 Task: Look for space in Apartadó, Colombia from 3rd August, 2023 to 17th August, 2023 for 3 adults, 1 child in price range Rs.3000 to Rs.15000. Place can be entire place with 3 bedrooms having 4 beds and 2 bathrooms. Property type can be house, flat, guest house. Amenities needed are: washing machine. Booking option can be shelf check-in. Required host language is English.
Action: Mouse moved to (544, 100)
Screenshot: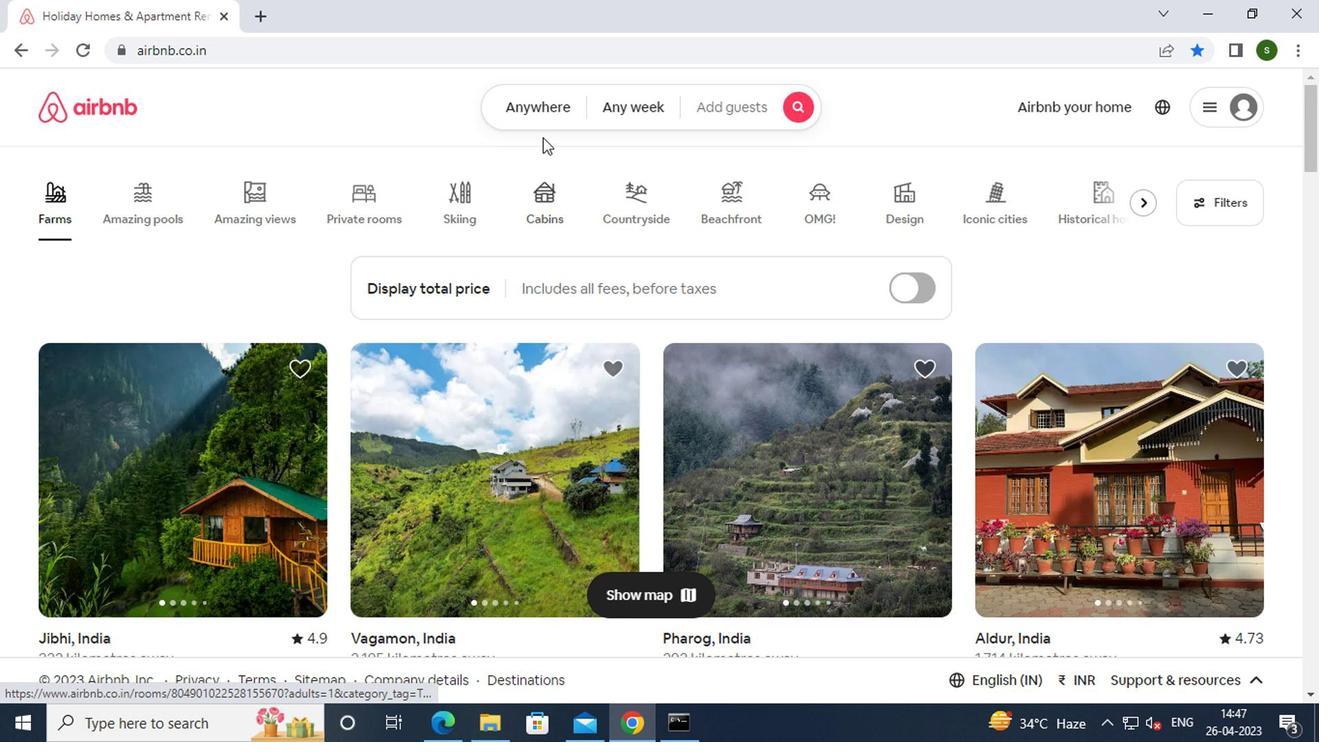 
Action: Mouse pressed left at (544, 100)
Screenshot: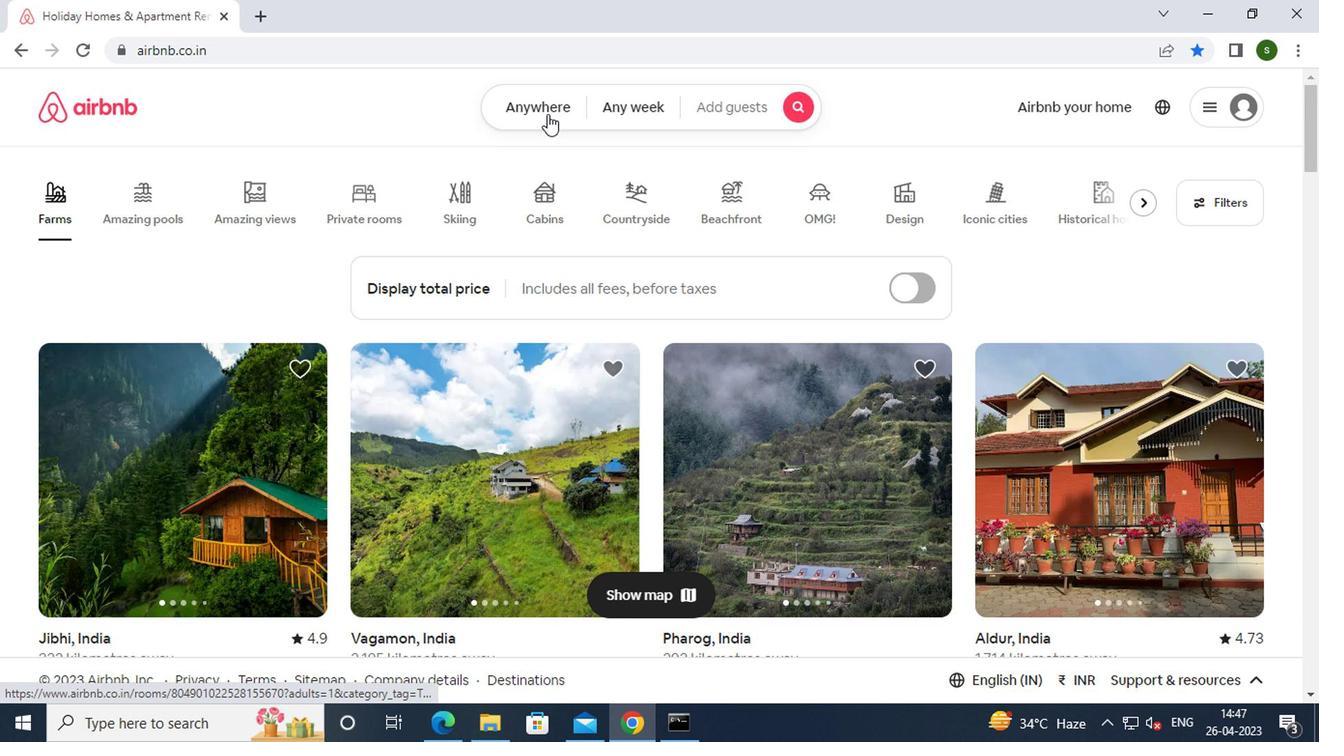 
Action: Mouse moved to (393, 182)
Screenshot: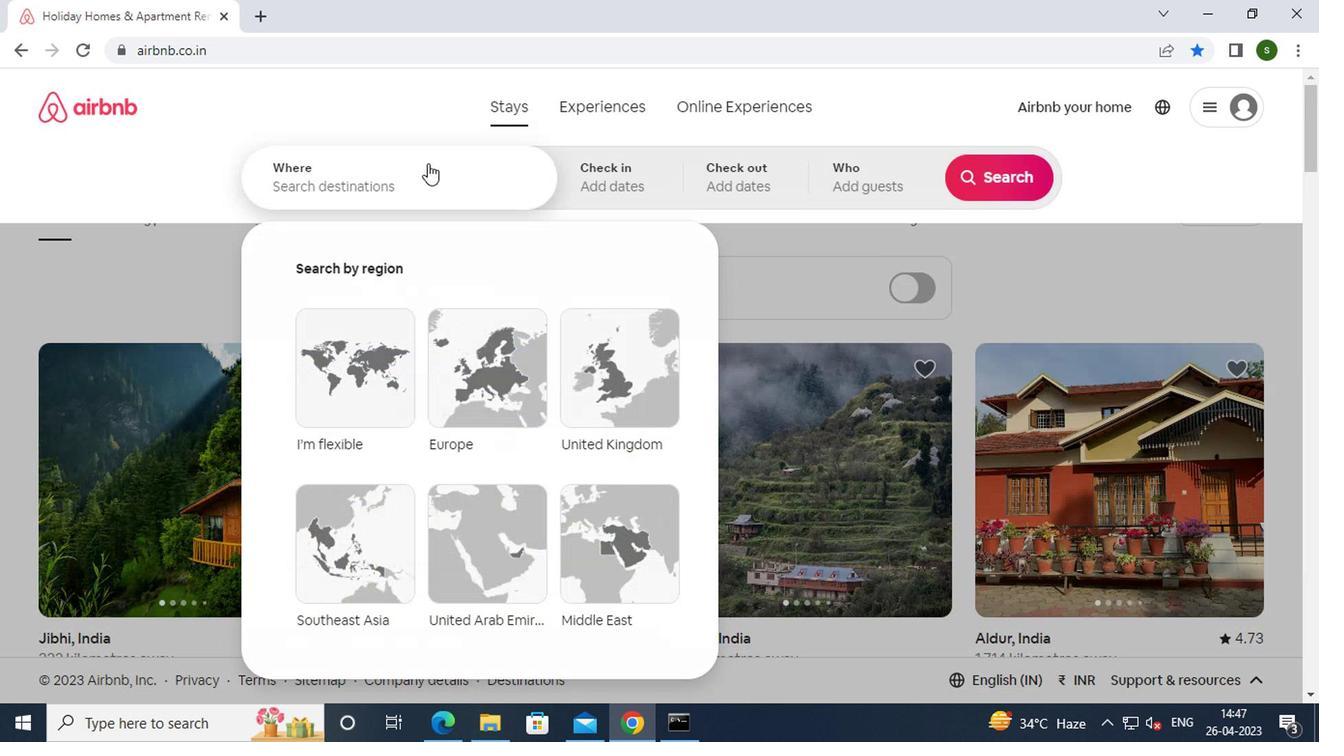 
Action: Mouse pressed left at (393, 182)
Screenshot: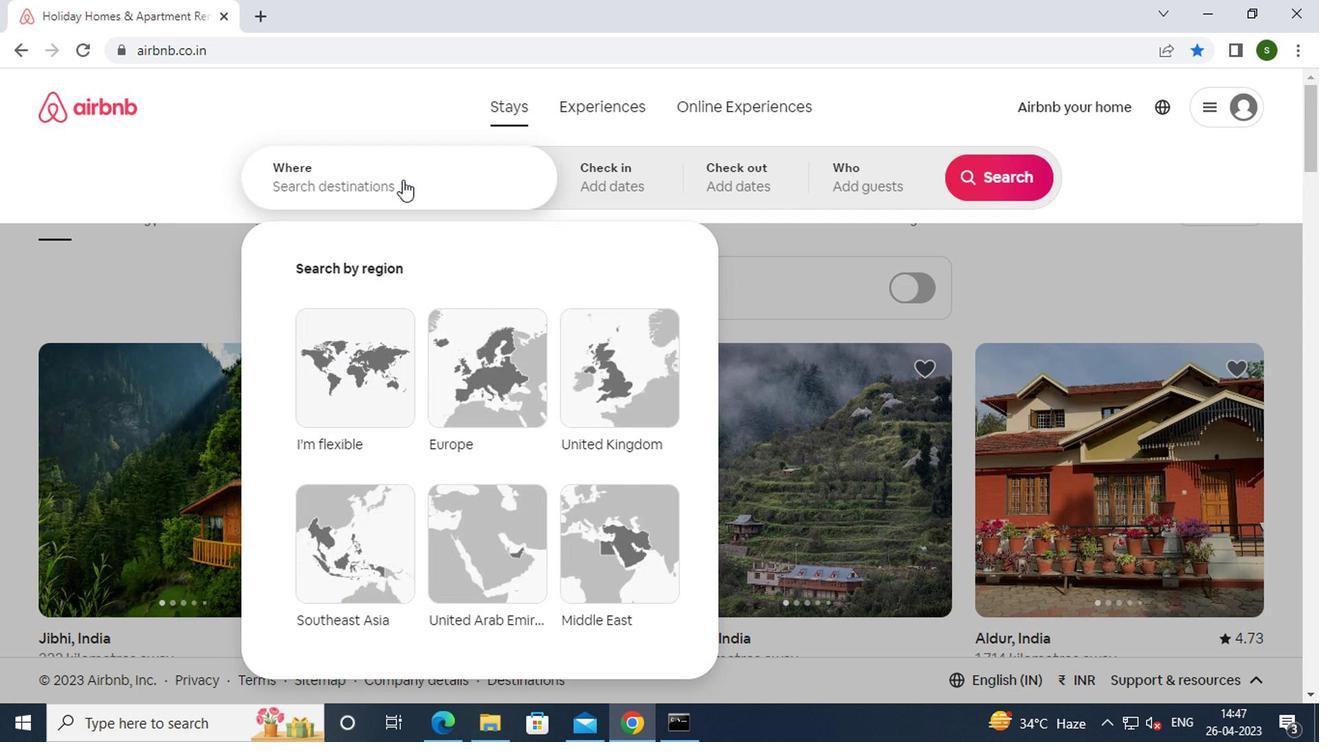 
Action: Key pressed a<Key.caps_lock>partado,<Key.space><Key.caps_lock>c<Key.caps_lock>olombia<Key.enter>
Screenshot: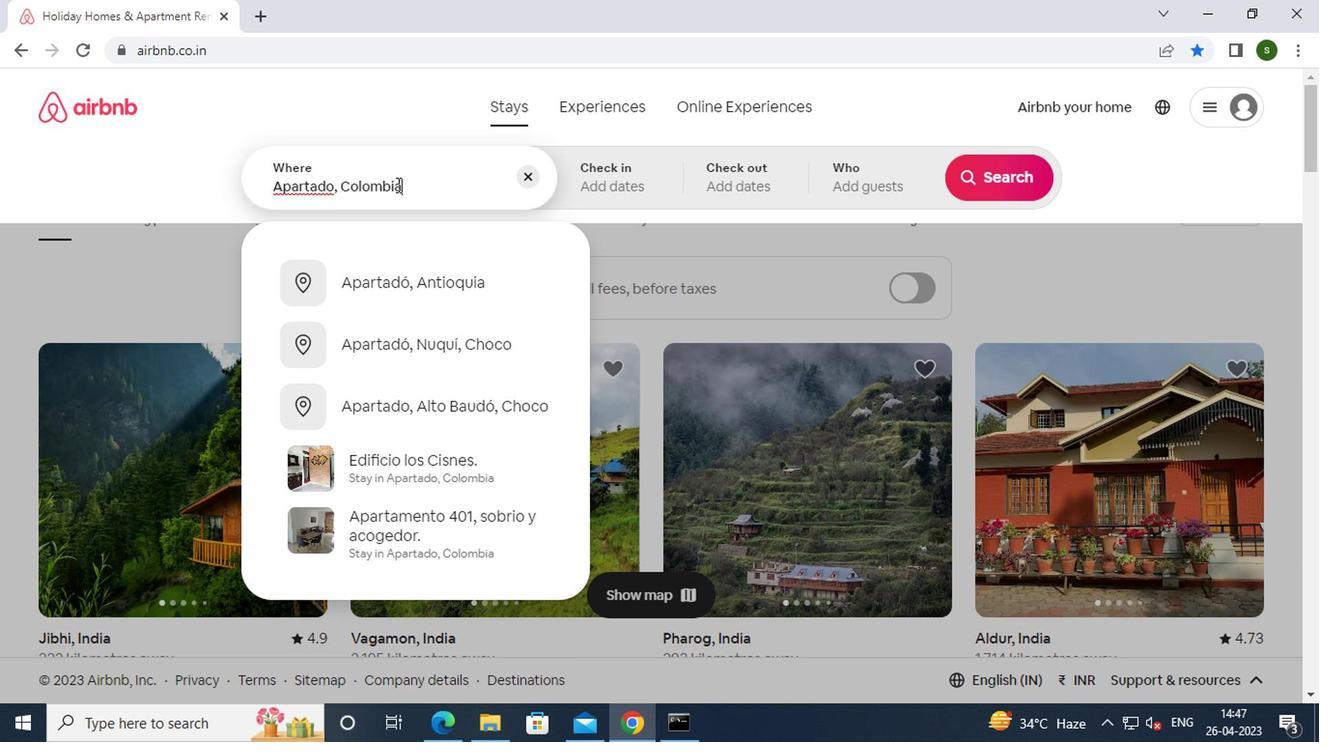 
Action: Mouse moved to (977, 337)
Screenshot: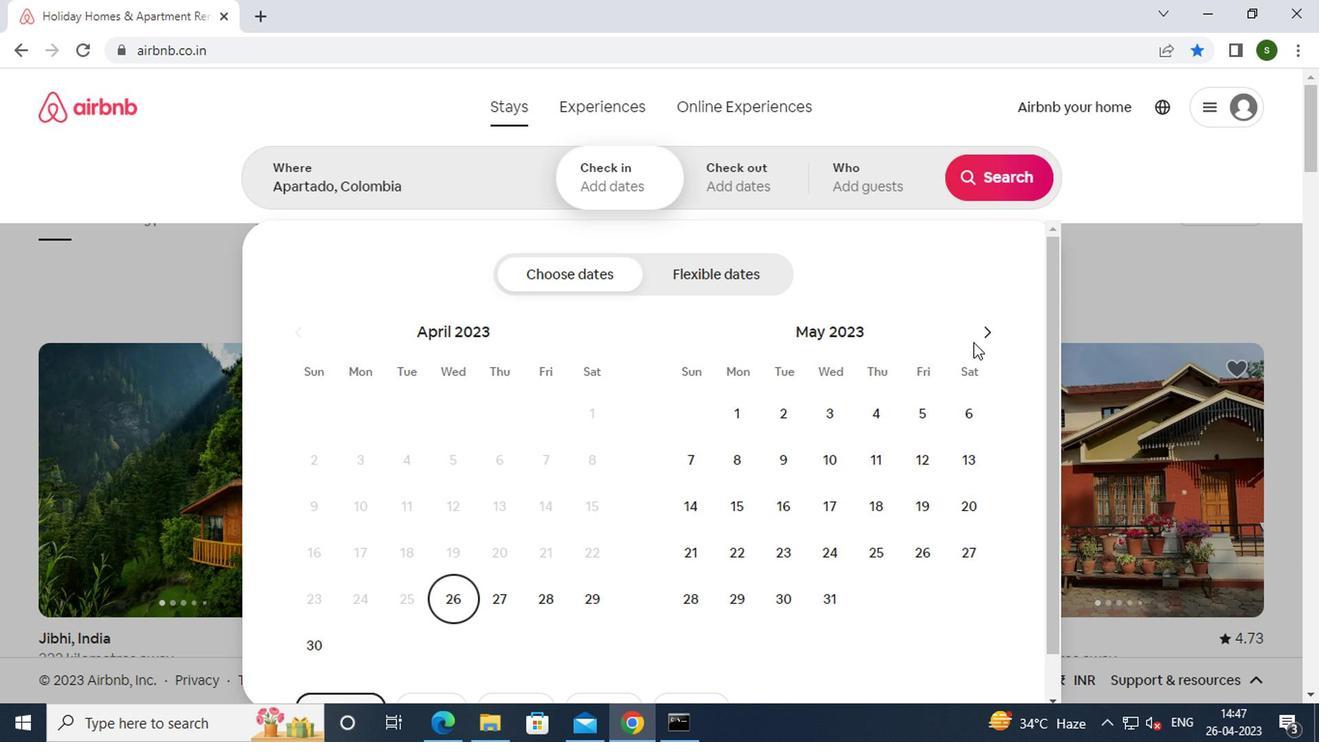 
Action: Mouse pressed left at (977, 337)
Screenshot: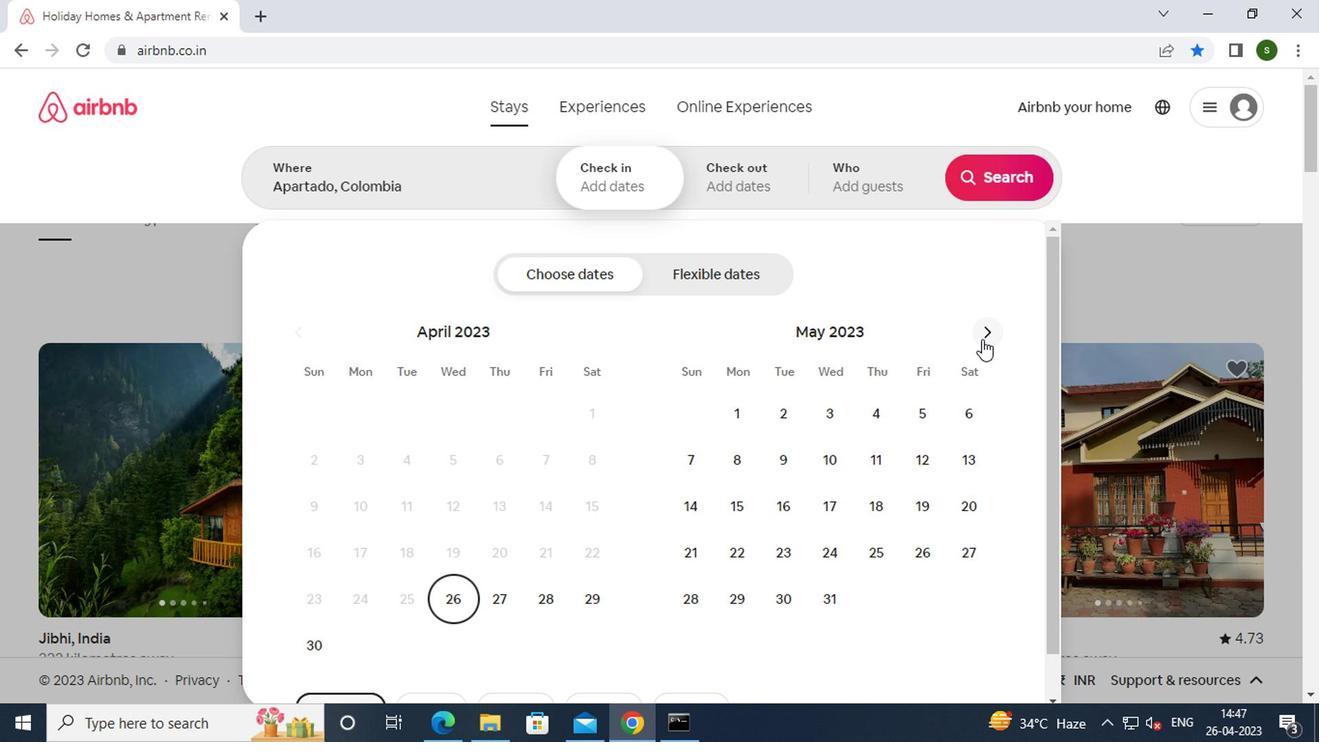 
Action: Mouse pressed left at (977, 337)
Screenshot: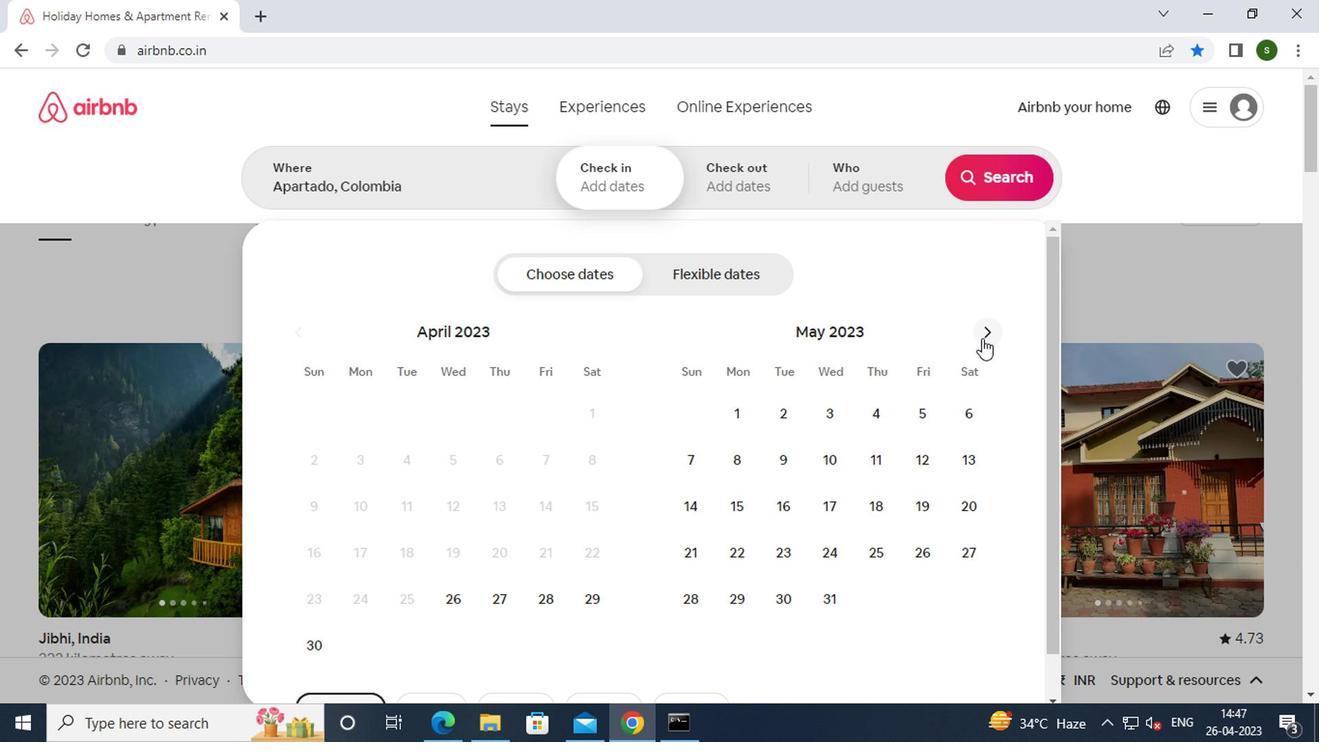 
Action: Mouse pressed left at (977, 337)
Screenshot: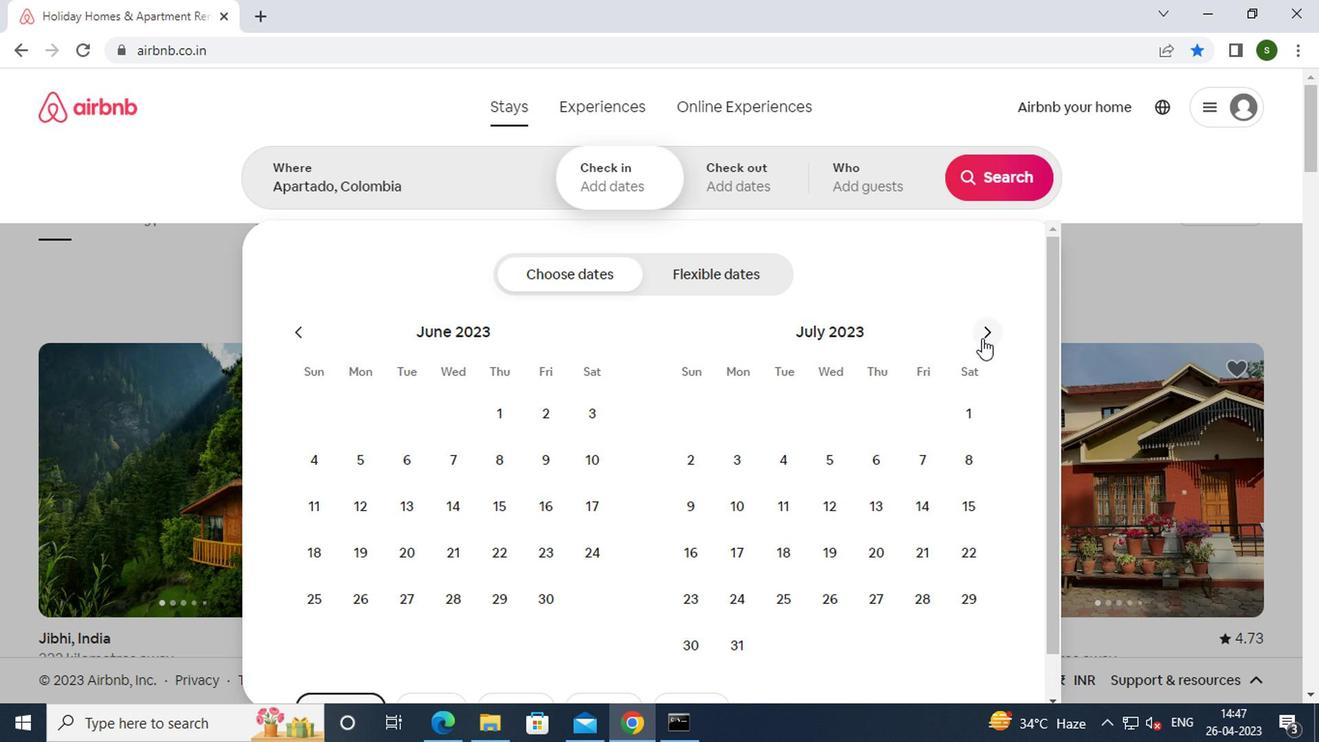 
Action: Mouse moved to (875, 420)
Screenshot: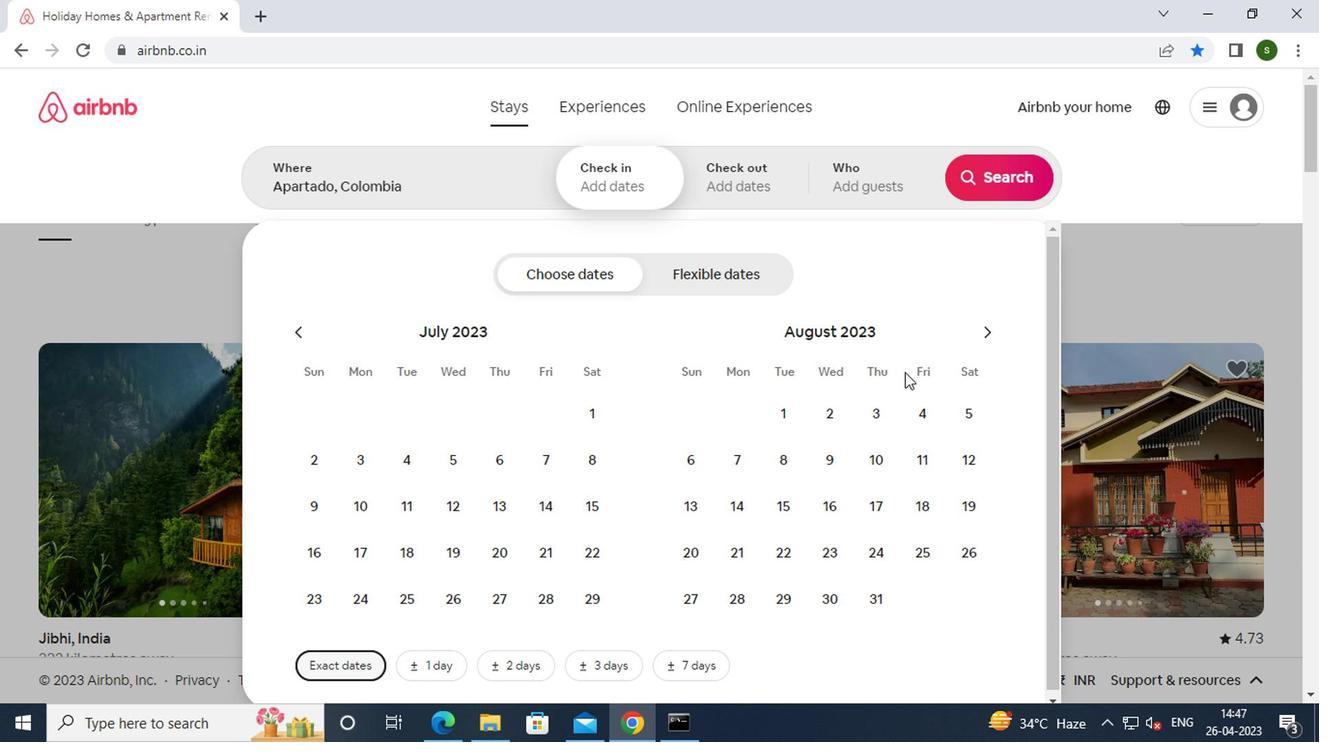 
Action: Mouse pressed left at (875, 420)
Screenshot: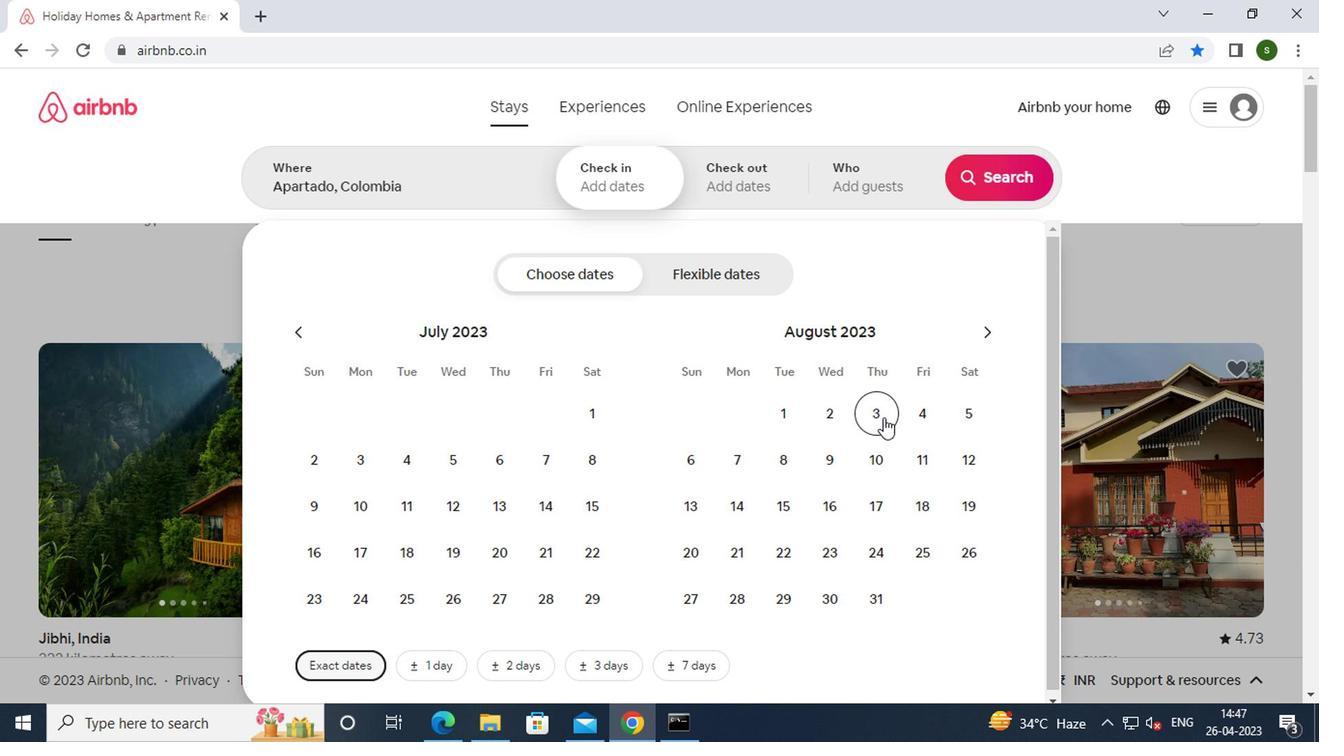 
Action: Mouse moved to (881, 496)
Screenshot: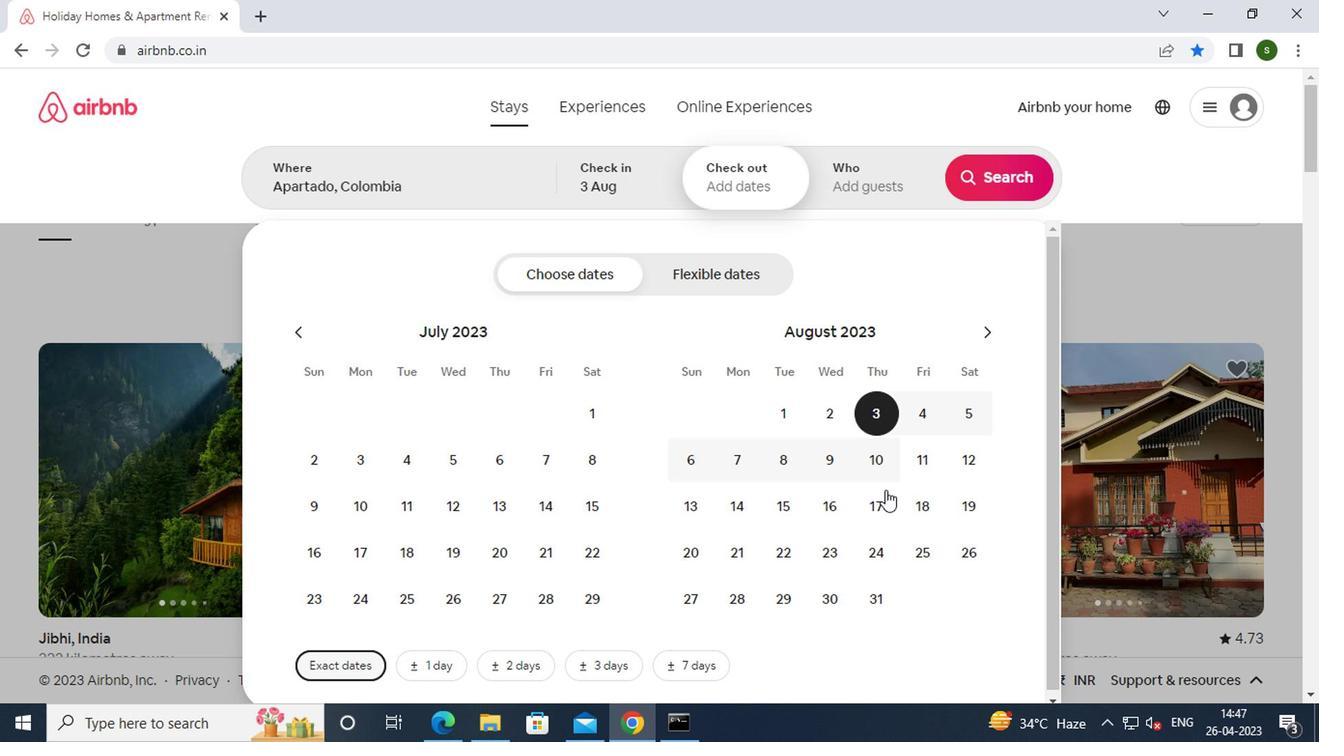 
Action: Mouse pressed left at (881, 496)
Screenshot: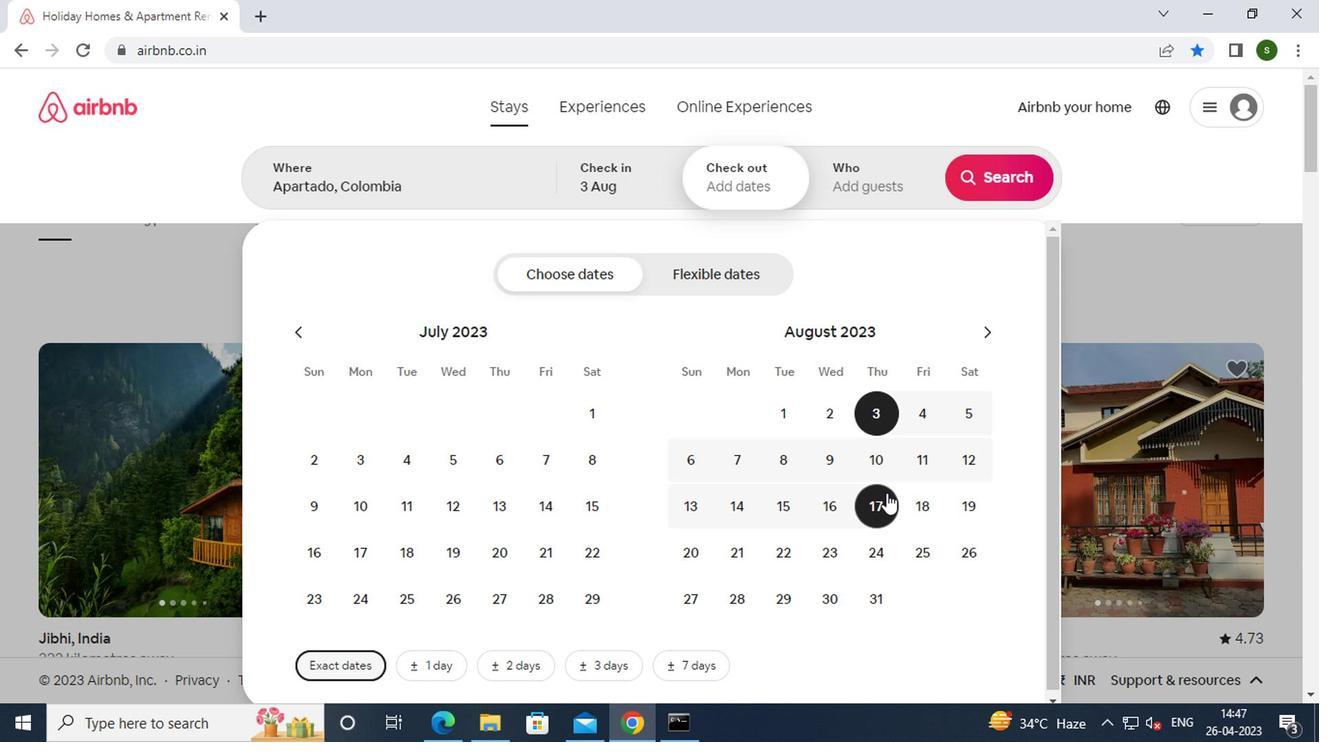 
Action: Mouse moved to (873, 192)
Screenshot: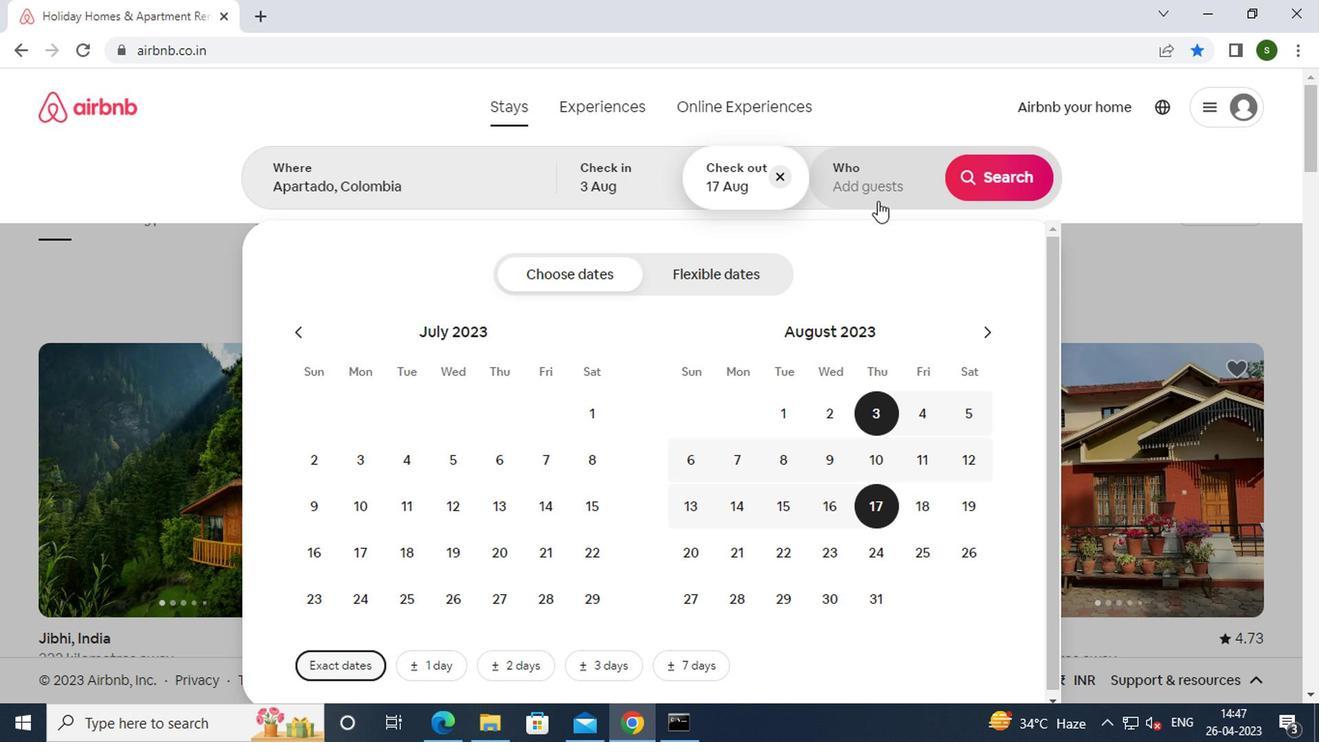 
Action: Mouse pressed left at (873, 192)
Screenshot: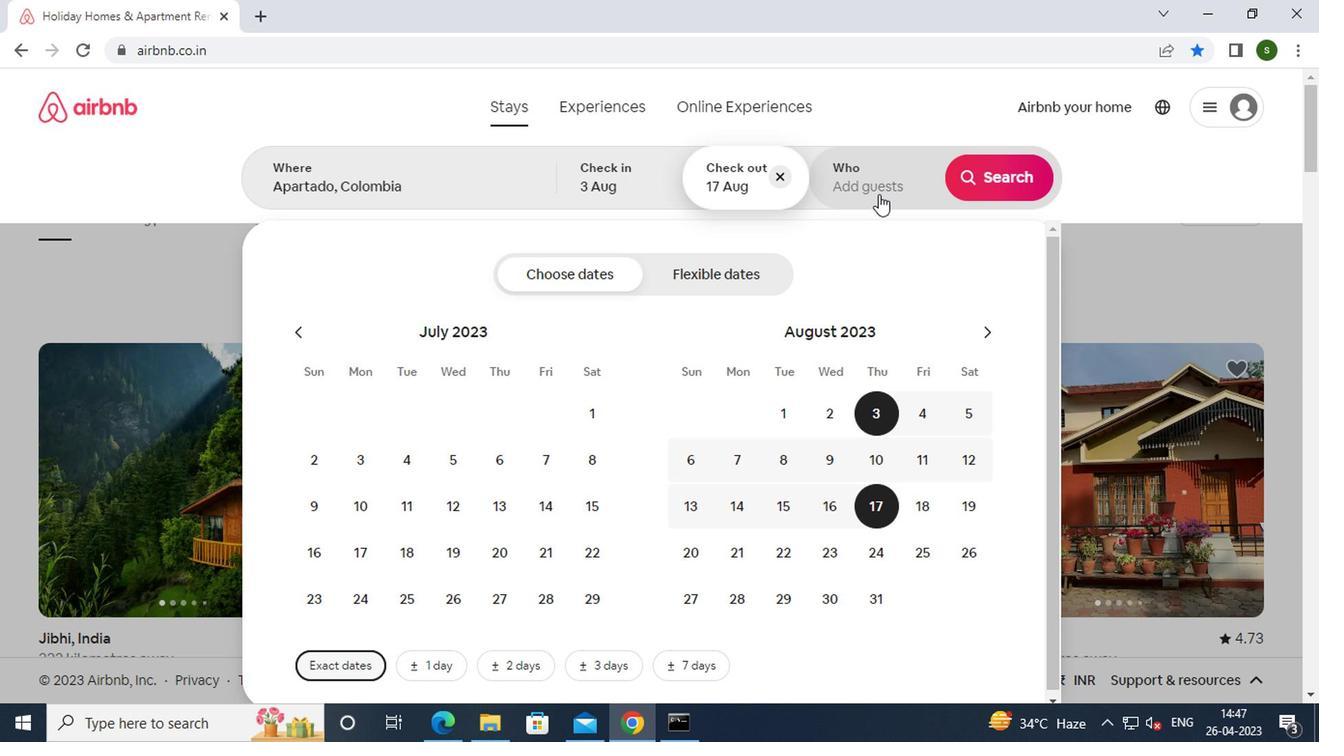 
Action: Mouse moved to (996, 282)
Screenshot: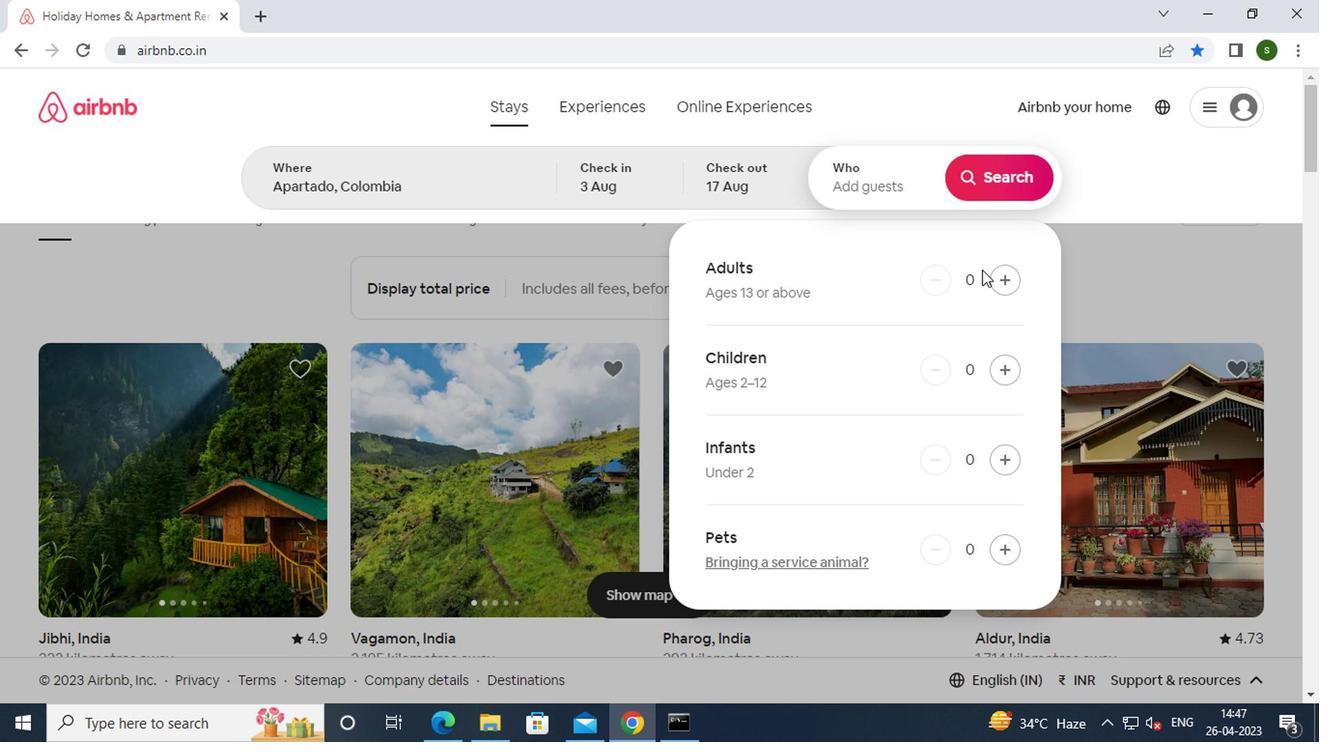 
Action: Mouse pressed left at (996, 282)
Screenshot: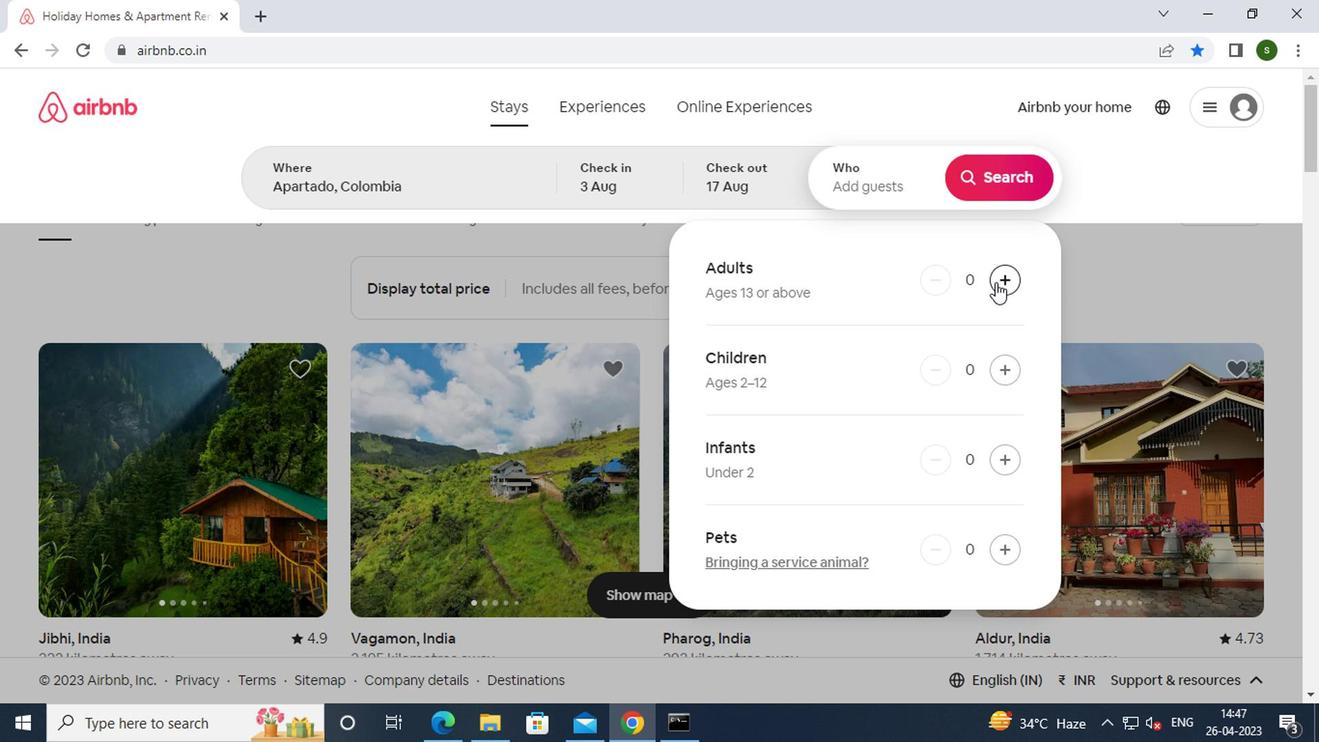
Action: Mouse pressed left at (996, 282)
Screenshot: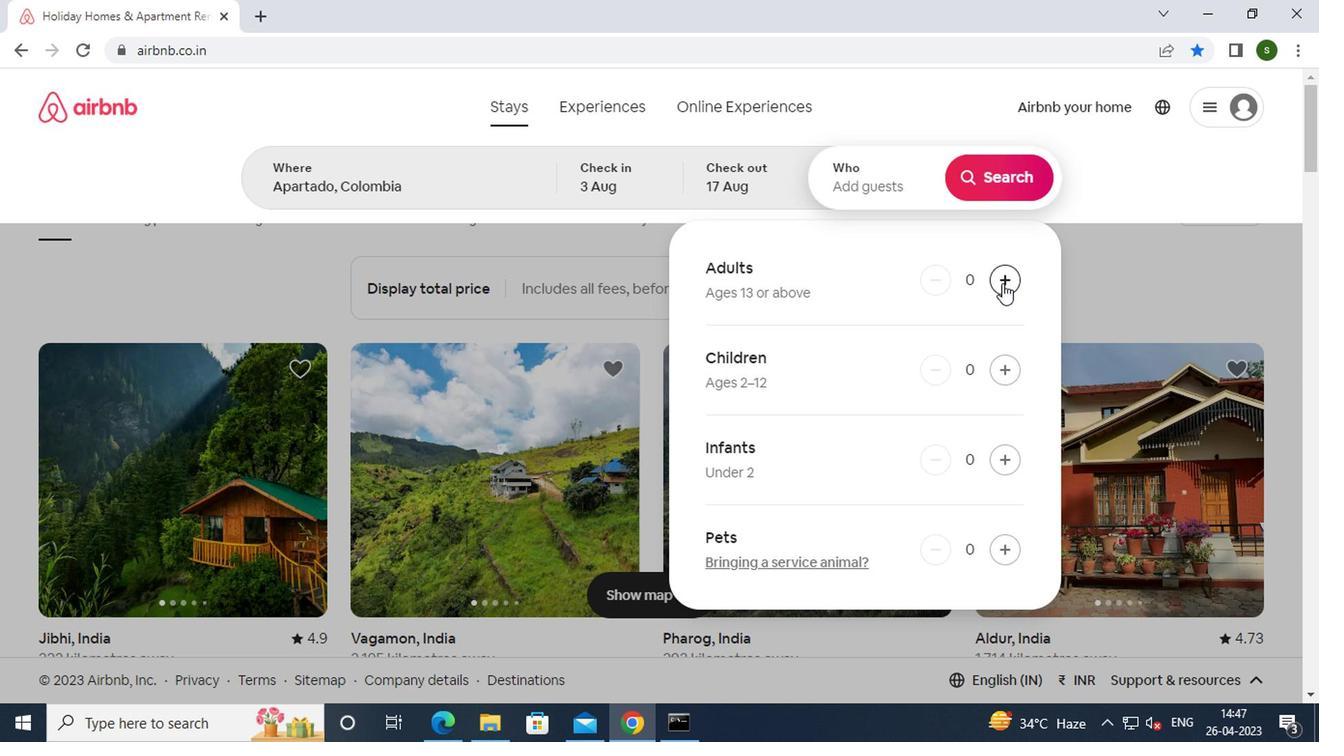 
Action: Mouse pressed left at (996, 282)
Screenshot: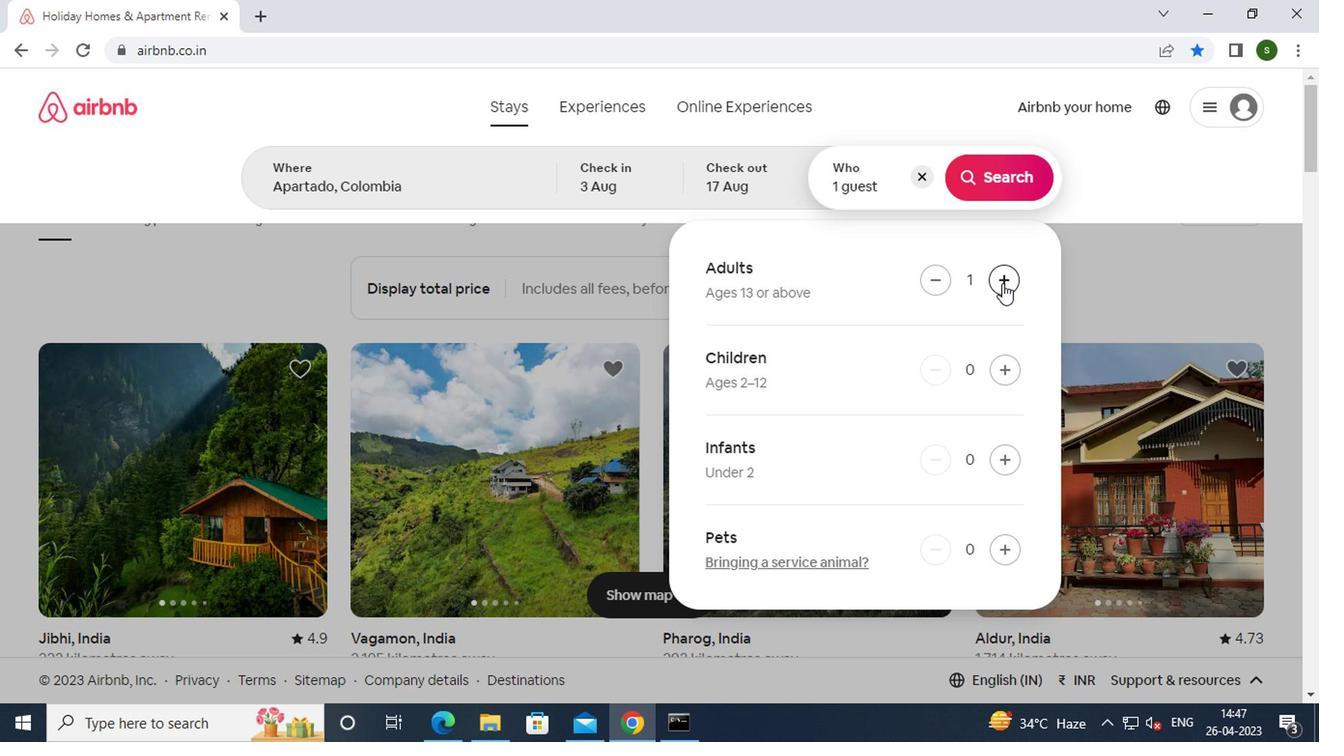 
Action: Mouse moved to (1001, 369)
Screenshot: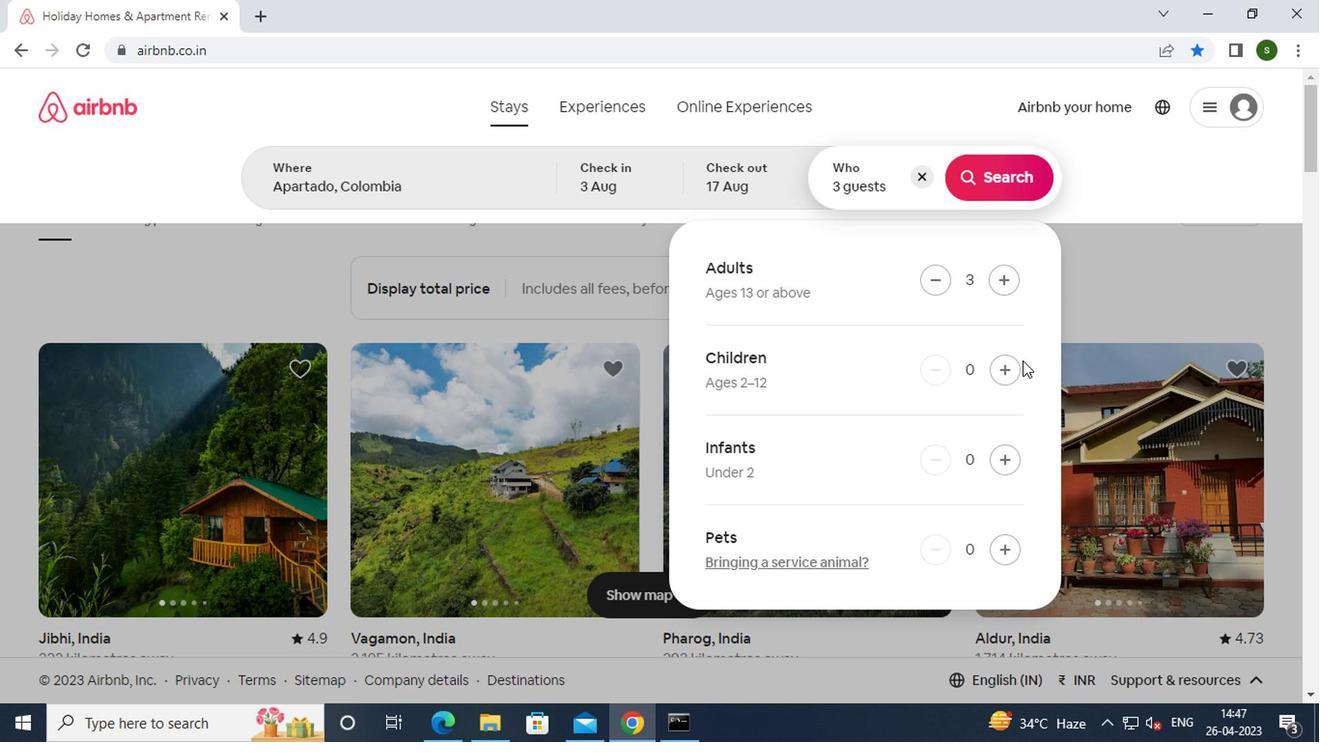 
Action: Mouse pressed left at (1001, 369)
Screenshot: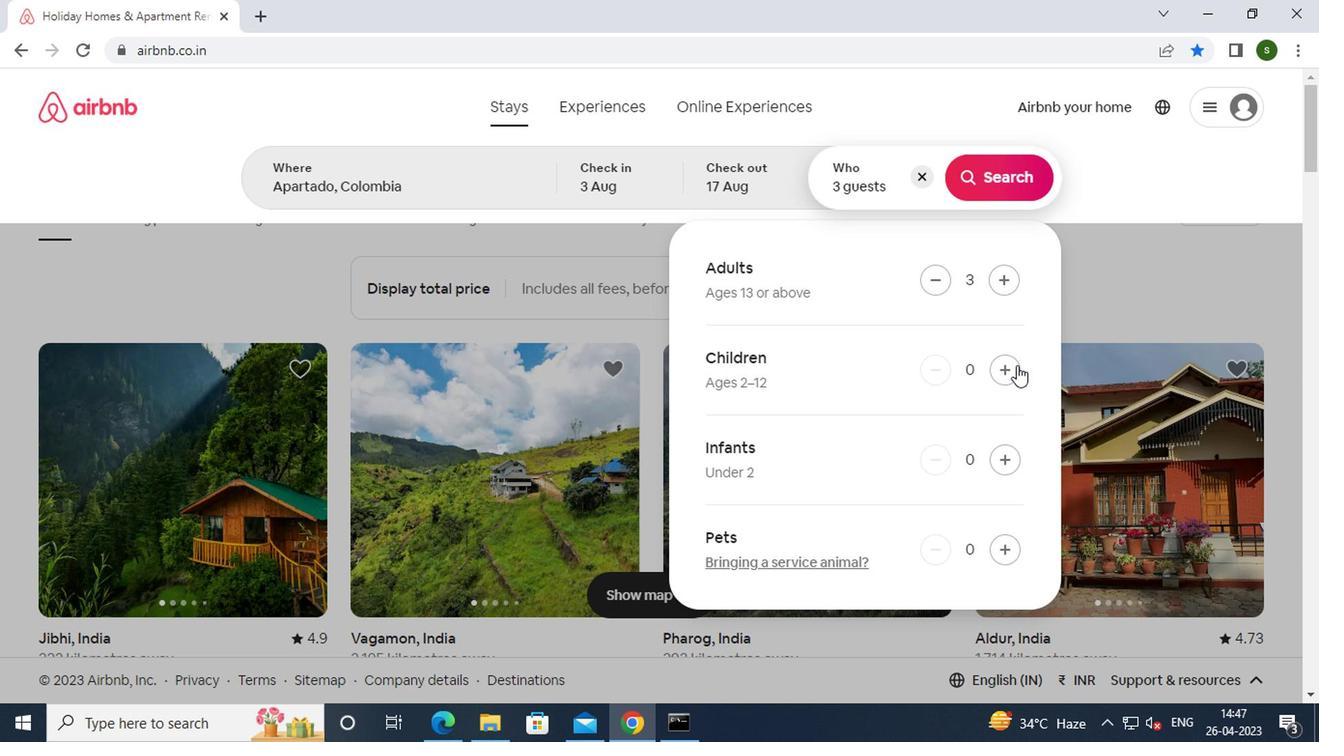 
Action: Mouse moved to (971, 168)
Screenshot: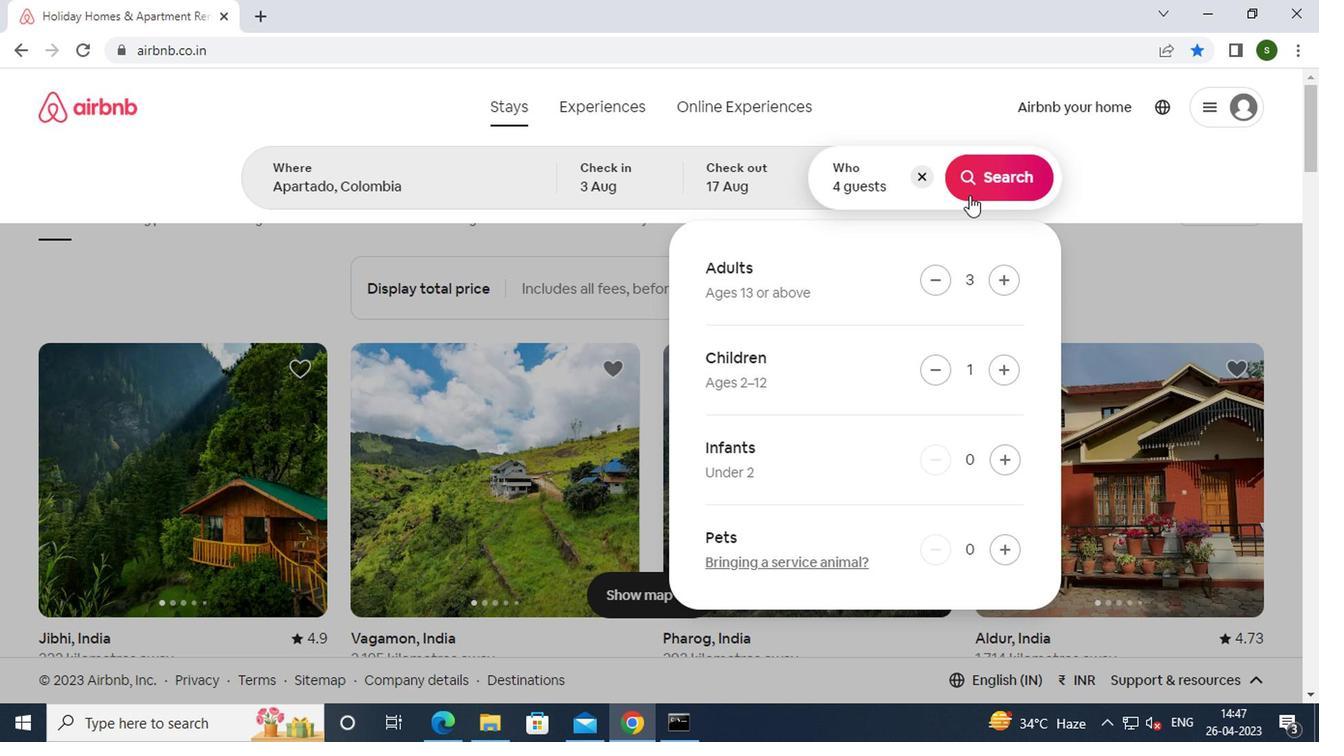 
Action: Mouse pressed left at (971, 168)
Screenshot: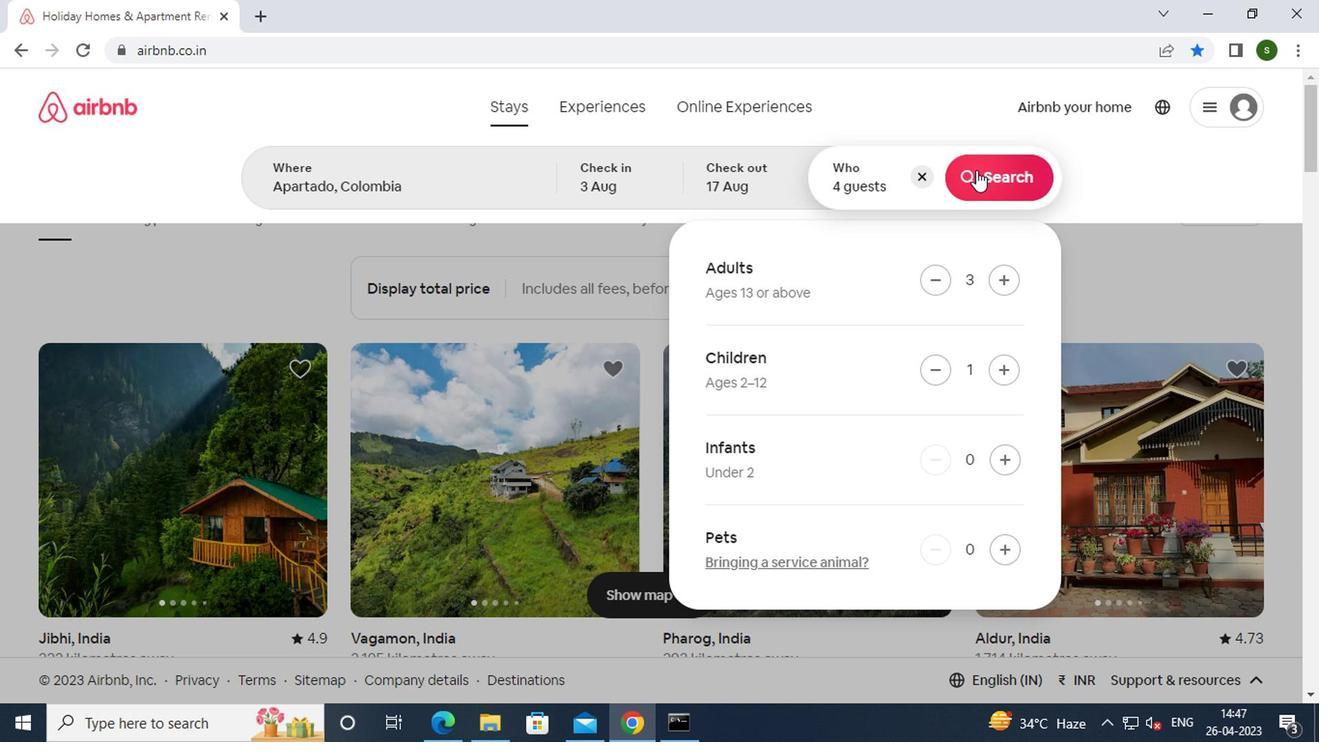 
Action: Mouse moved to (1233, 190)
Screenshot: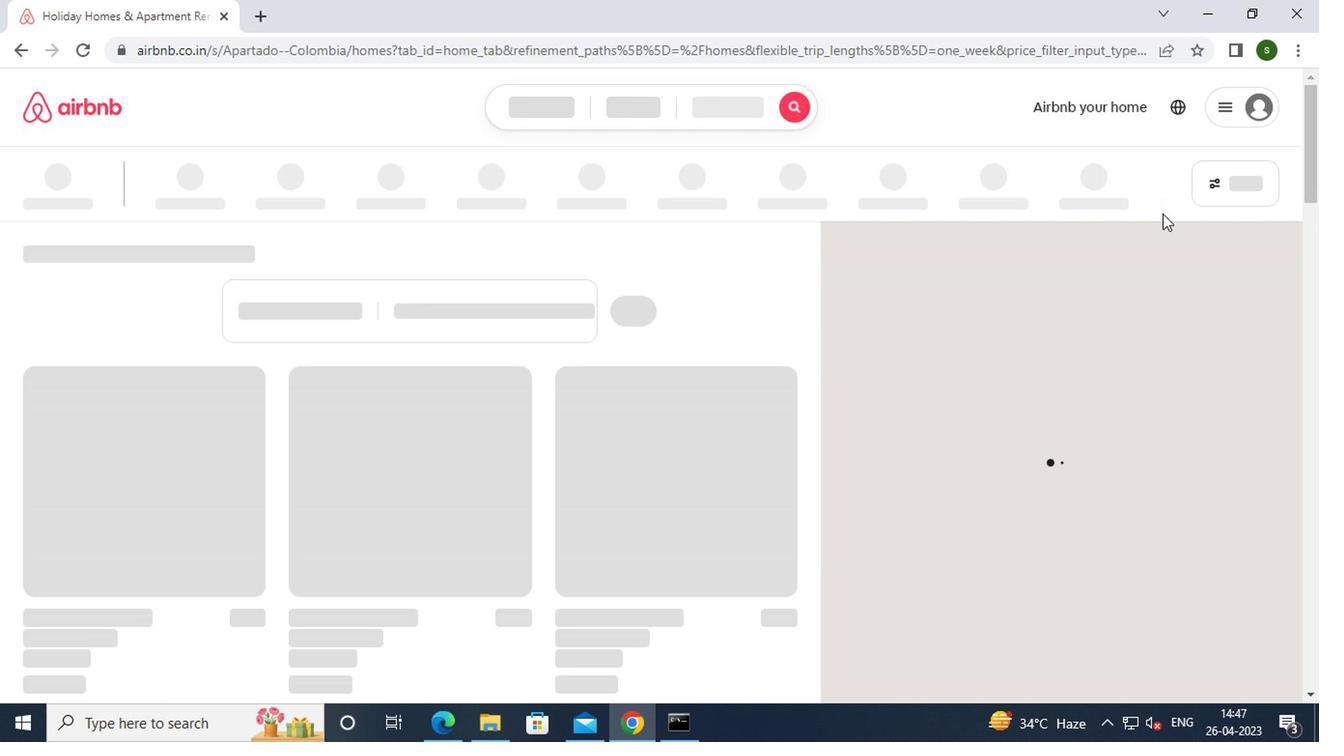 
Action: Mouse pressed left at (1233, 190)
Screenshot: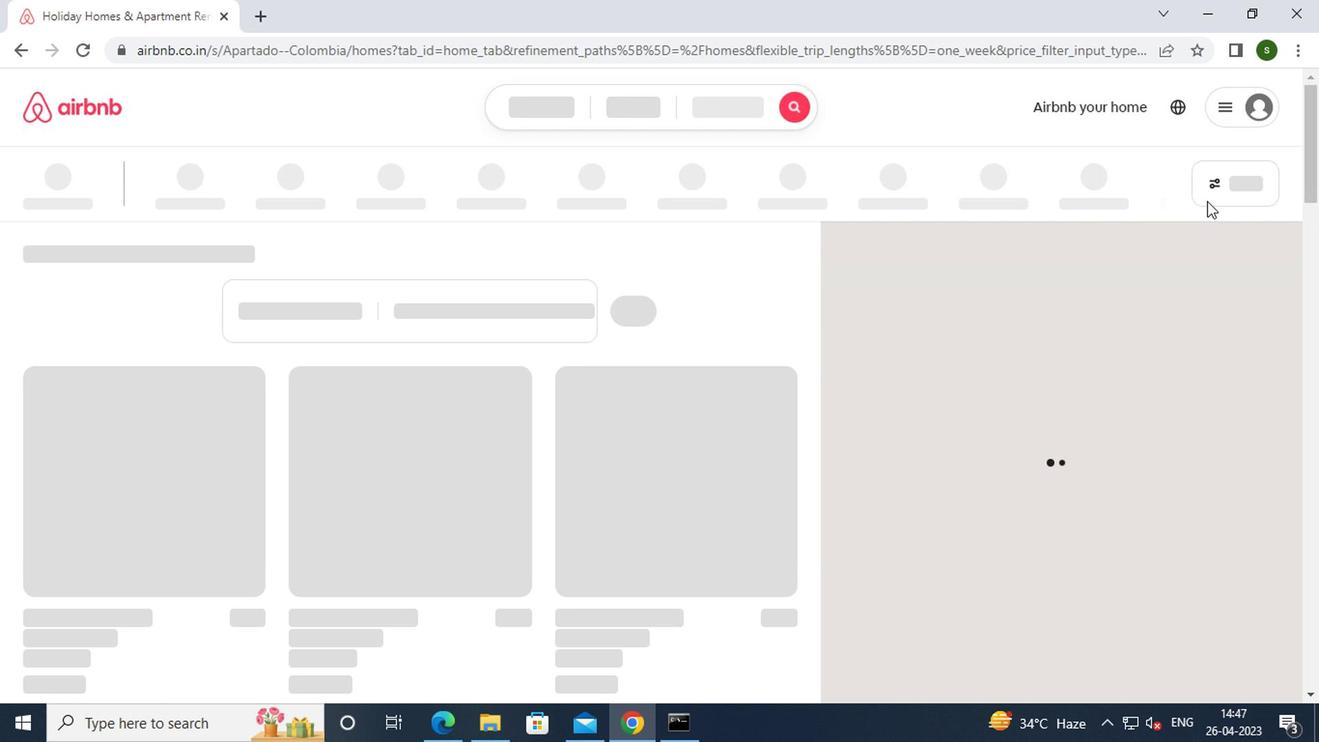 
Action: Mouse moved to (571, 419)
Screenshot: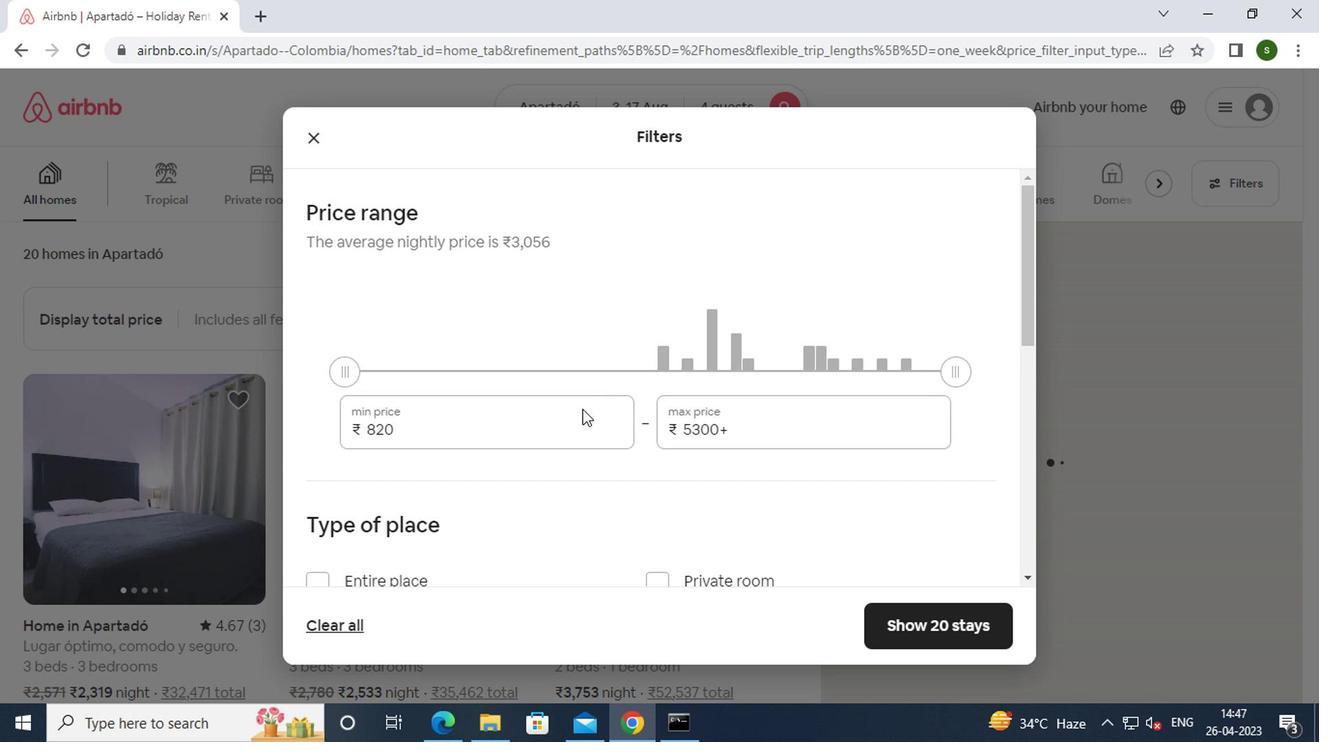 
Action: Mouse pressed left at (571, 419)
Screenshot: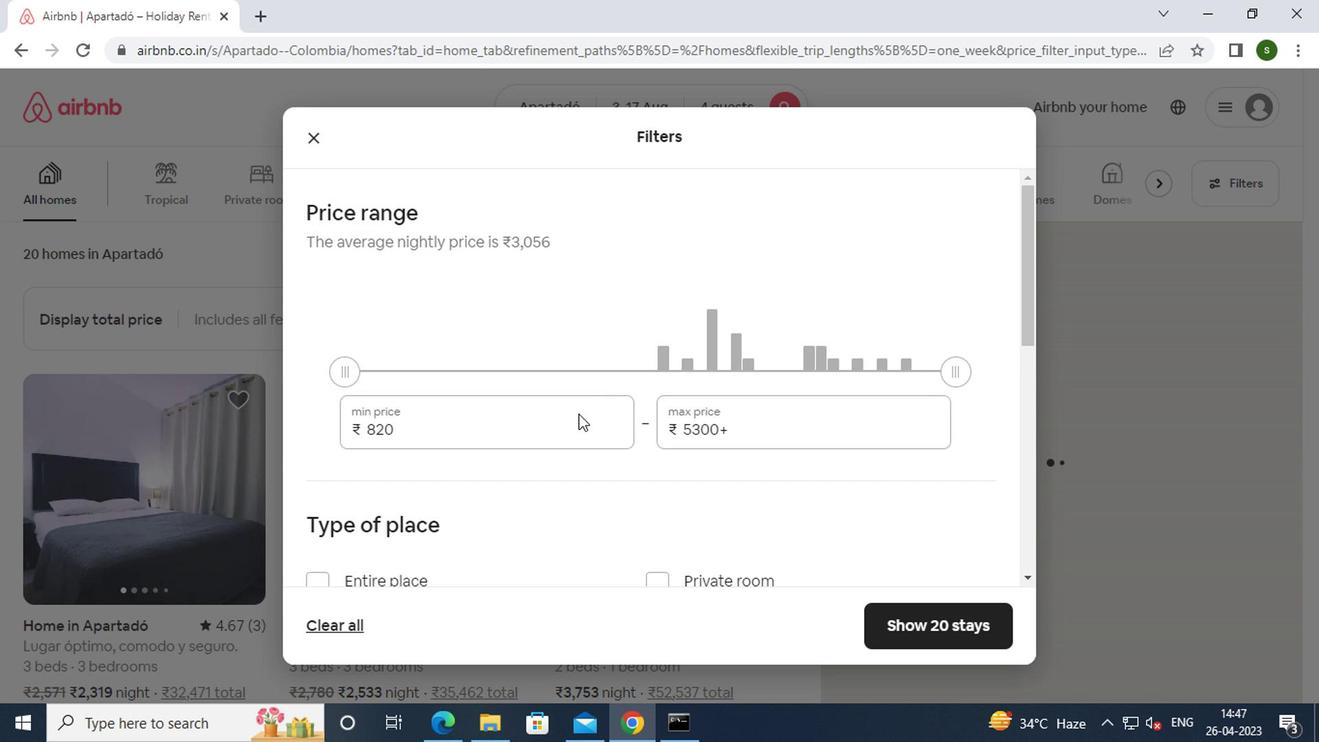 
Action: Mouse moved to (571, 419)
Screenshot: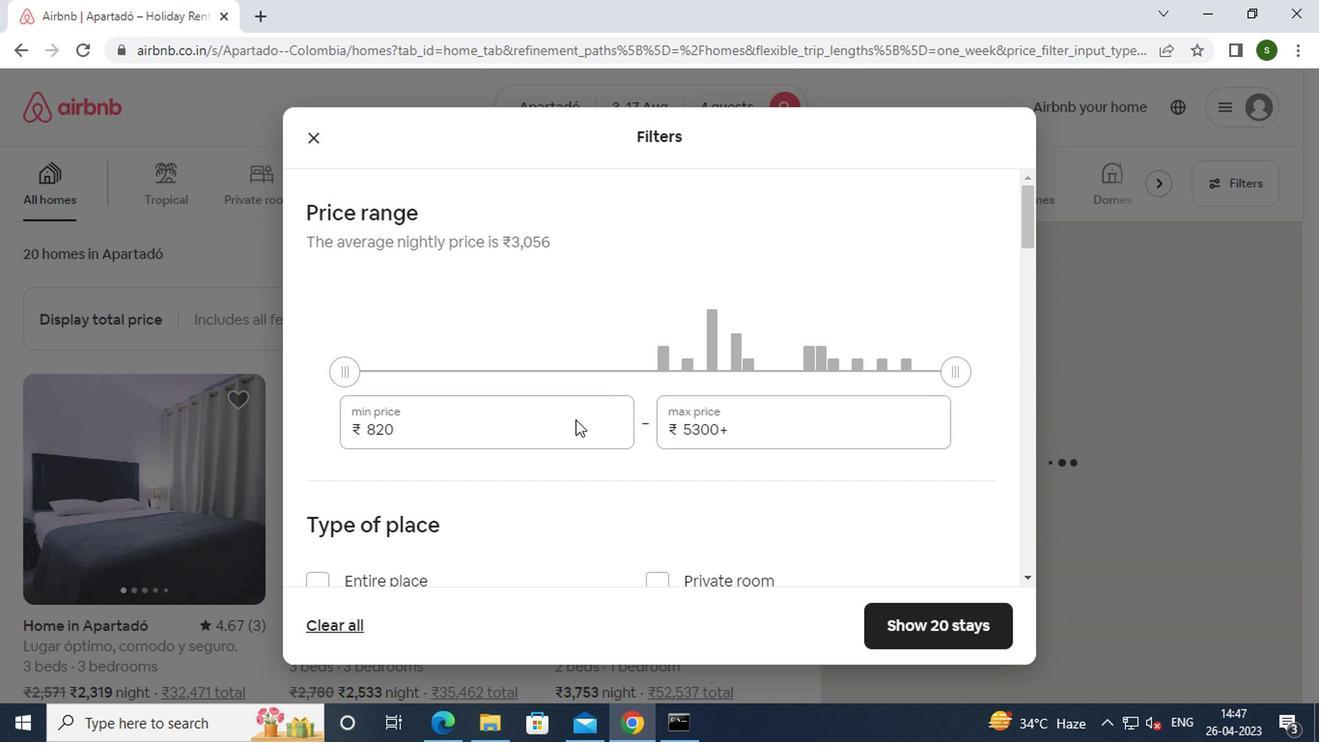 
Action: Key pressed <Key.backspace><Key.backspace><Key.backspace><Key.backspace><Key.backspace><Key.backspace>3000
Screenshot: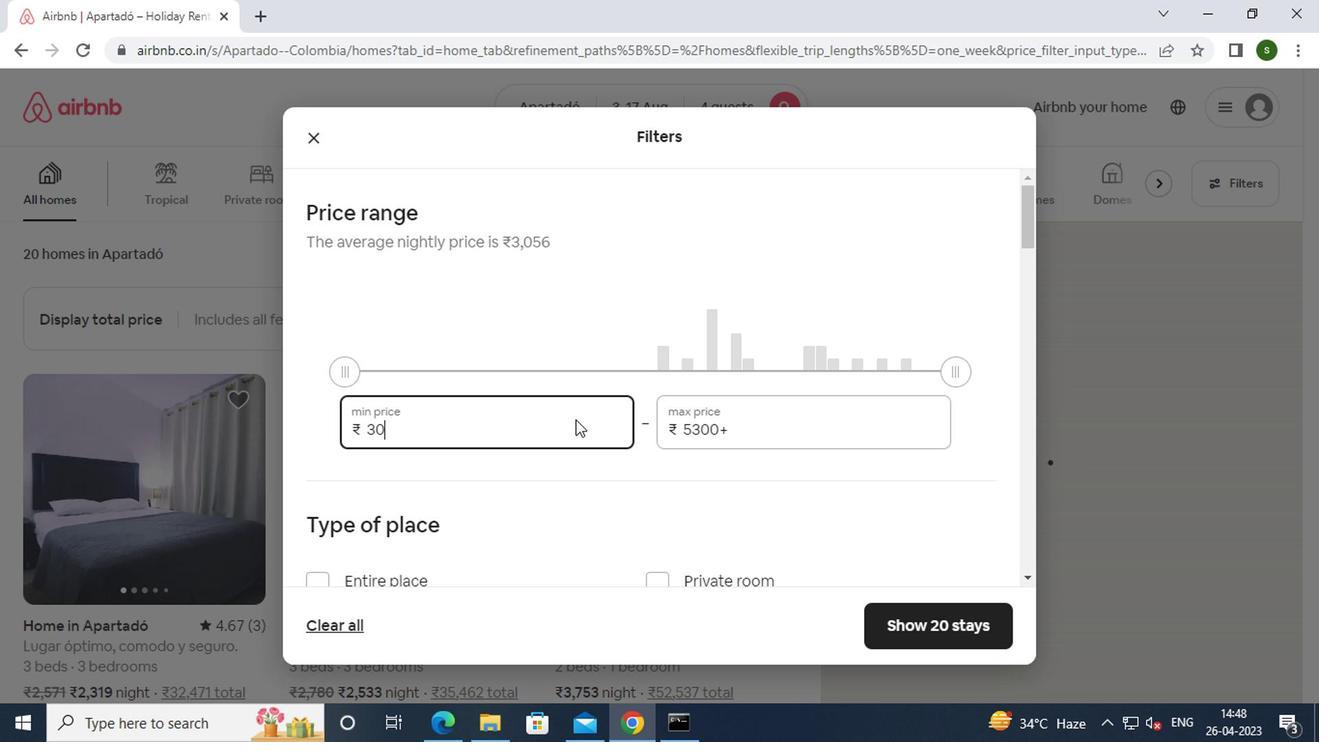 
Action: Mouse moved to (746, 430)
Screenshot: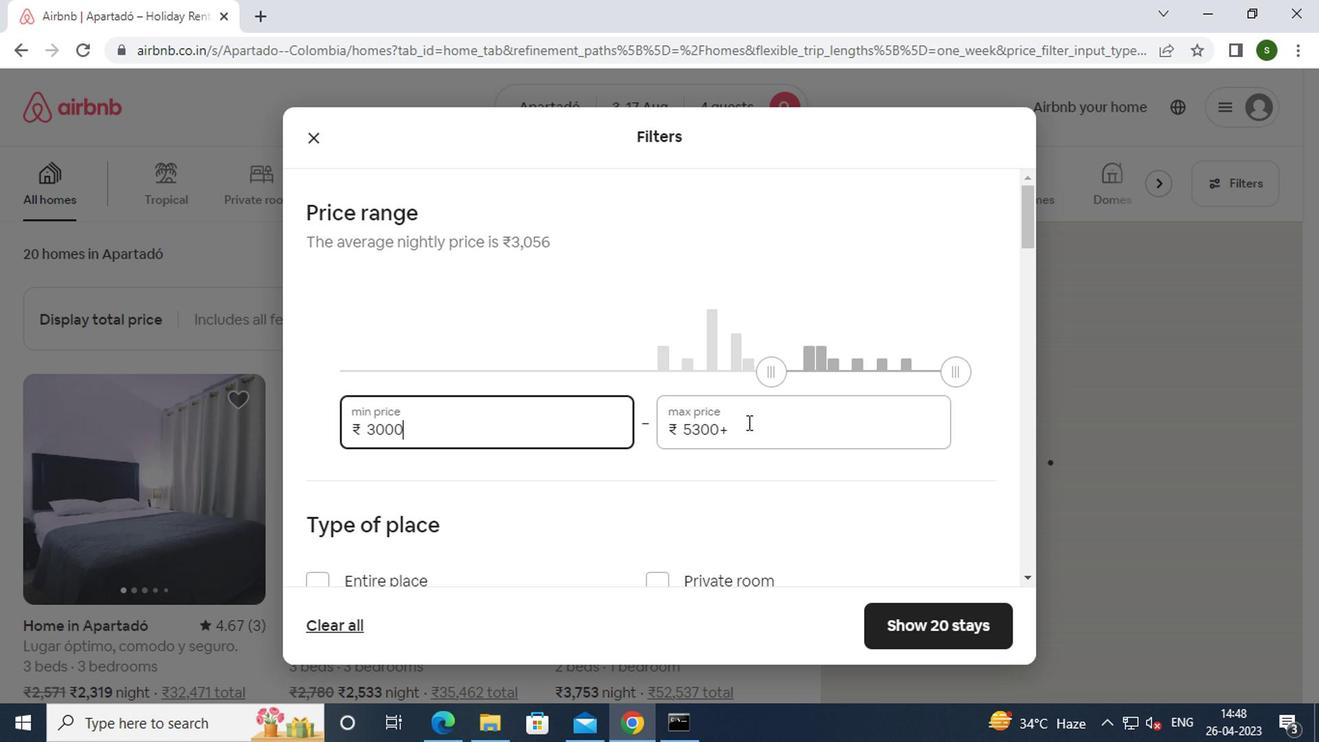 
Action: Mouse pressed left at (746, 430)
Screenshot: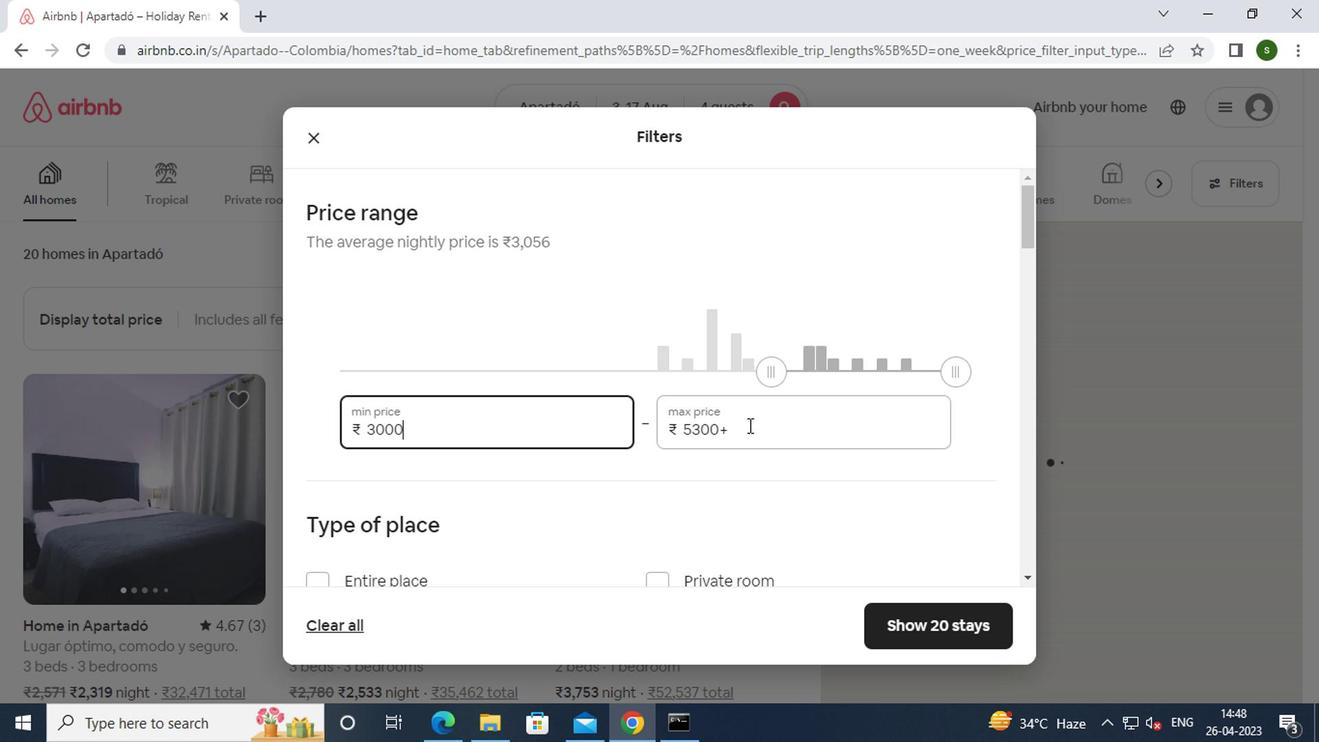 
Action: Key pressed <Key.backspace><Key.backspace><Key.backspace><Key.backspace><Key.backspace><Key.backspace><Key.backspace>15000
Screenshot: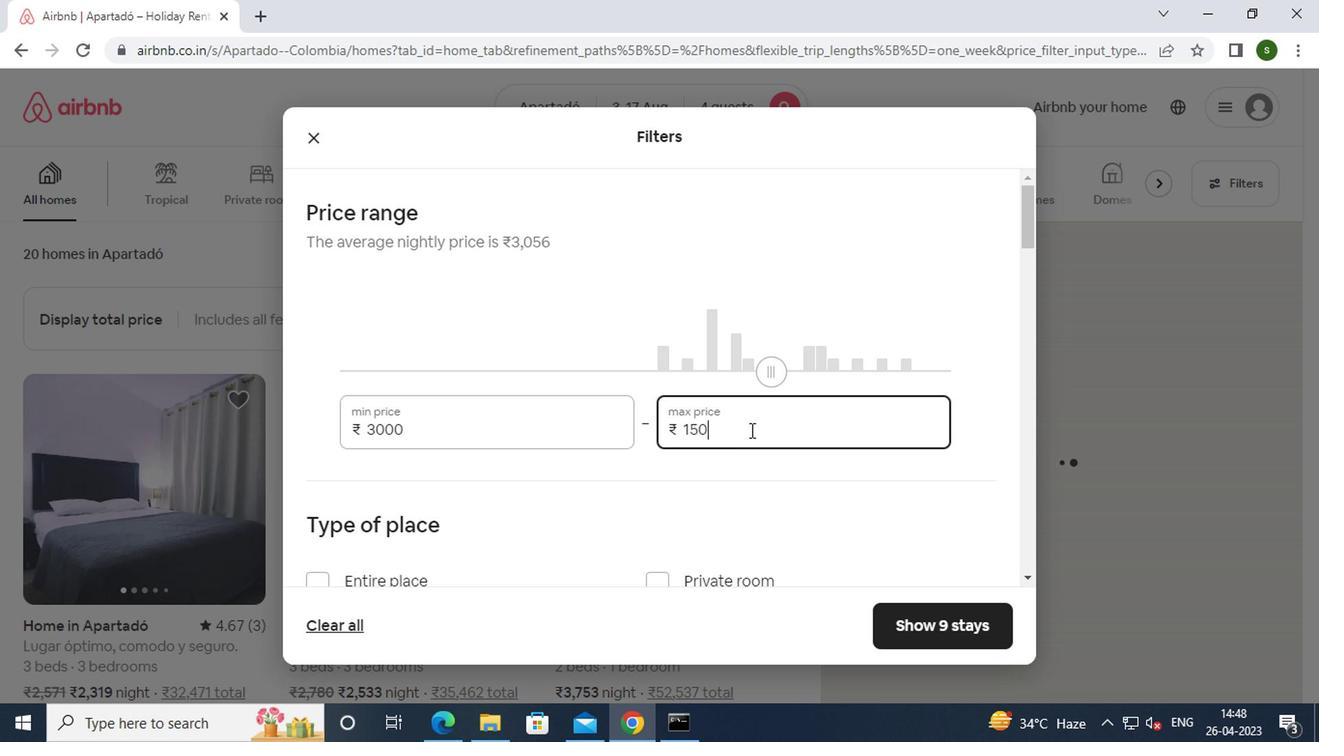
Action: Mouse moved to (586, 457)
Screenshot: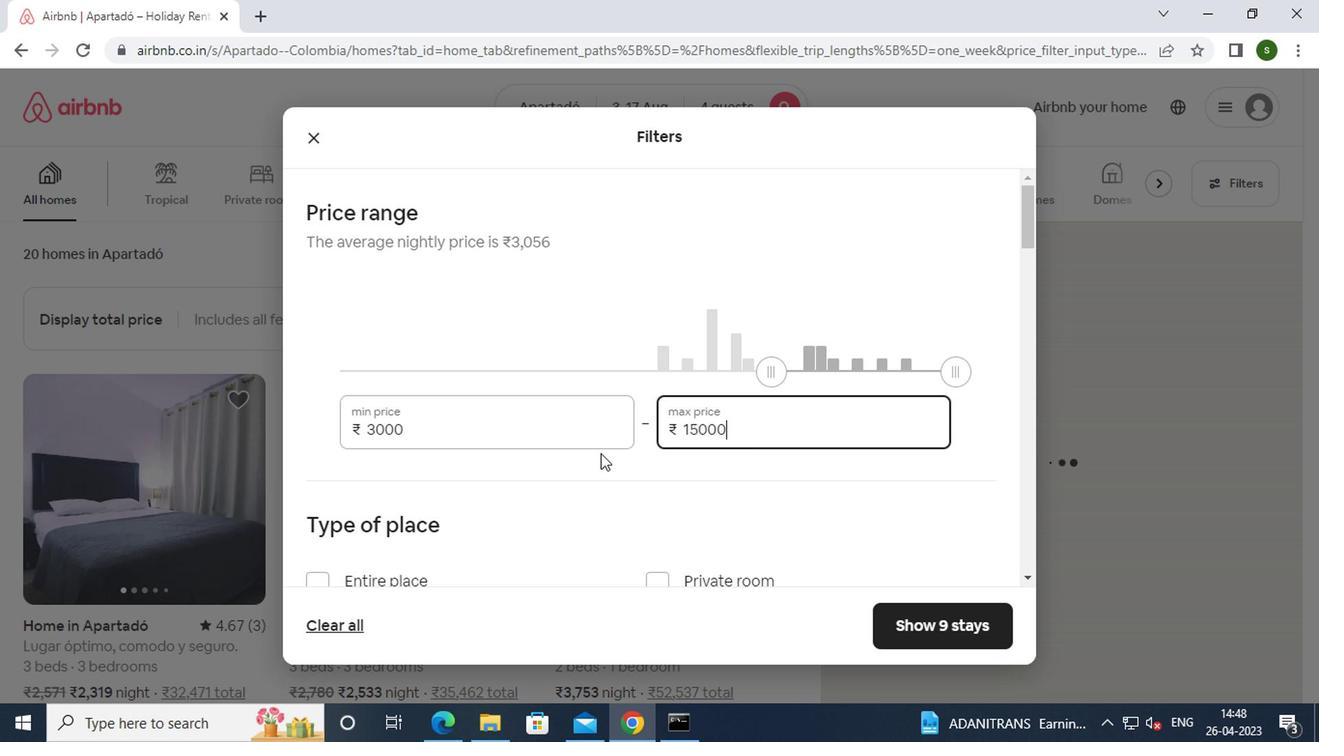 
Action: Mouse scrolled (586, 456) with delta (0, -1)
Screenshot: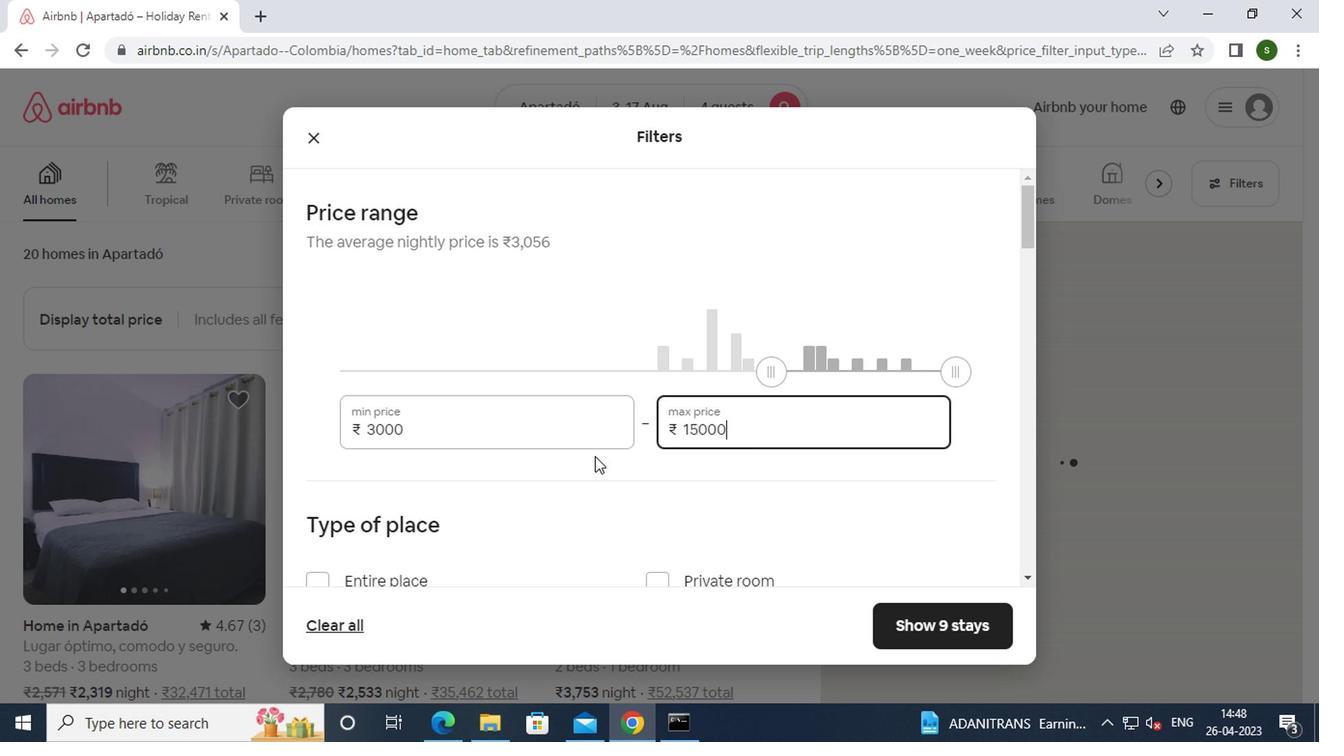 
Action: Mouse scrolled (586, 456) with delta (0, -1)
Screenshot: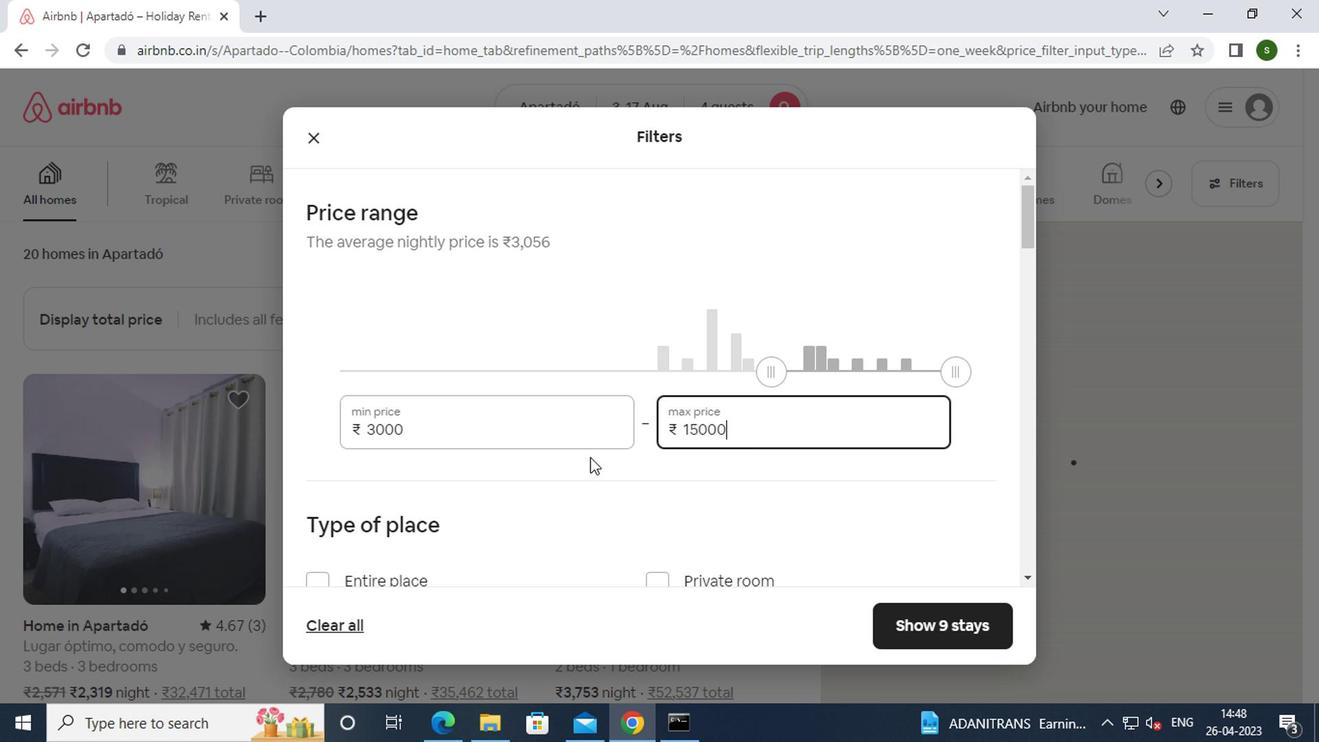 
Action: Mouse moved to (409, 404)
Screenshot: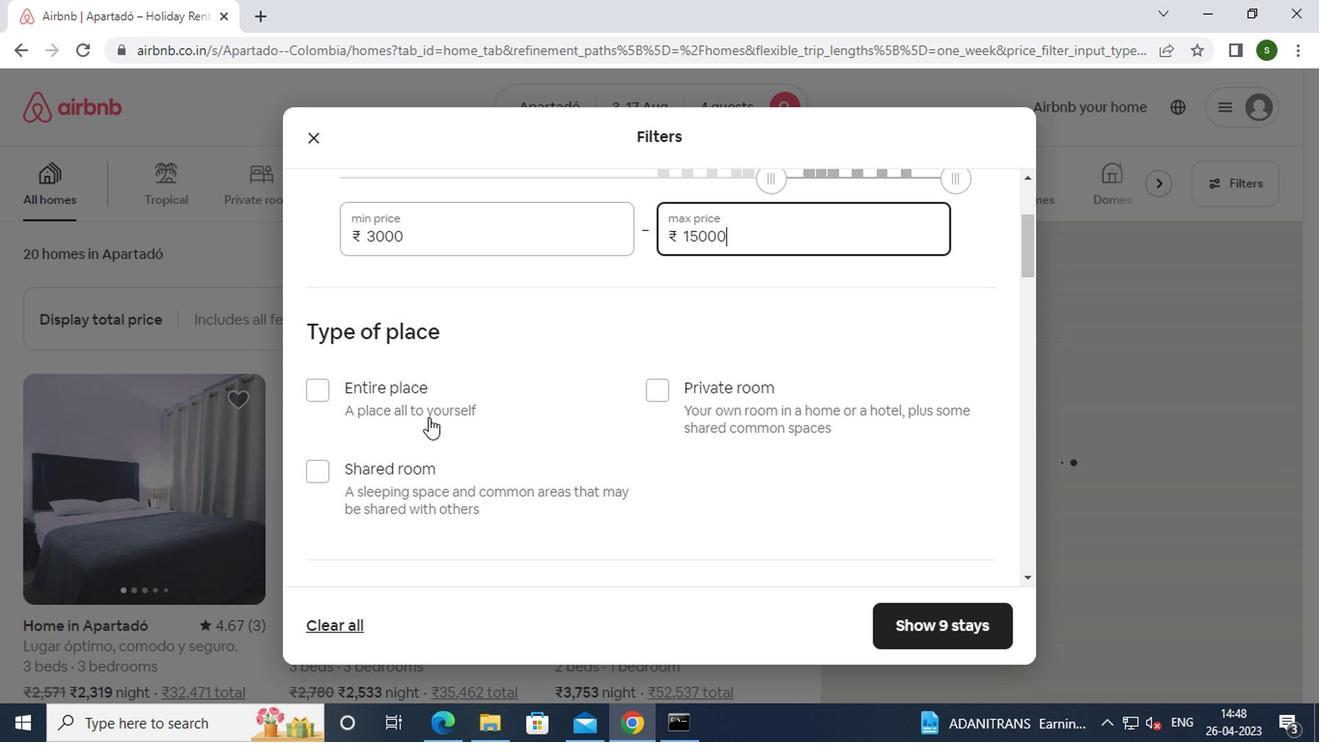
Action: Mouse pressed left at (409, 404)
Screenshot: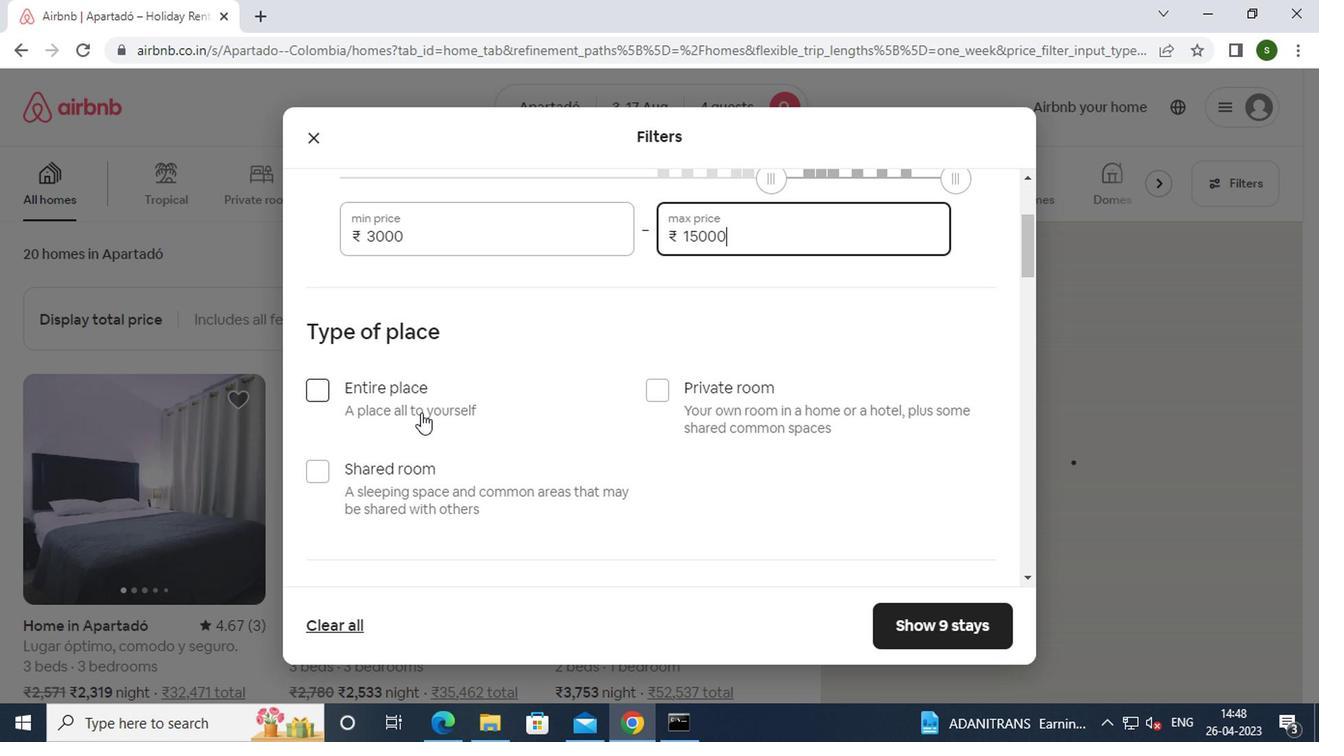
Action: Mouse moved to (557, 421)
Screenshot: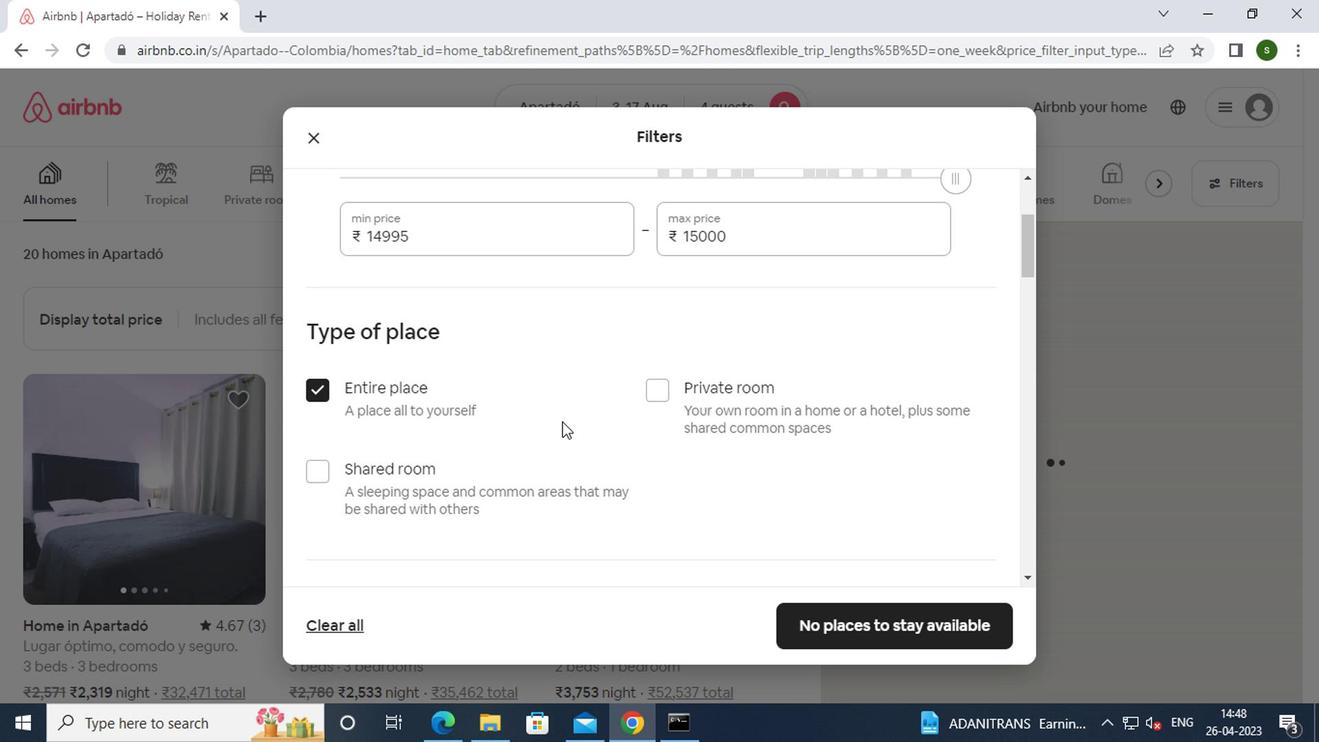 
Action: Mouse scrolled (557, 420) with delta (0, 0)
Screenshot: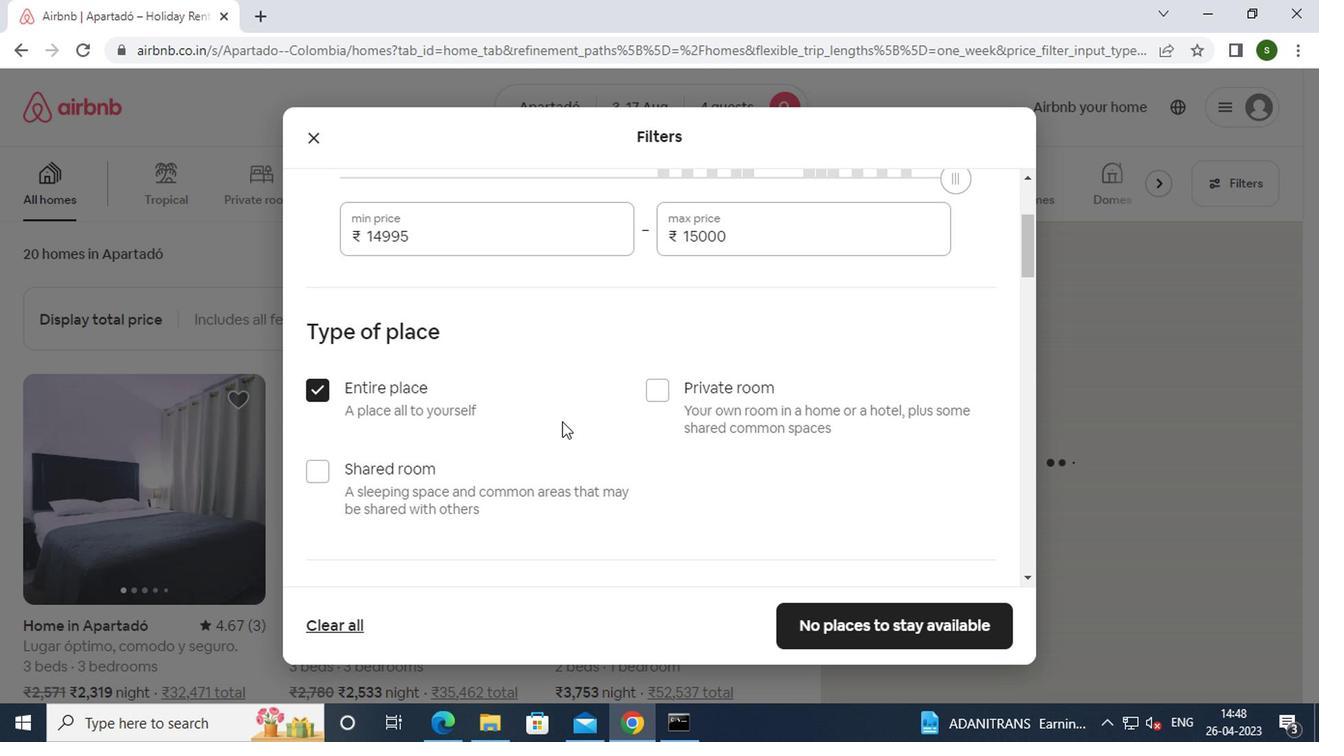 
Action: Mouse scrolled (557, 420) with delta (0, 0)
Screenshot: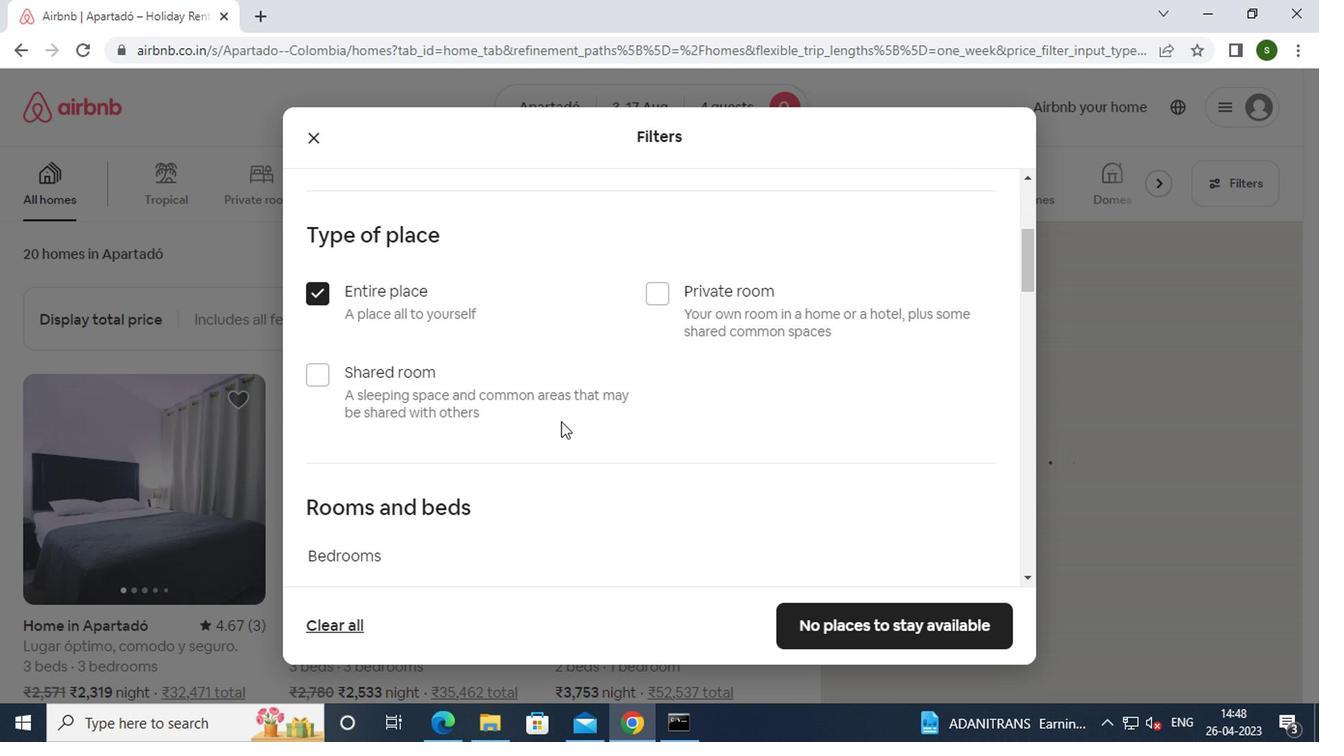 
Action: Mouse scrolled (557, 420) with delta (0, 0)
Screenshot: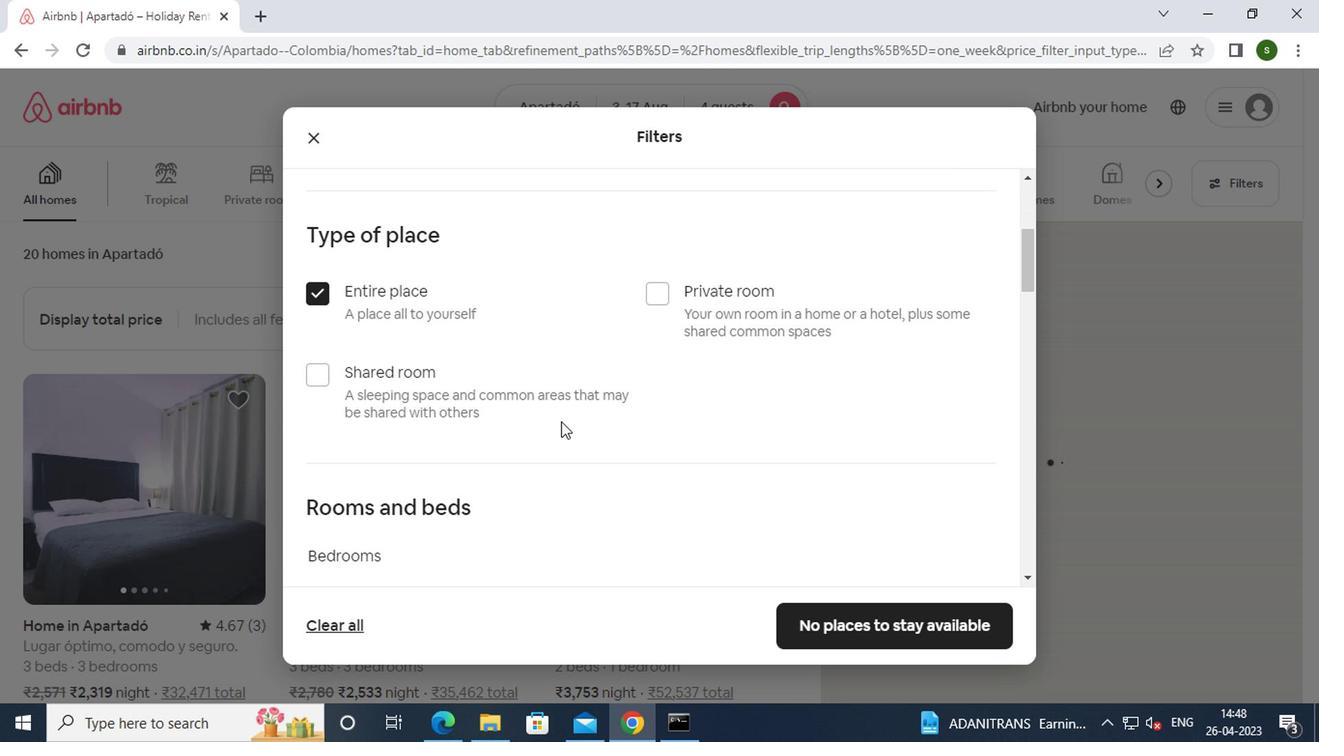 
Action: Mouse scrolled (557, 420) with delta (0, 0)
Screenshot: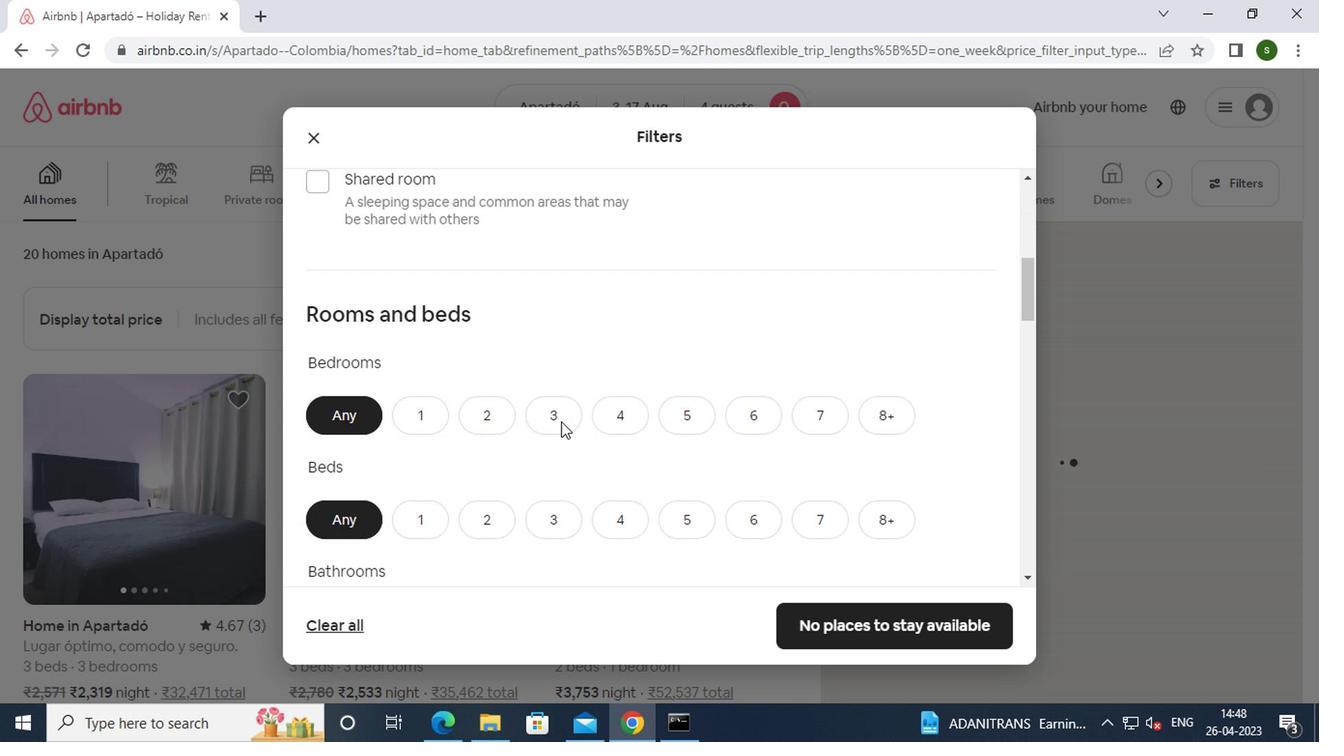 
Action: Mouse moved to (552, 322)
Screenshot: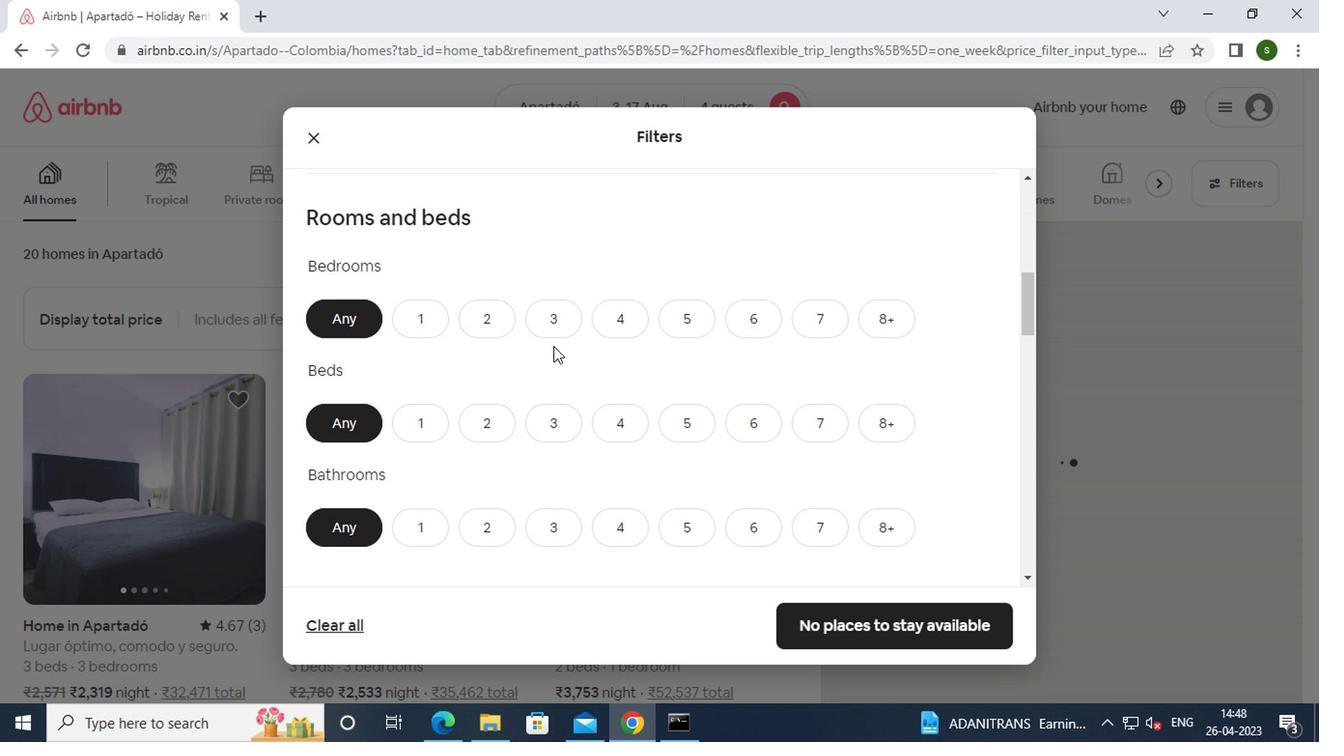 
Action: Mouse pressed left at (552, 322)
Screenshot: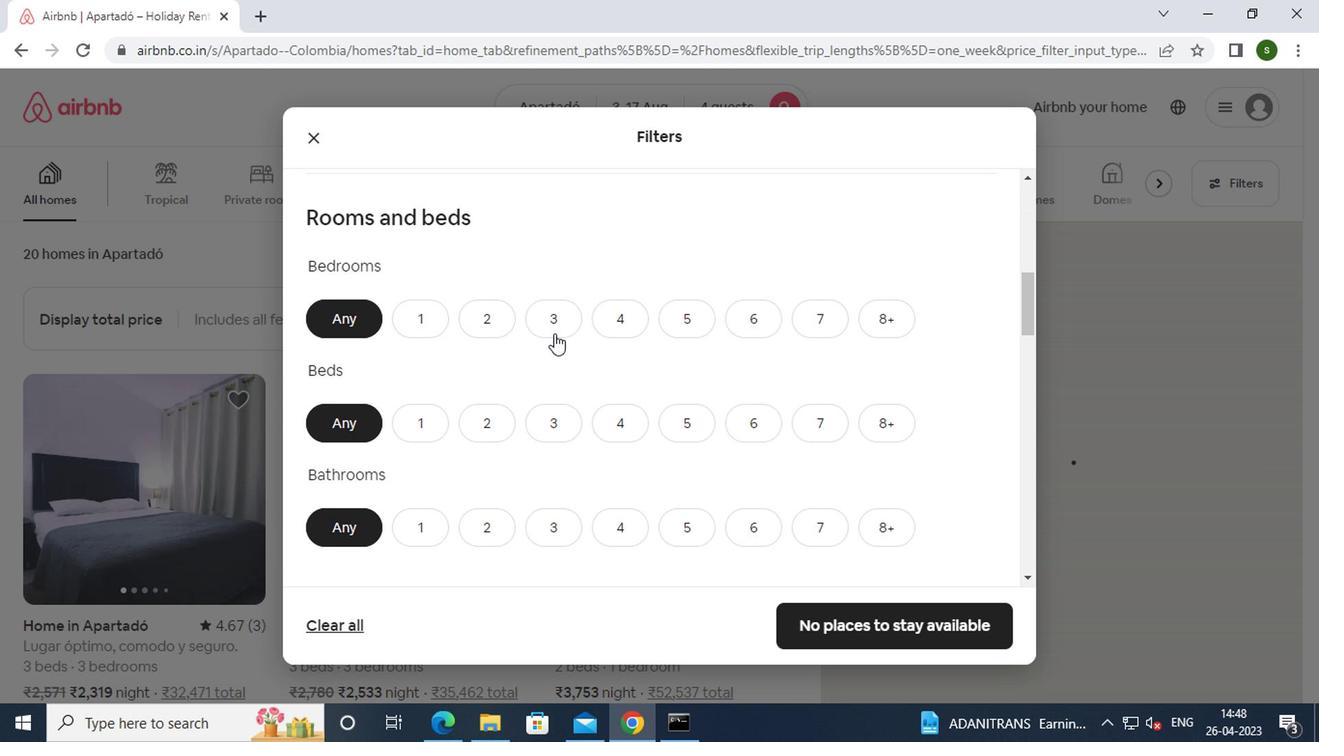 
Action: Mouse moved to (623, 419)
Screenshot: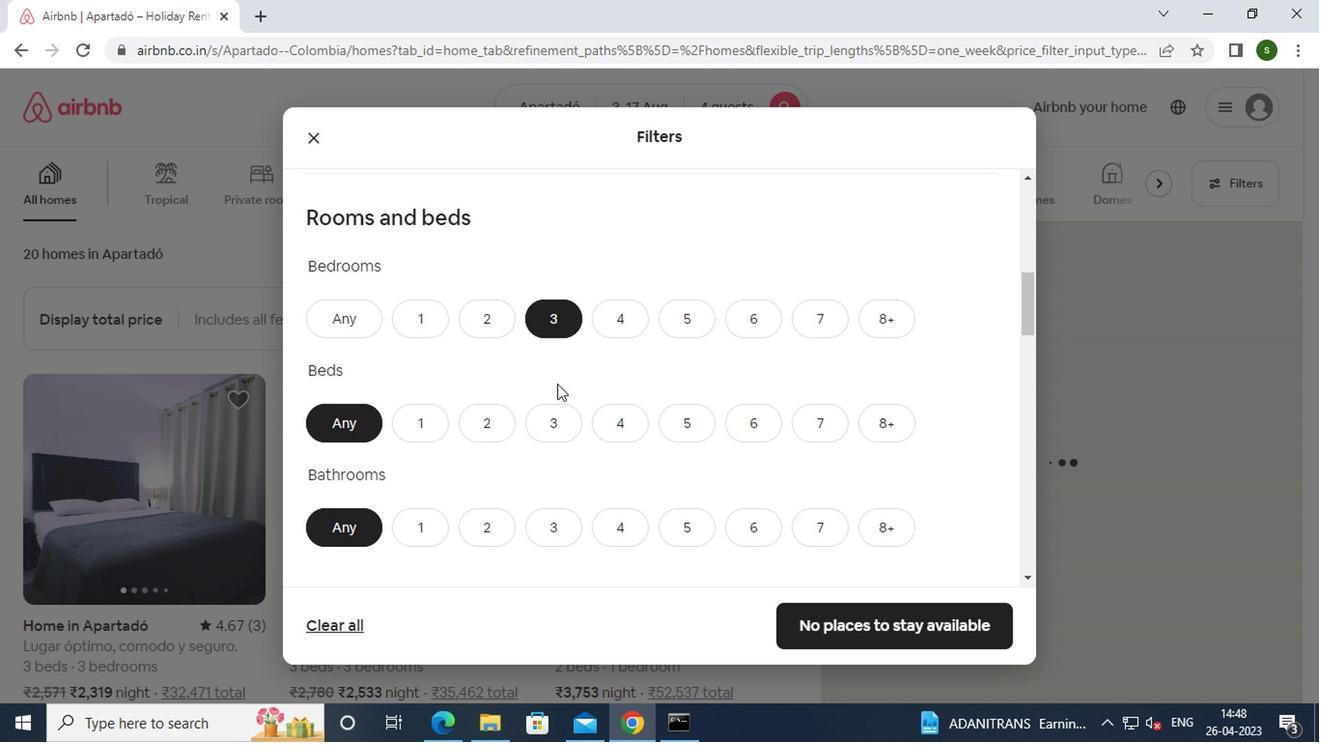 
Action: Mouse pressed left at (623, 419)
Screenshot: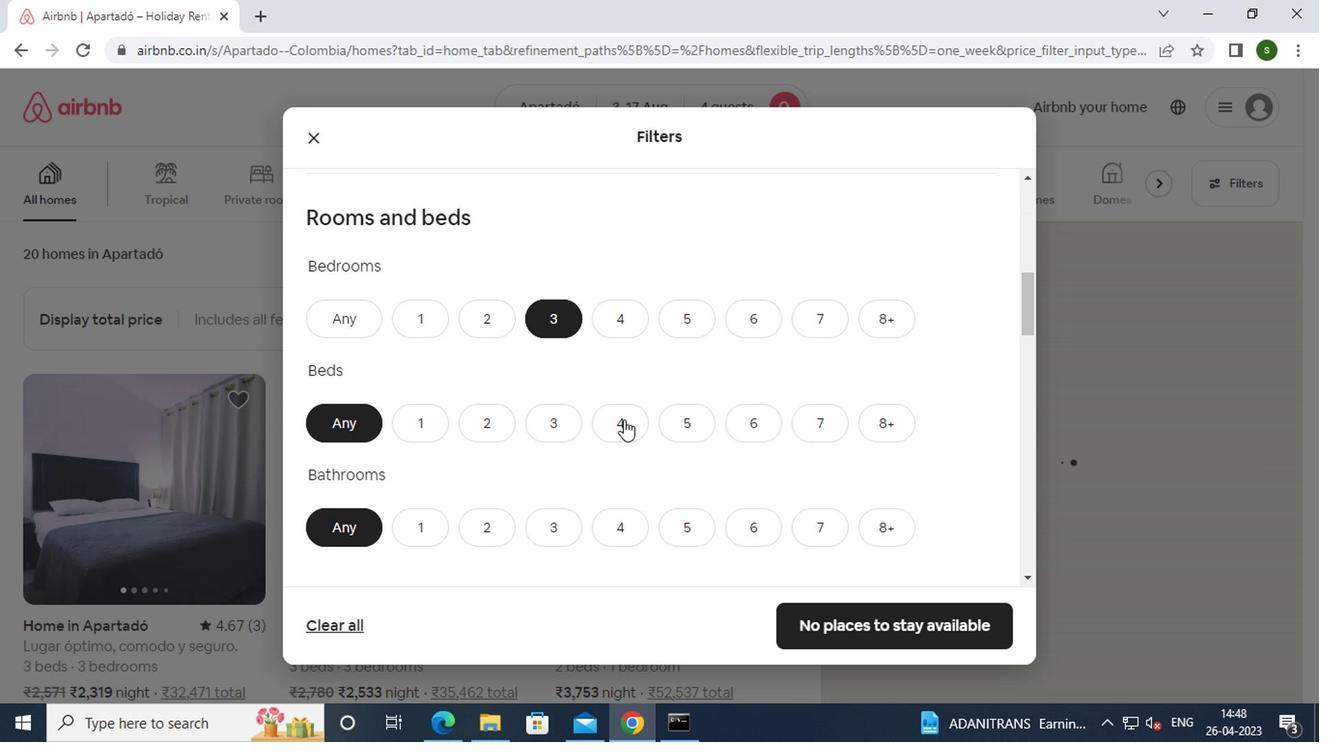 
Action: Mouse moved to (478, 520)
Screenshot: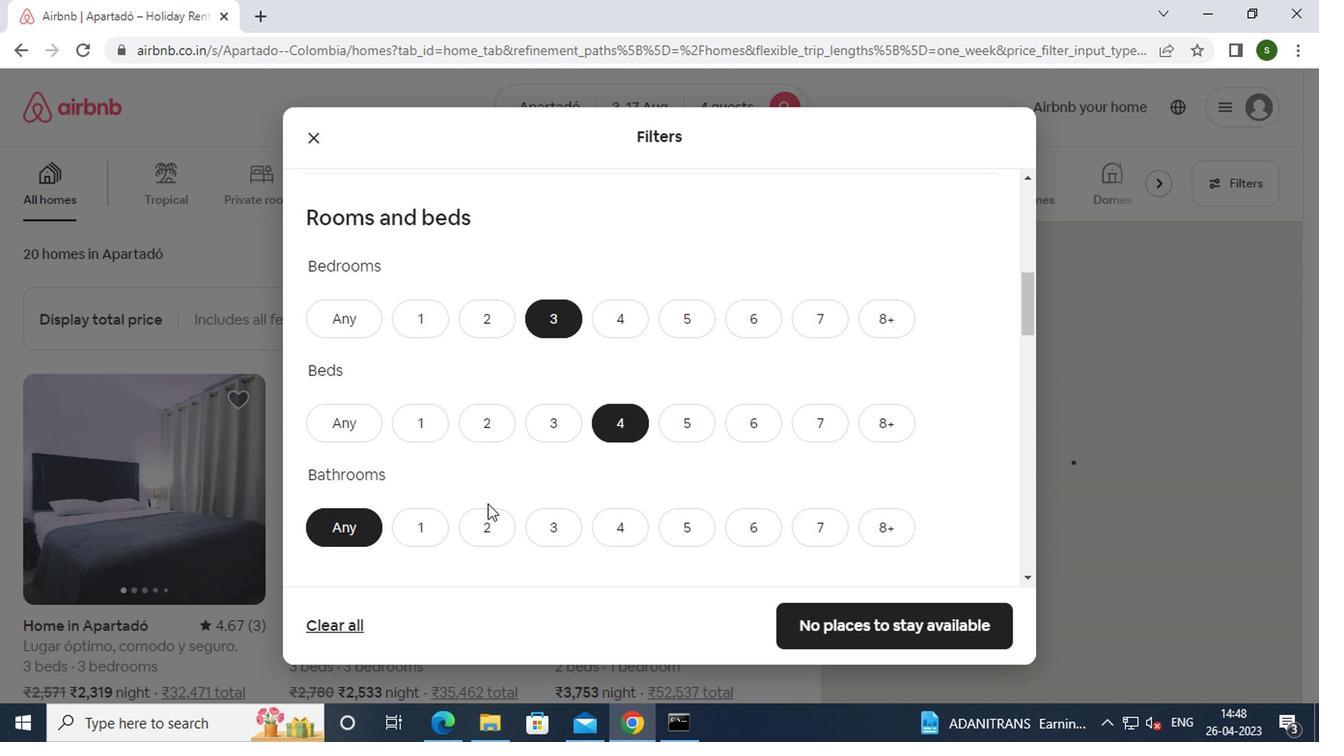 
Action: Mouse pressed left at (478, 520)
Screenshot: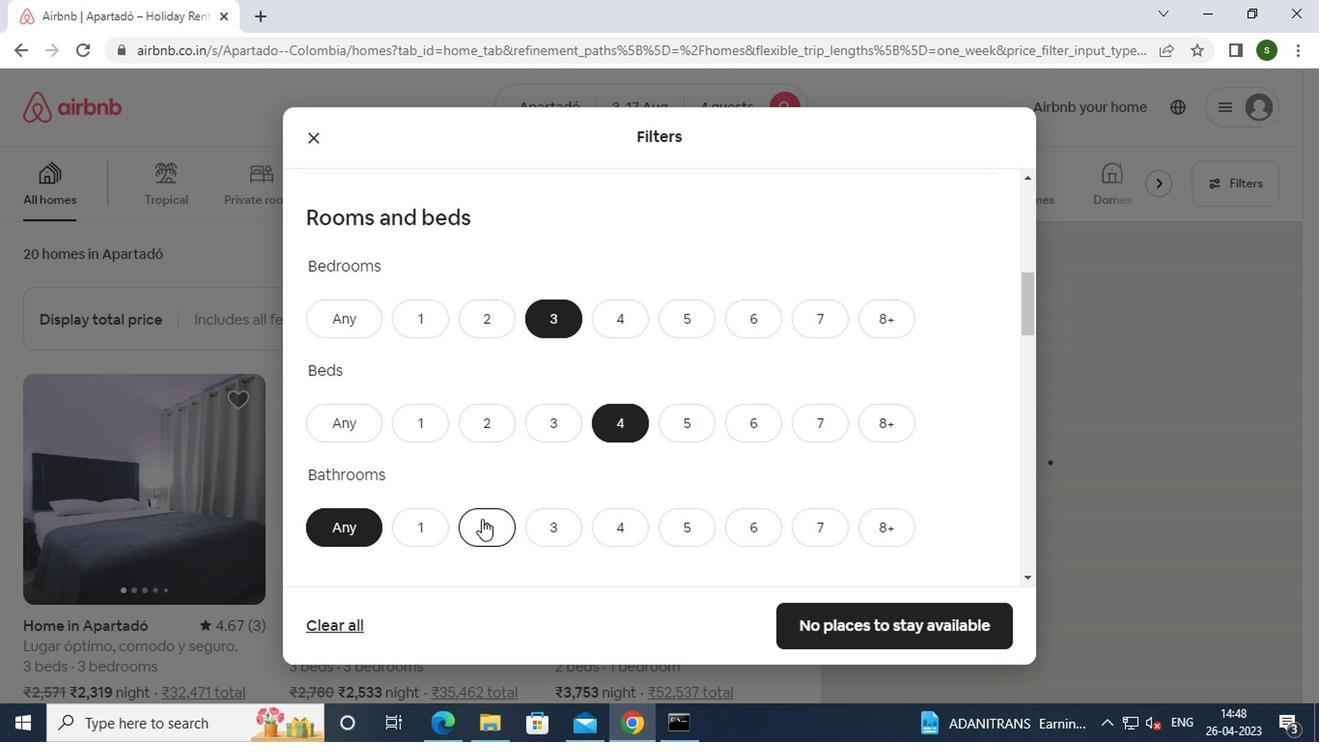 
Action: Mouse moved to (513, 456)
Screenshot: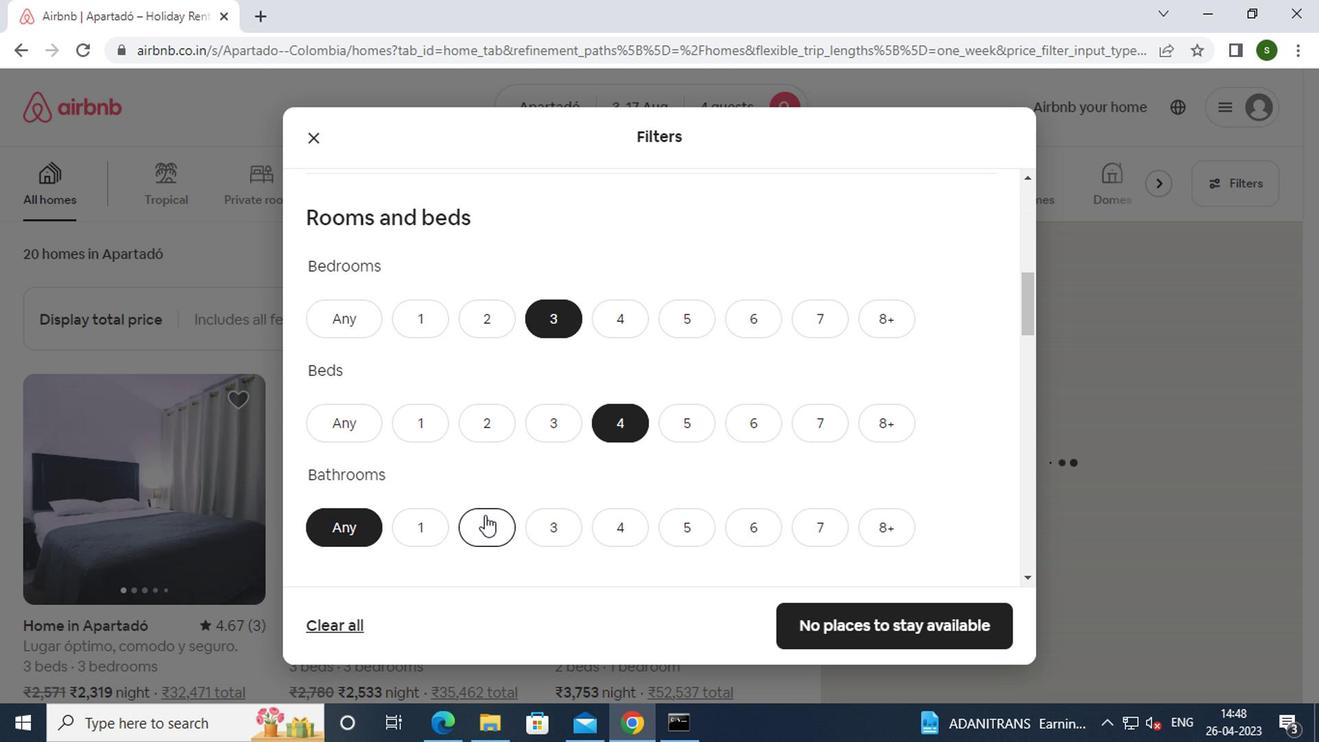 
Action: Mouse scrolled (513, 455) with delta (0, 0)
Screenshot: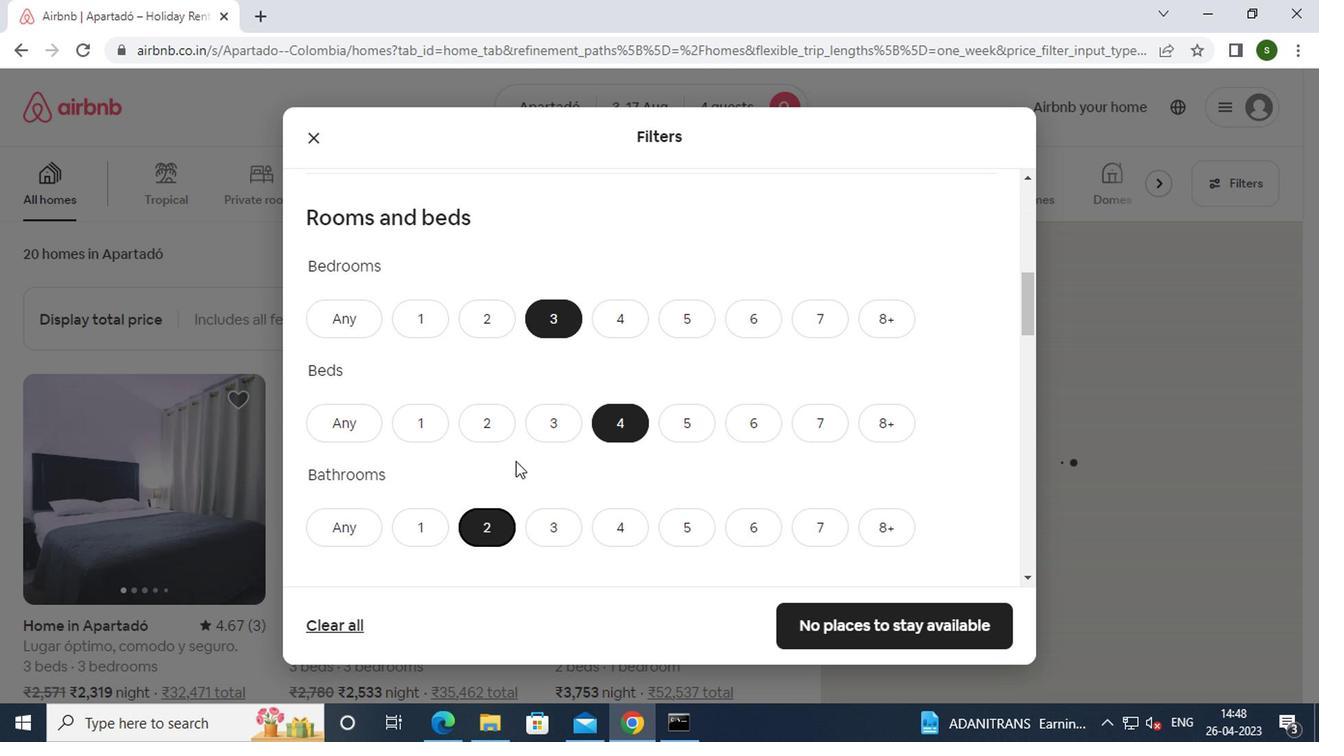 
Action: Mouse scrolled (513, 455) with delta (0, 0)
Screenshot: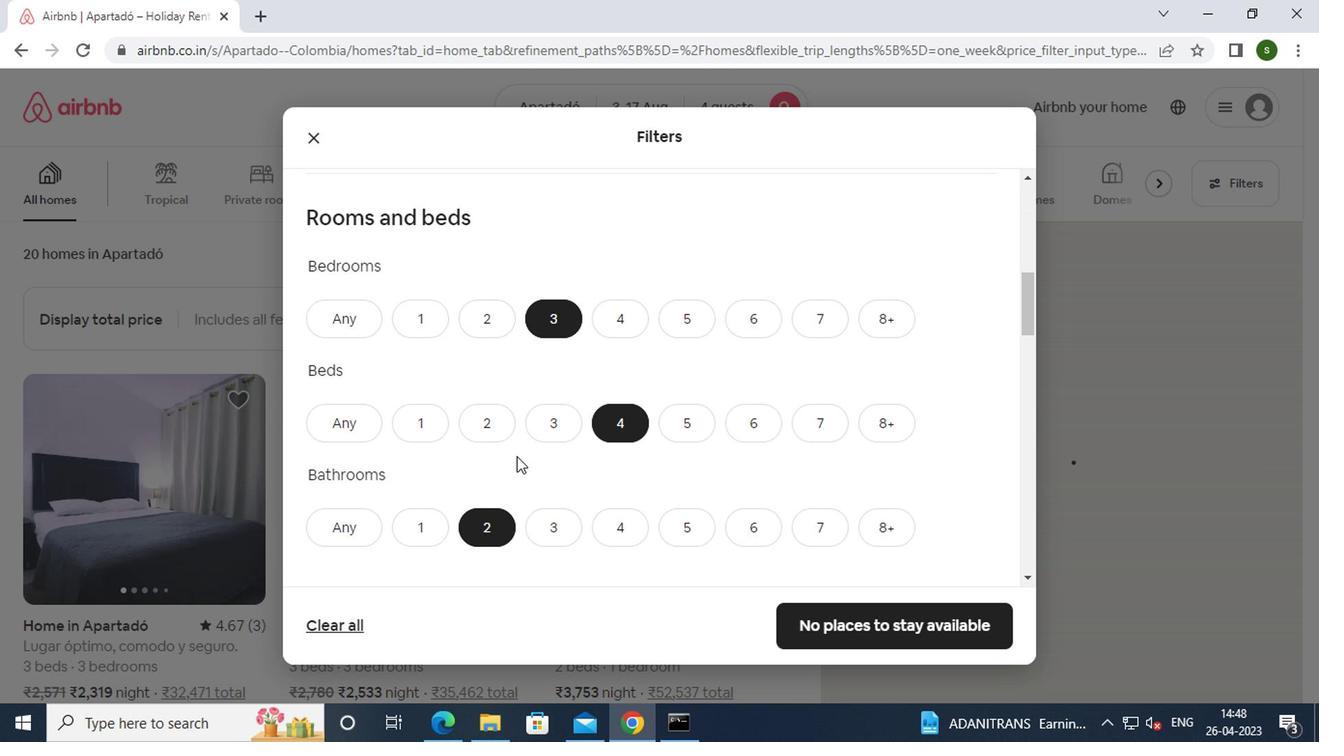
Action: Mouse moved to (313, 467)
Screenshot: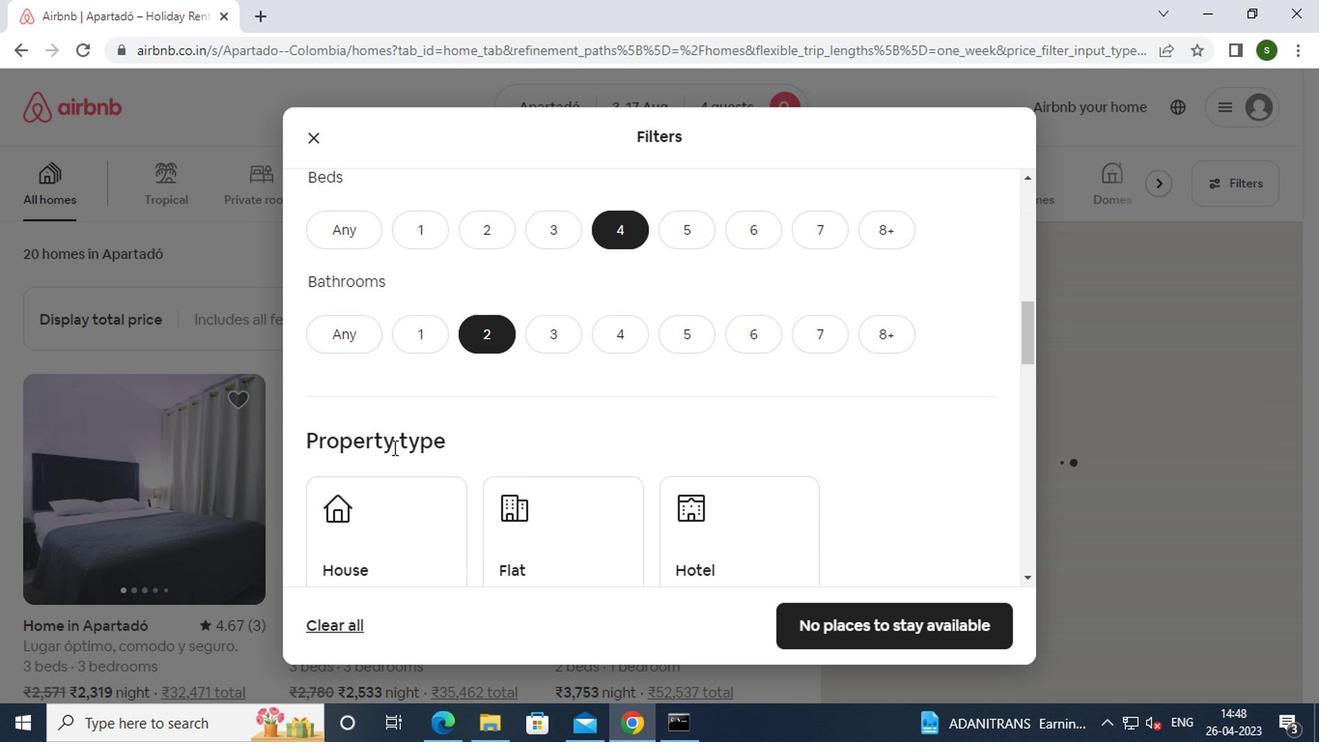 
Action: Mouse pressed left at (313, 467)
Screenshot: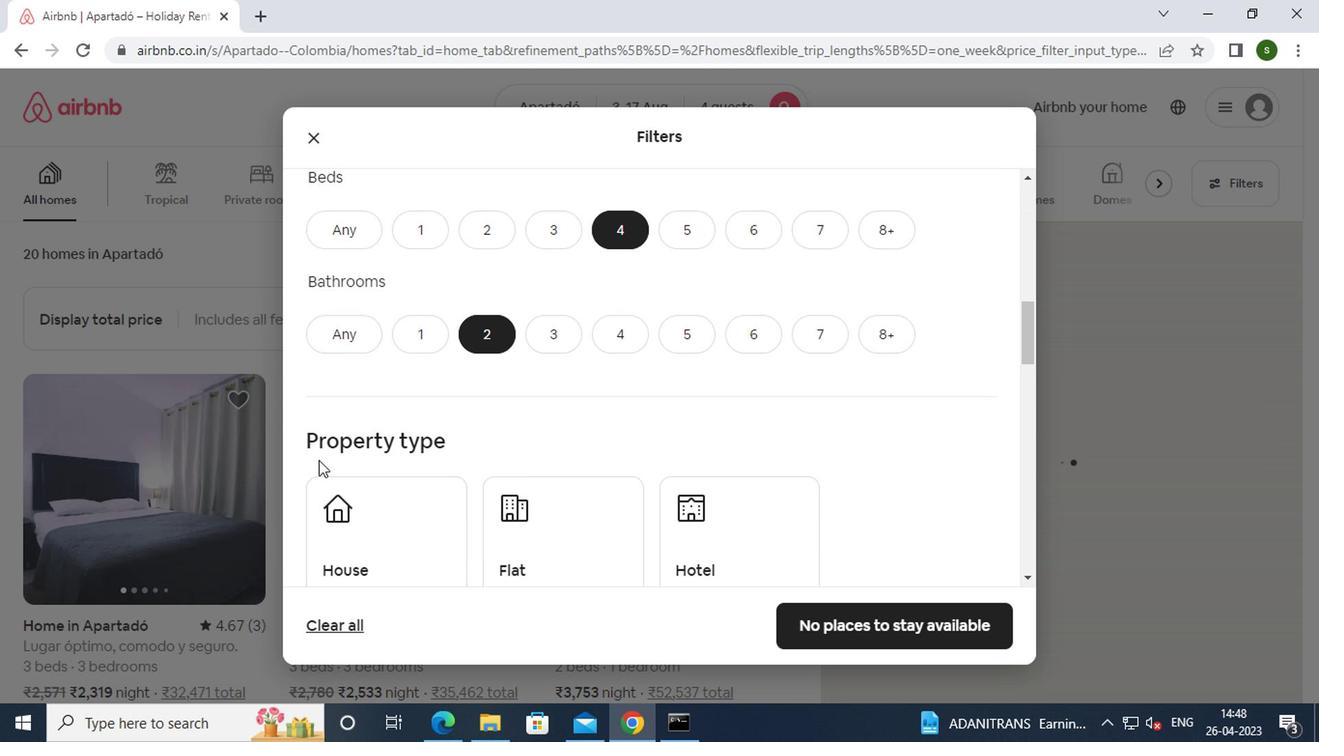 
Action: Mouse moved to (370, 509)
Screenshot: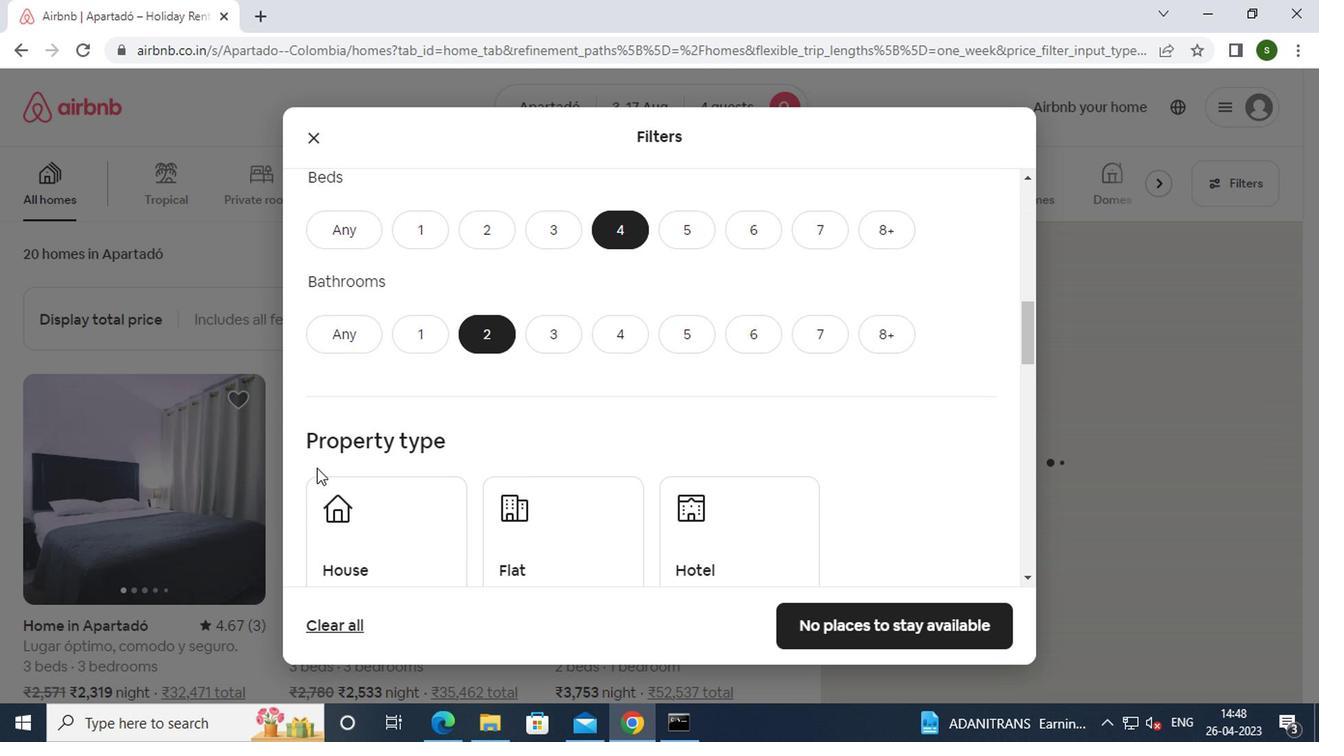 
Action: Mouse pressed left at (370, 509)
Screenshot: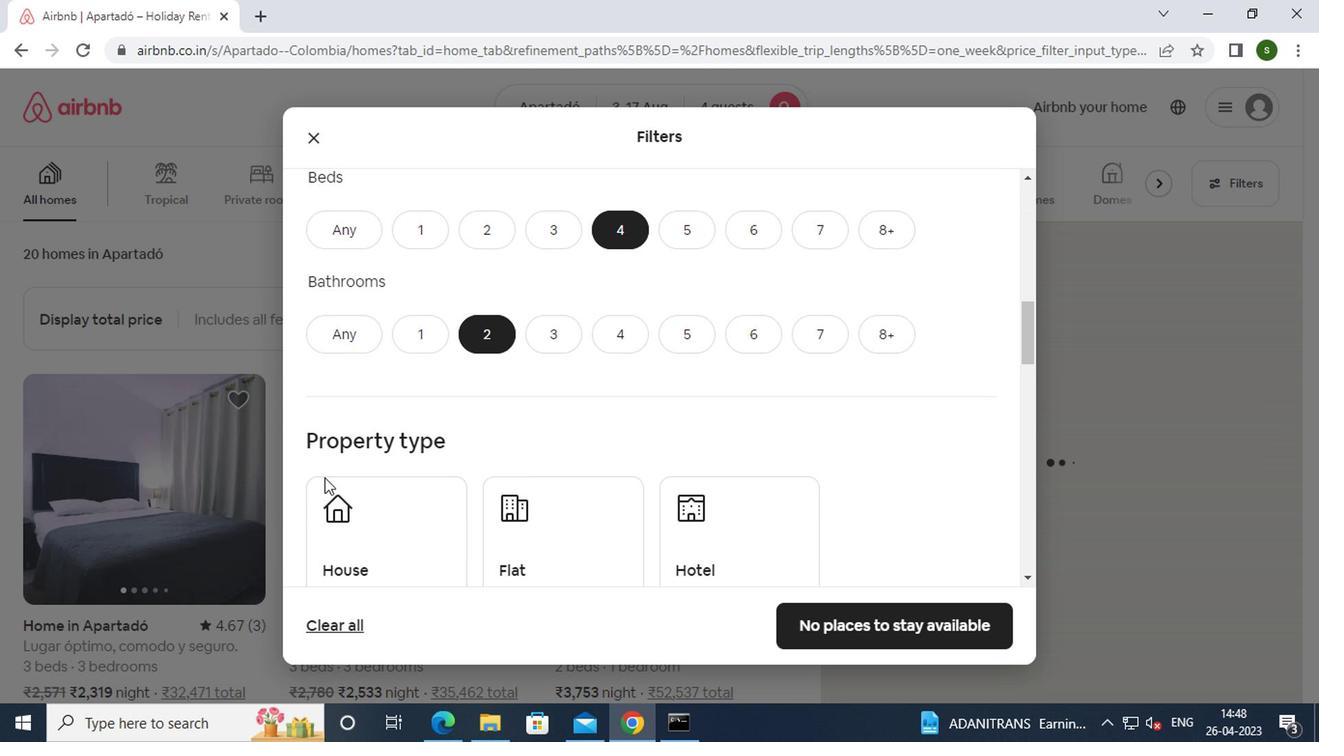 
Action: Mouse moved to (550, 537)
Screenshot: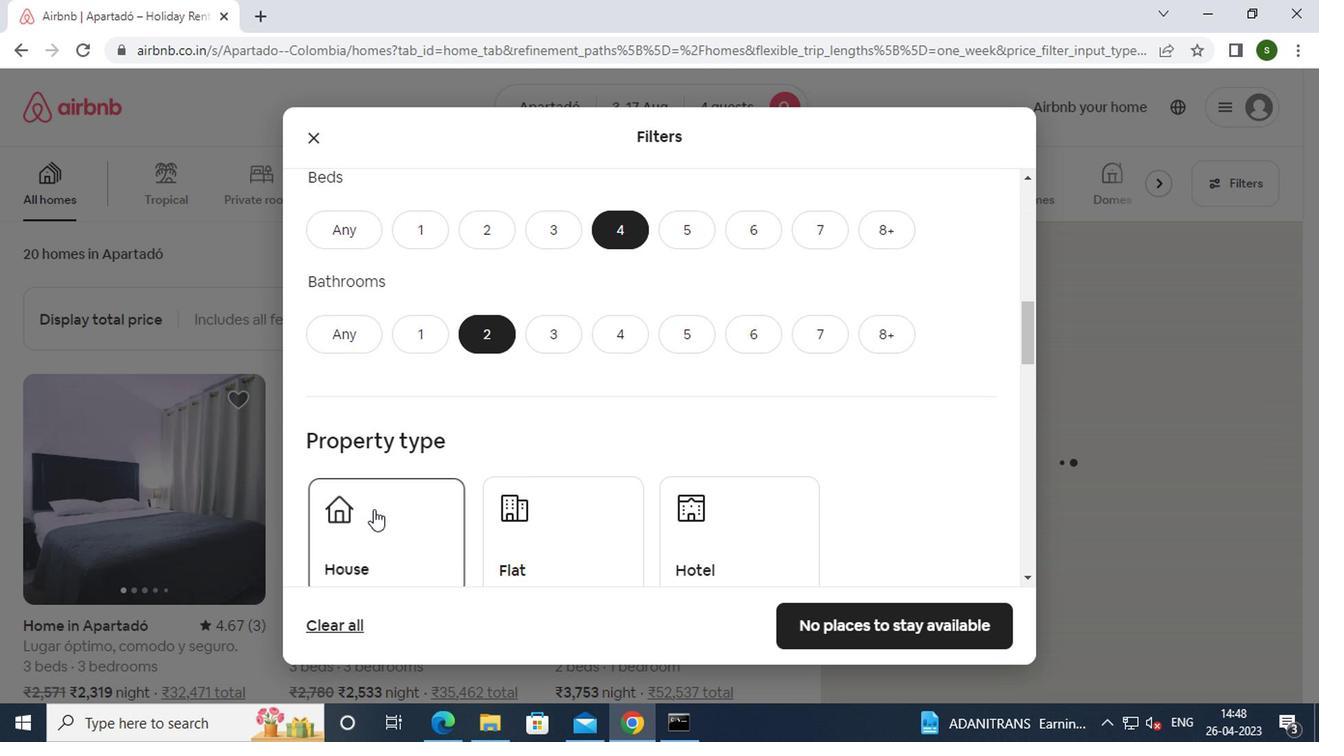 
Action: Mouse pressed left at (550, 537)
Screenshot: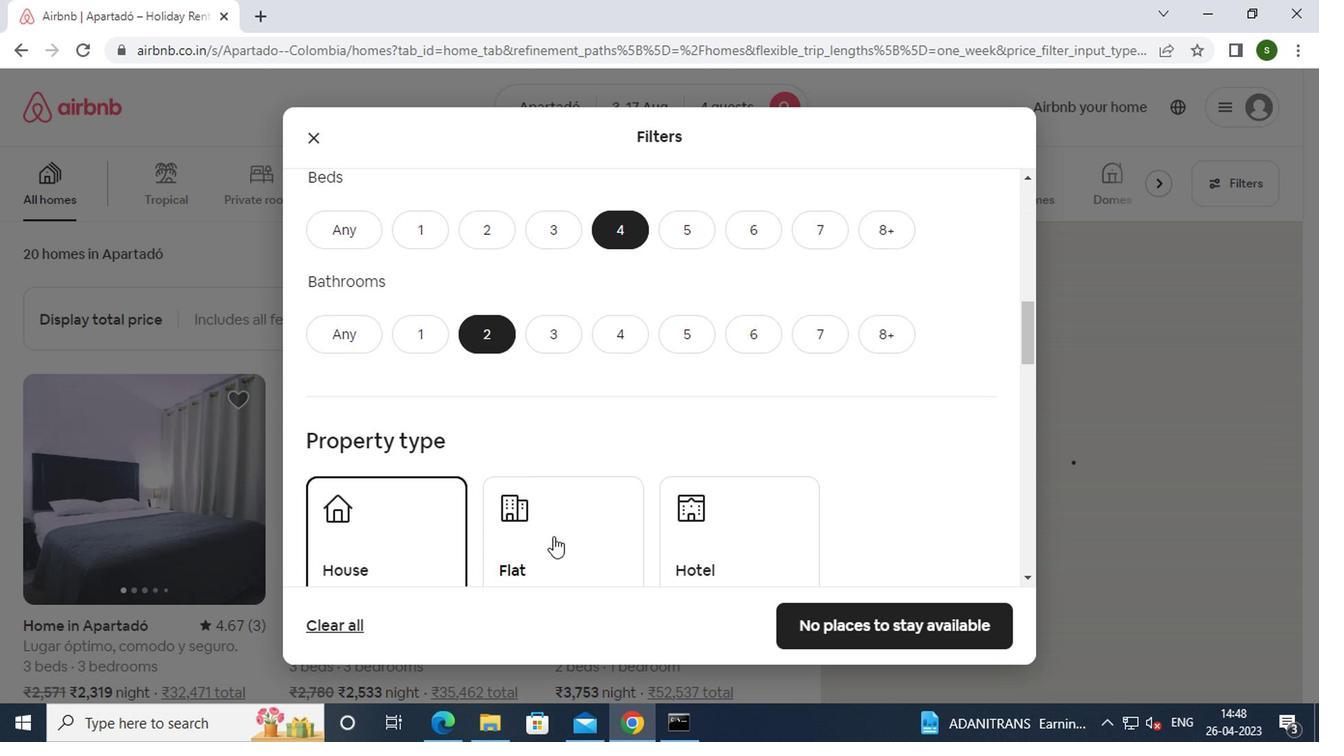 
Action: Mouse moved to (562, 515)
Screenshot: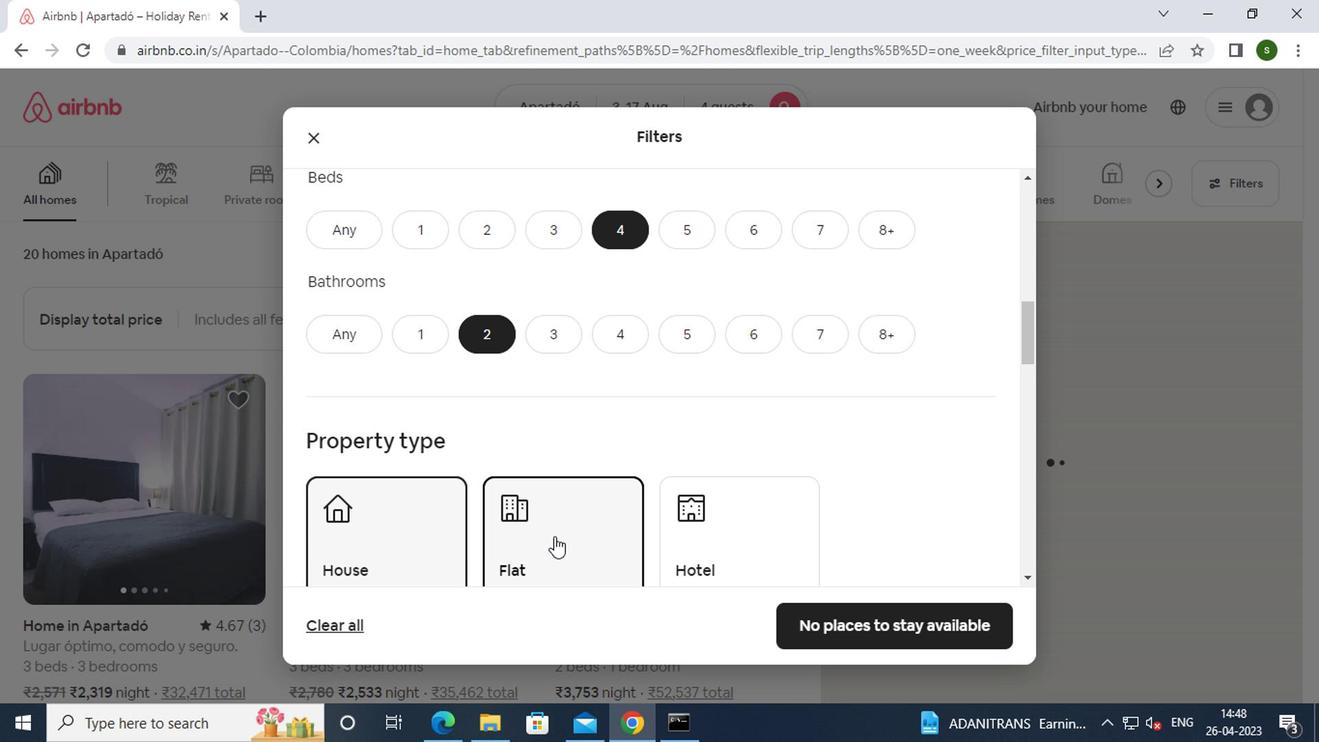 
Action: Mouse scrolled (562, 513) with delta (0, -1)
Screenshot: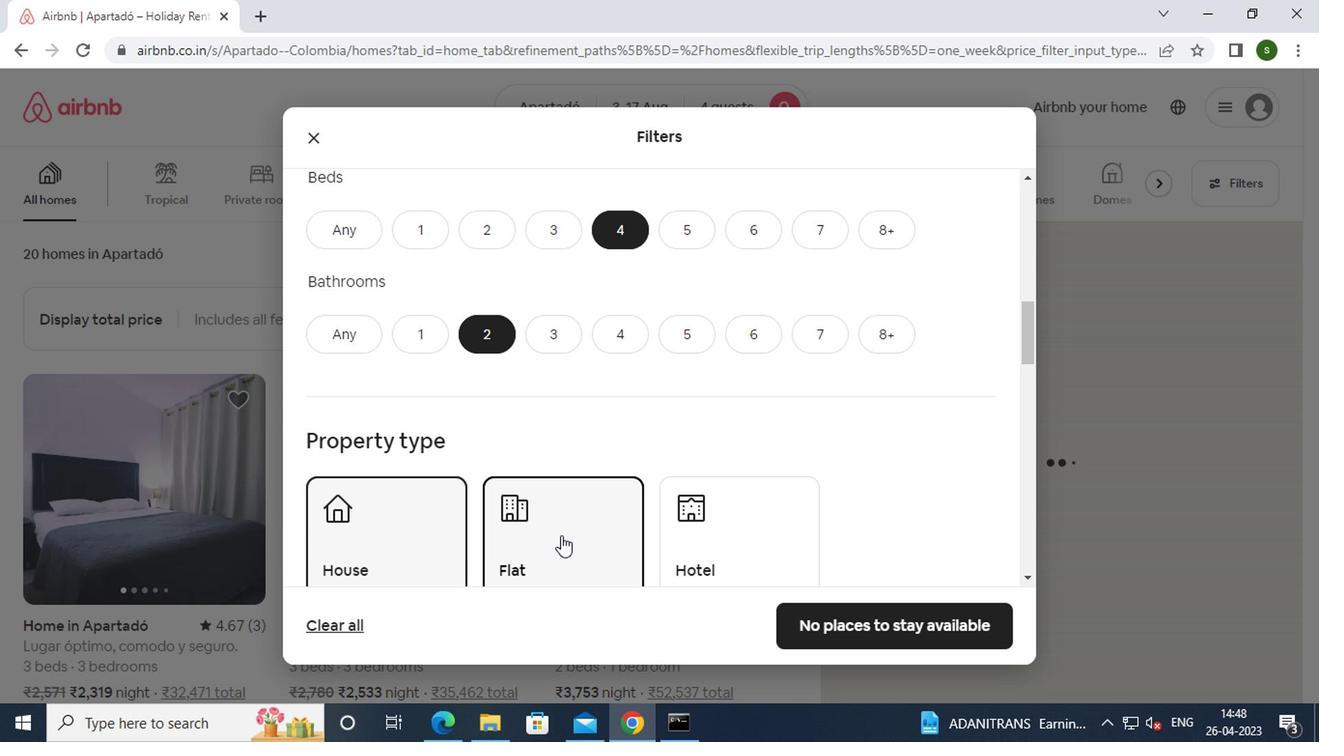 
Action: Mouse scrolled (562, 513) with delta (0, -1)
Screenshot: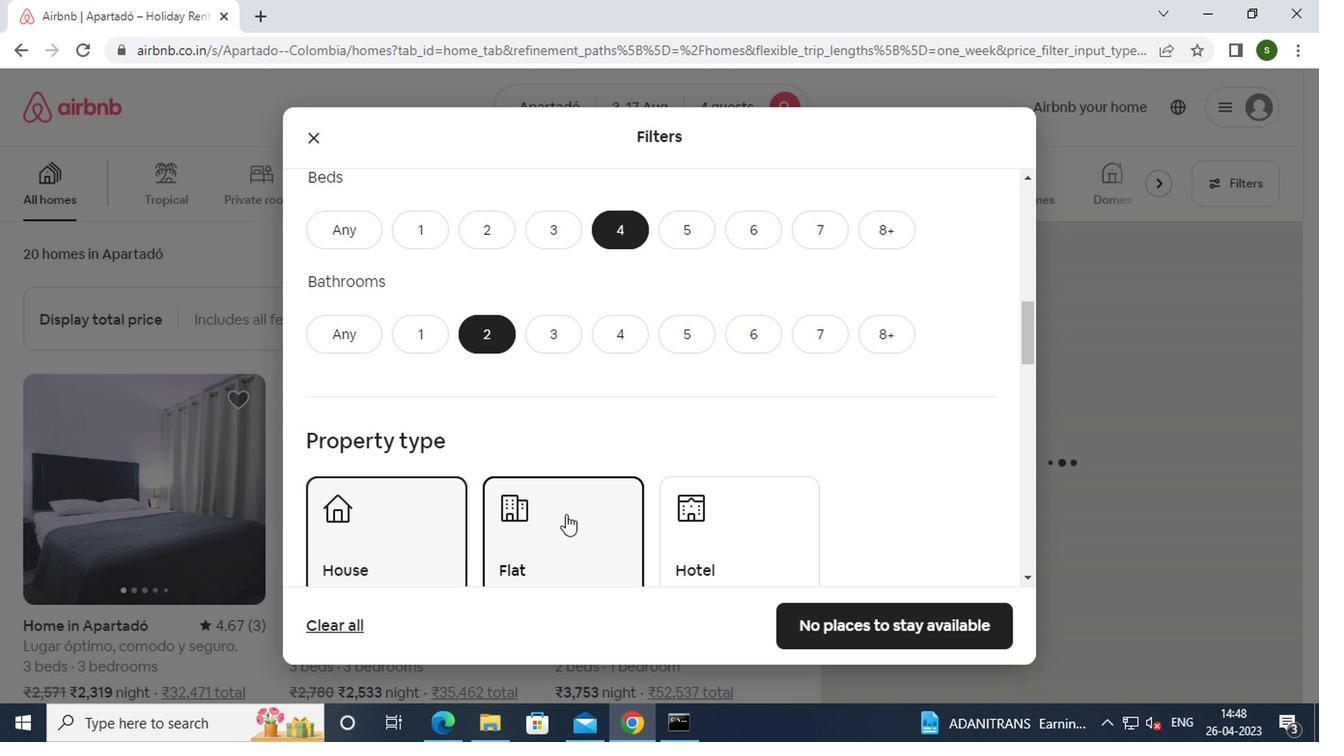 
Action: Mouse scrolled (562, 513) with delta (0, -1)
Screenshot: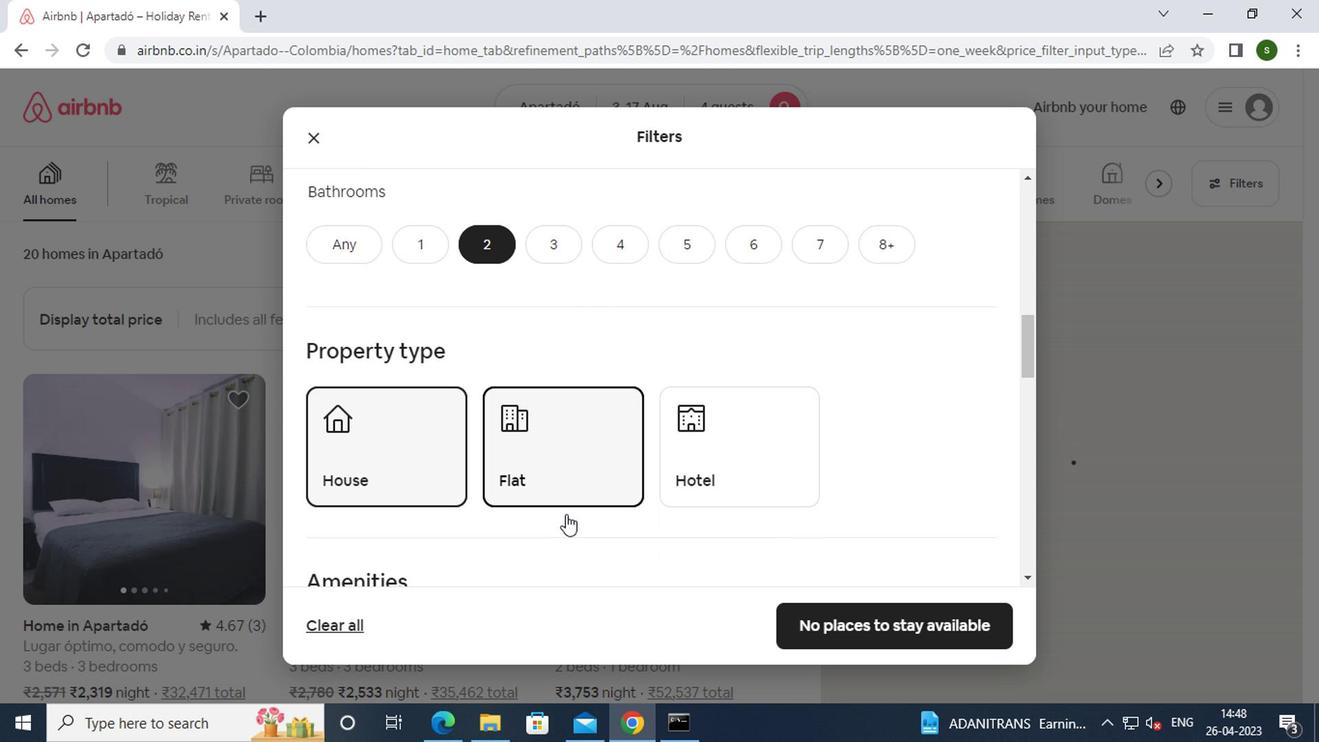 
Action: Mouse scrolled (562, 513) with delta (0, -1)
Screenshot: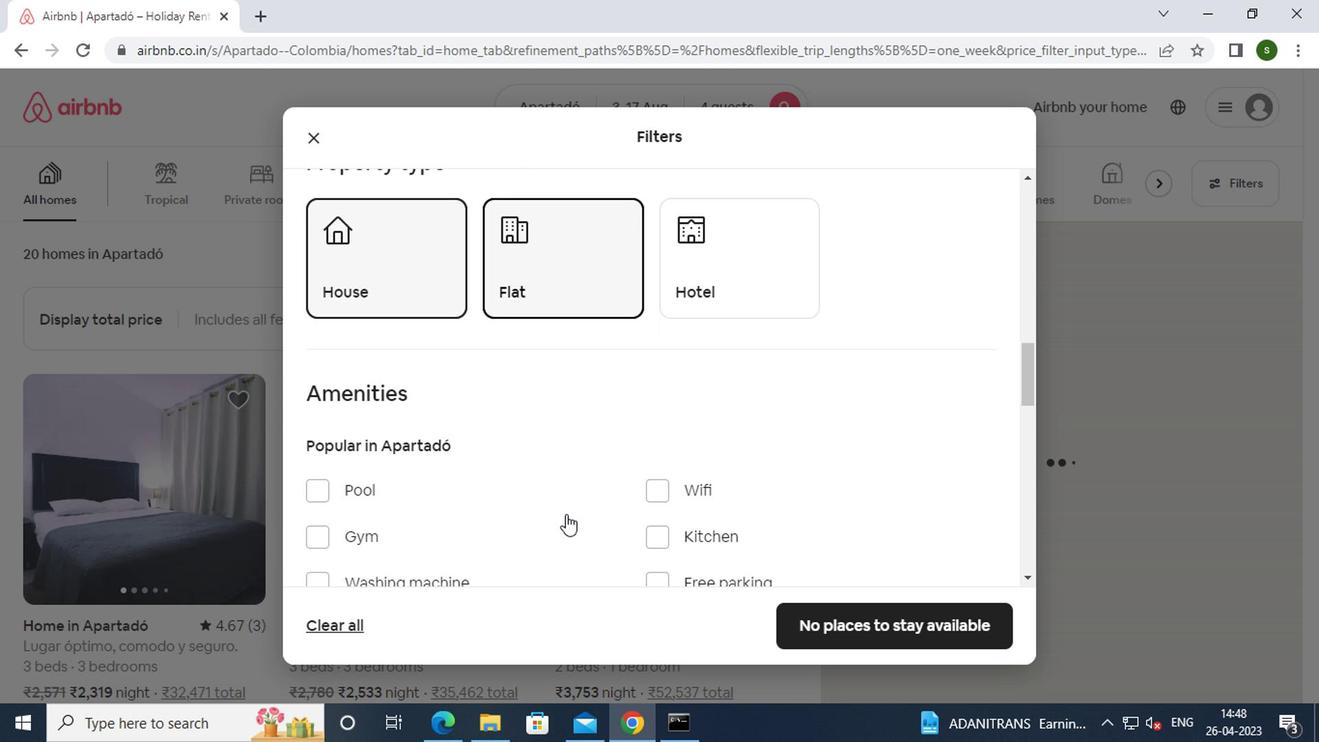 
Action: Mouse moved to (373, 476)
Screenshot: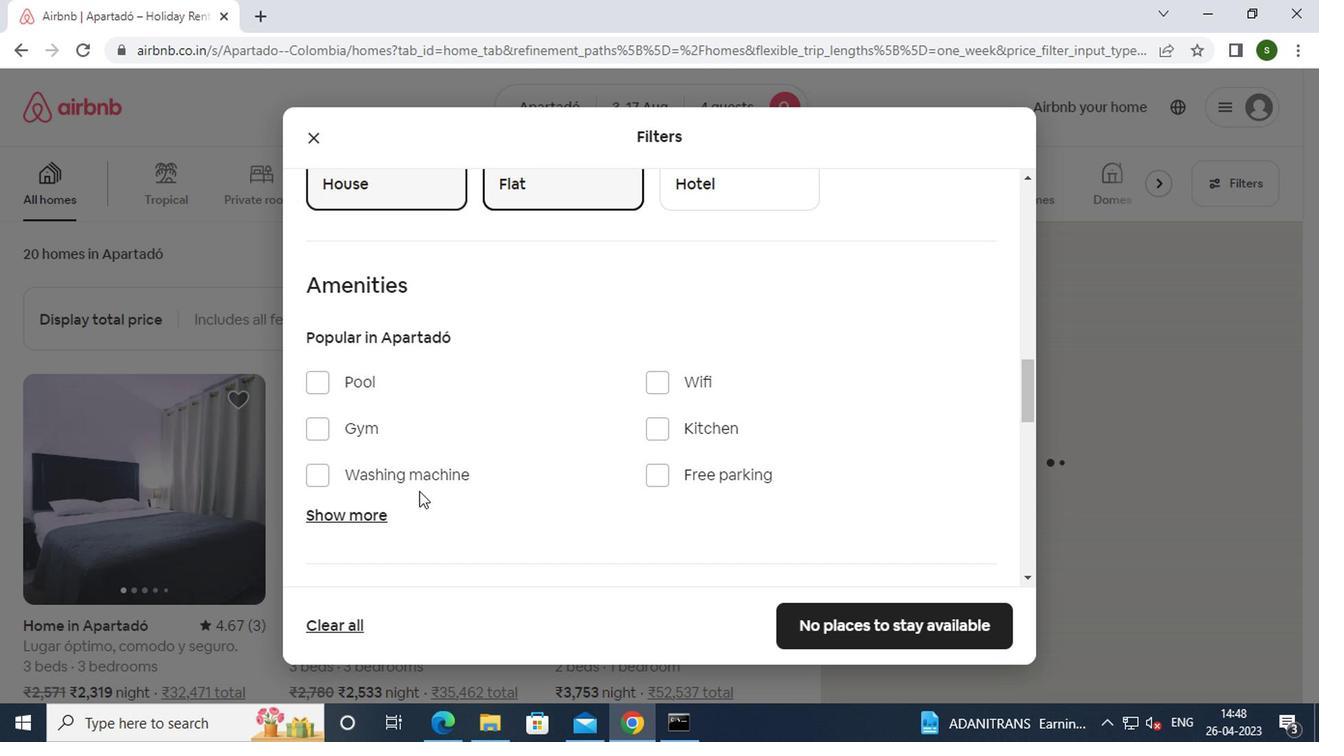 
Action: Mouse pressed left at (373, 476)
Screenshot: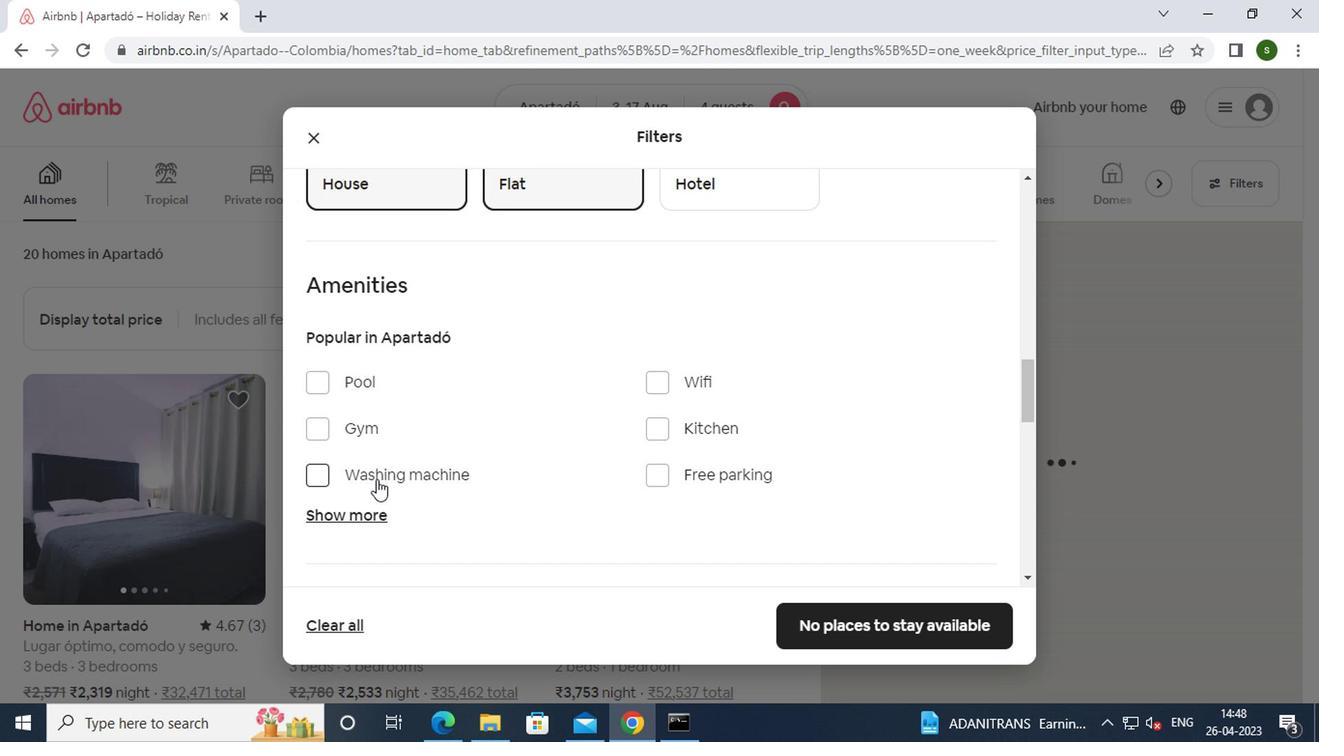 
Action: Mouse moved to (679, 458)
Screenshot: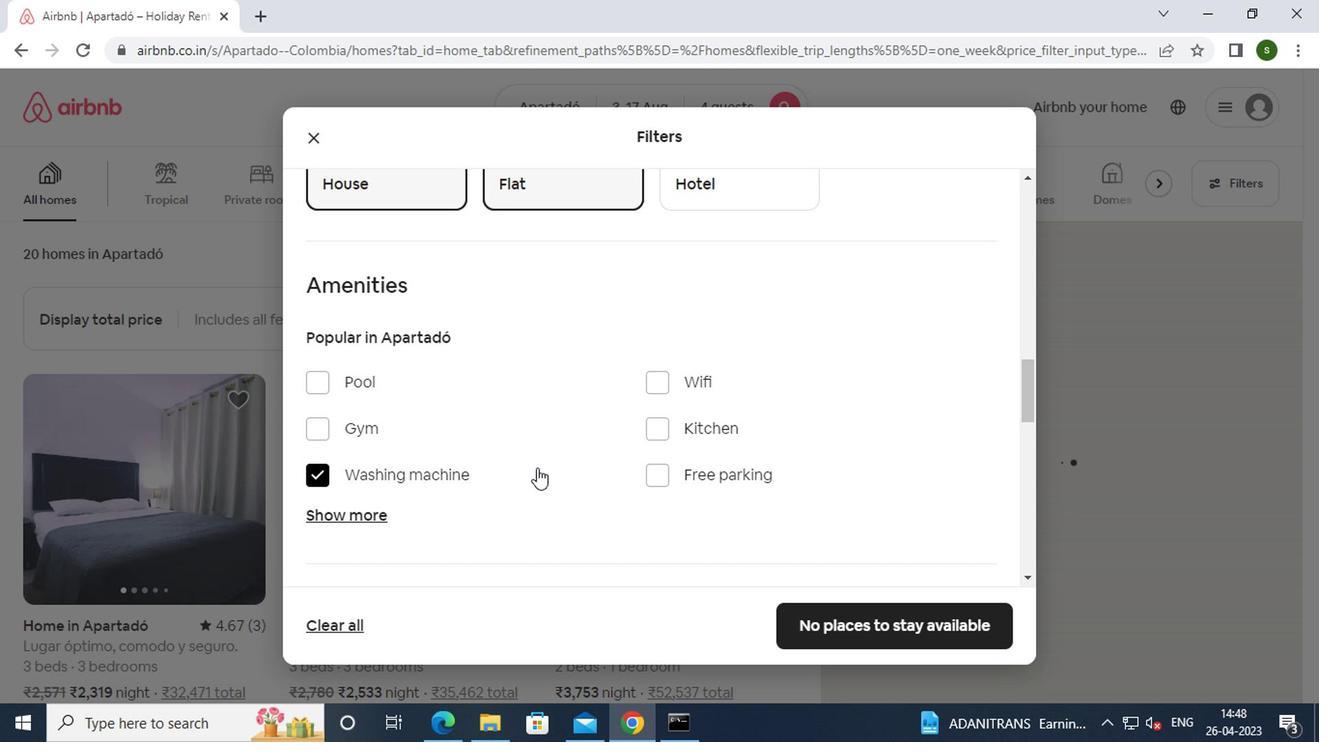 
Action: Mouse scrolled (679, 457) with delta (0, 0)
Screenshot: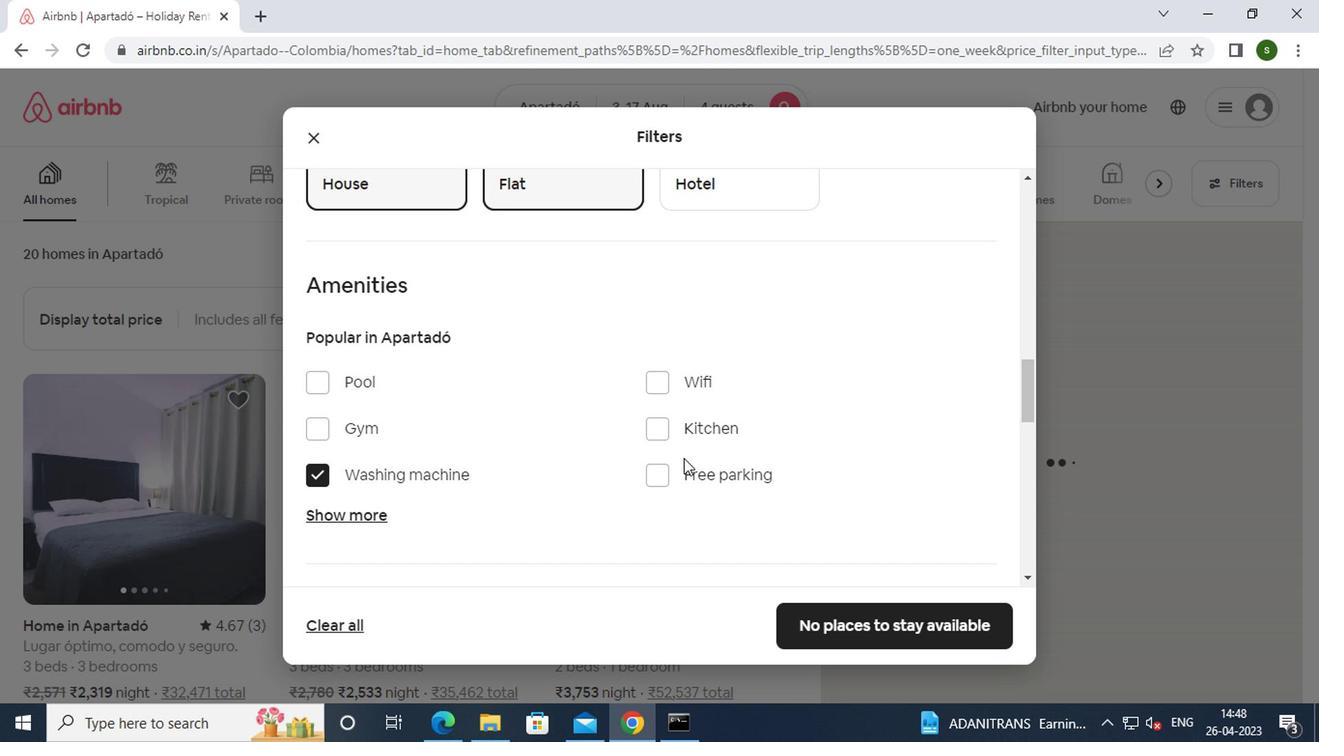 
Action: Mouse scrolled (679, 457) with delta (0, 0)
Screenshot: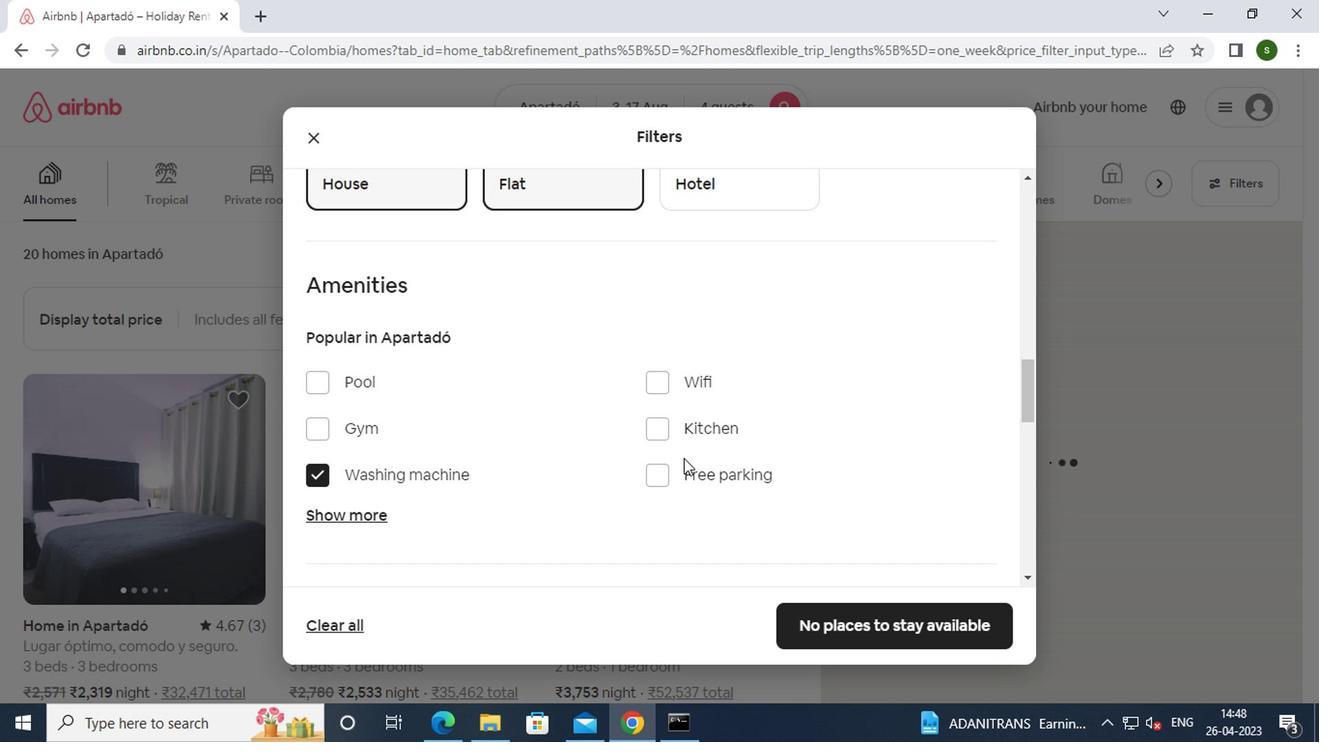 
Action: Mouse scrolled (679, 457) with delta (0, 0)
Screenshot: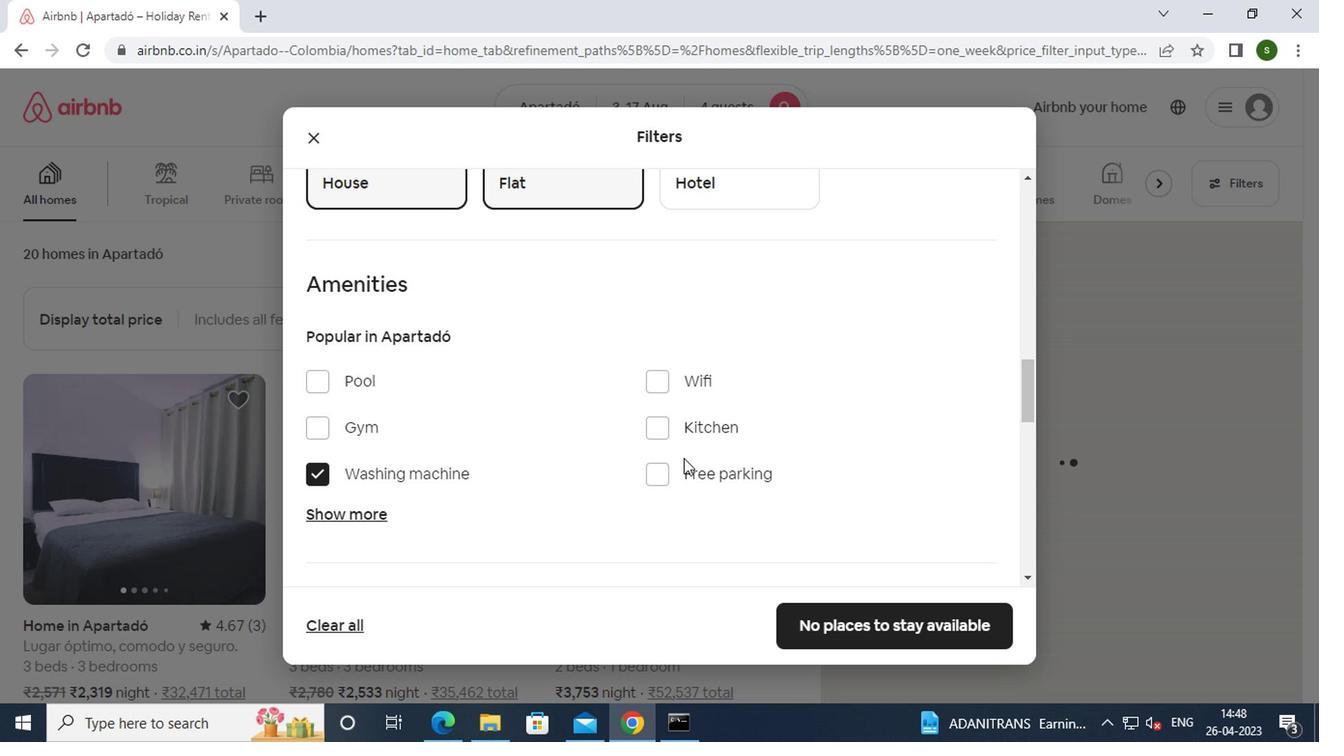 
Action: Mouse scrolled (679, 457) with delta (0, 0)
Screenshot: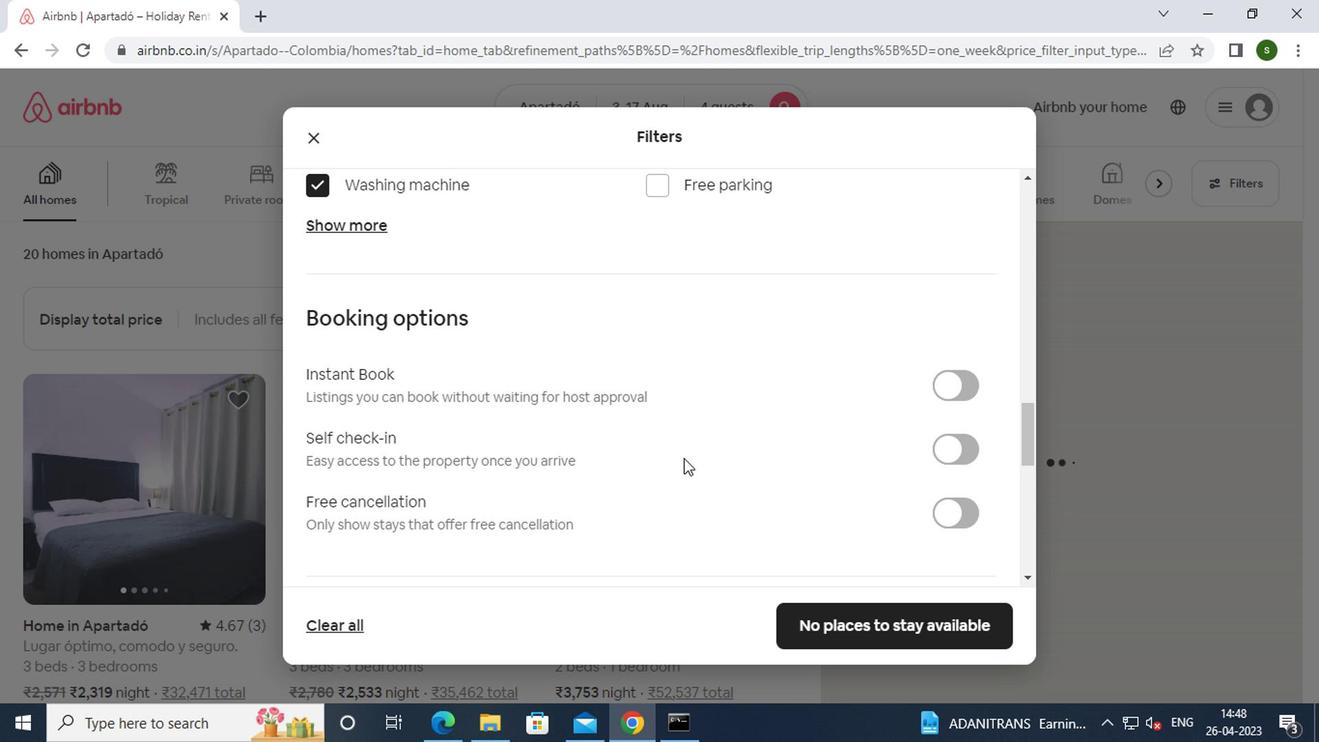 
Action: Mouse scrolled (679, 457) with delta (0, 0)
Screenshot: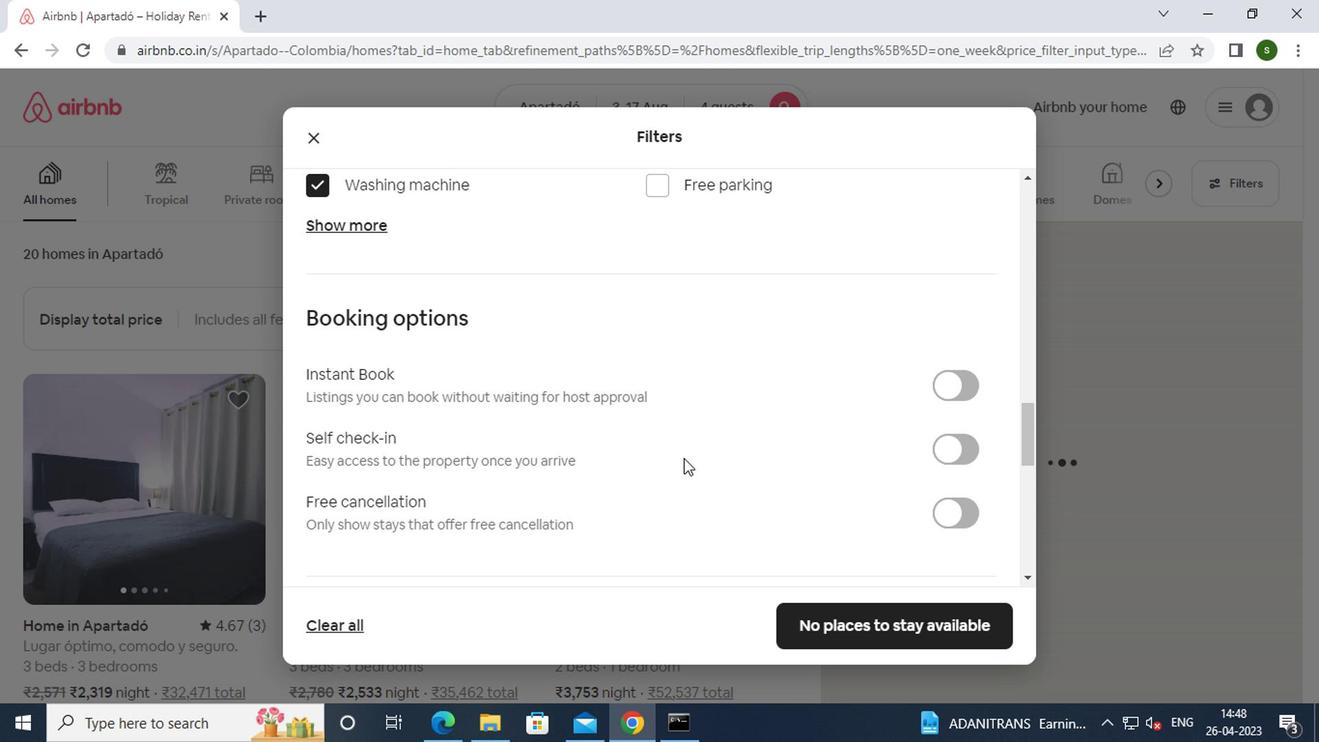 
Action: Mouse moved to (945, 248)
Screenshot: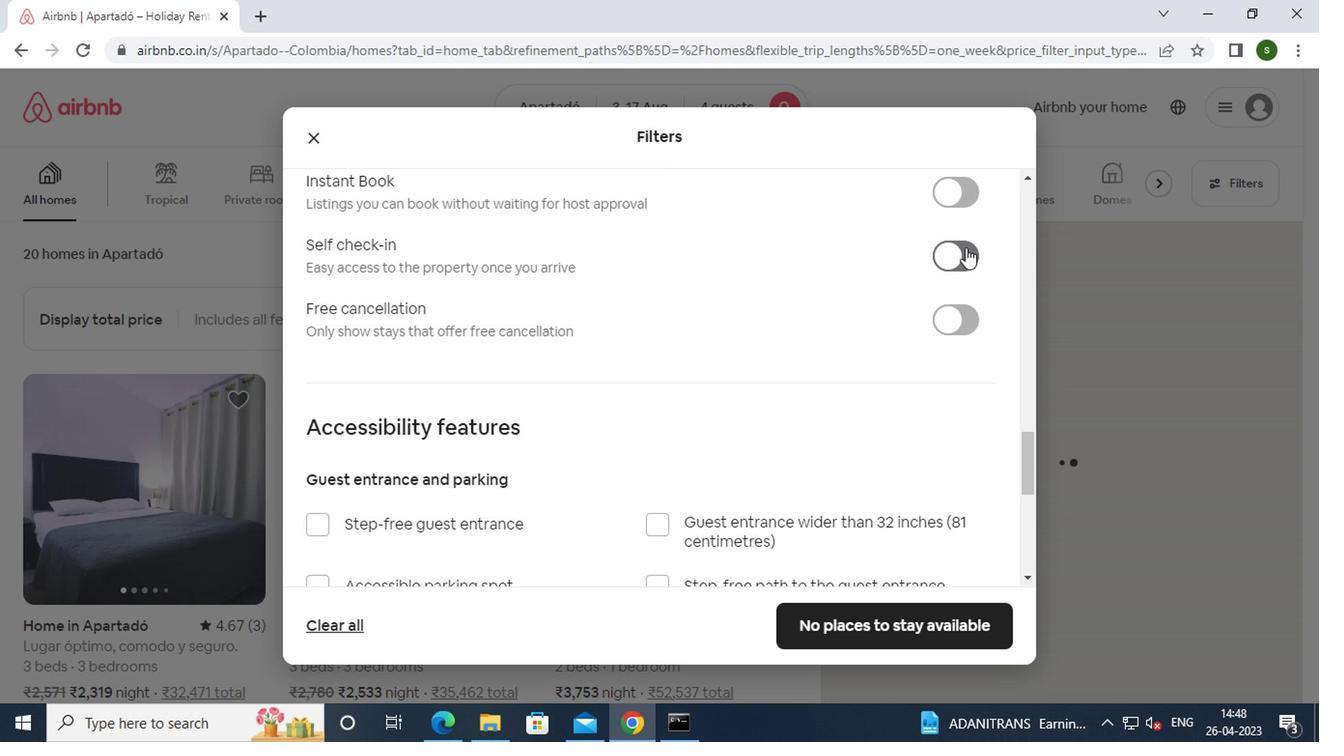 
Action: Mouse pressed left at (945, 248)
Screenshot: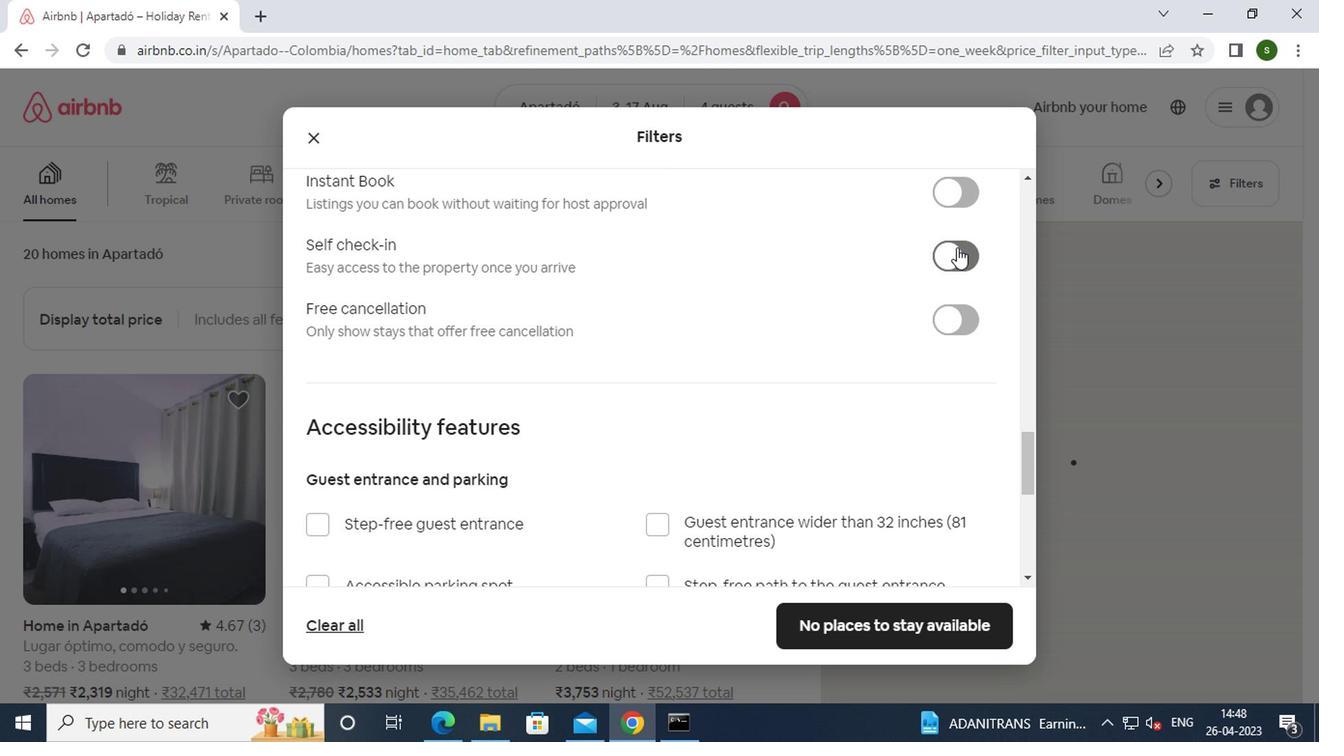 
Action: Mouse moved to (726, 412)
Screenshot: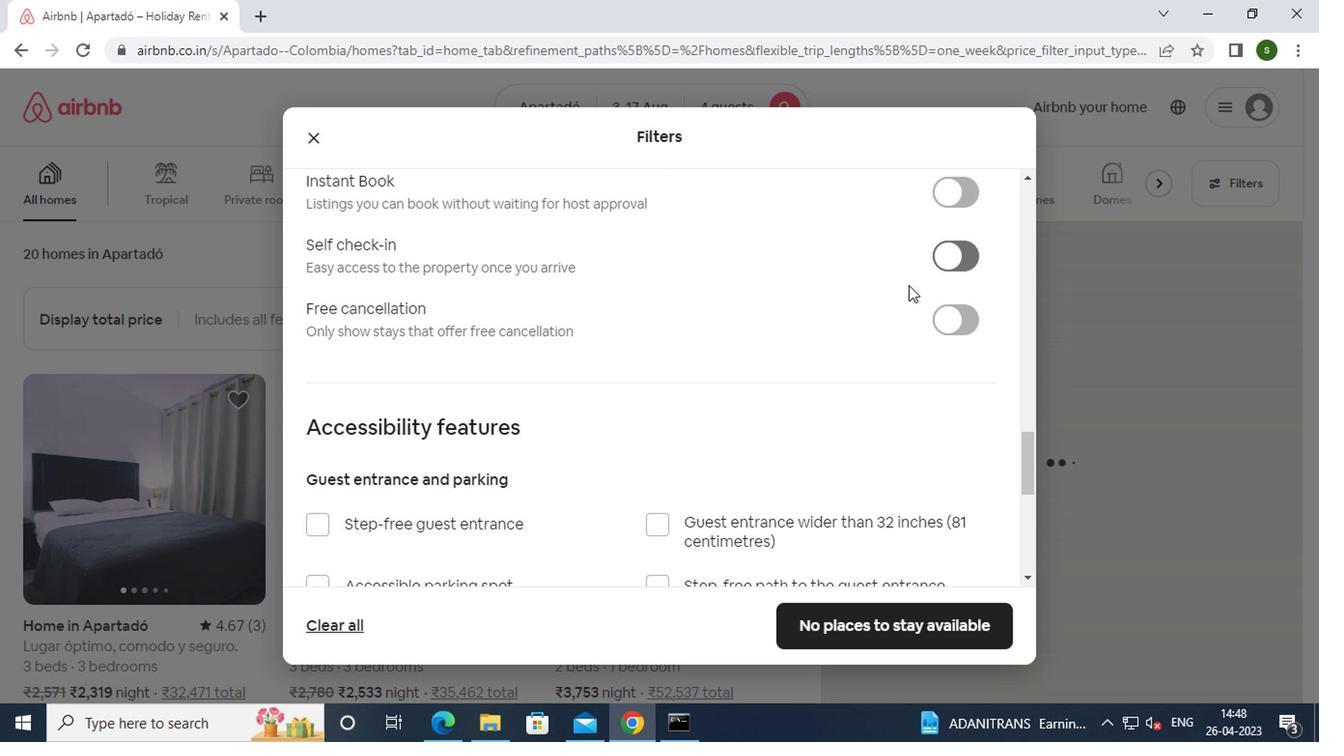 
Action: Mouse scrolled (726, 411) with delta (0, -1)
Screenshot: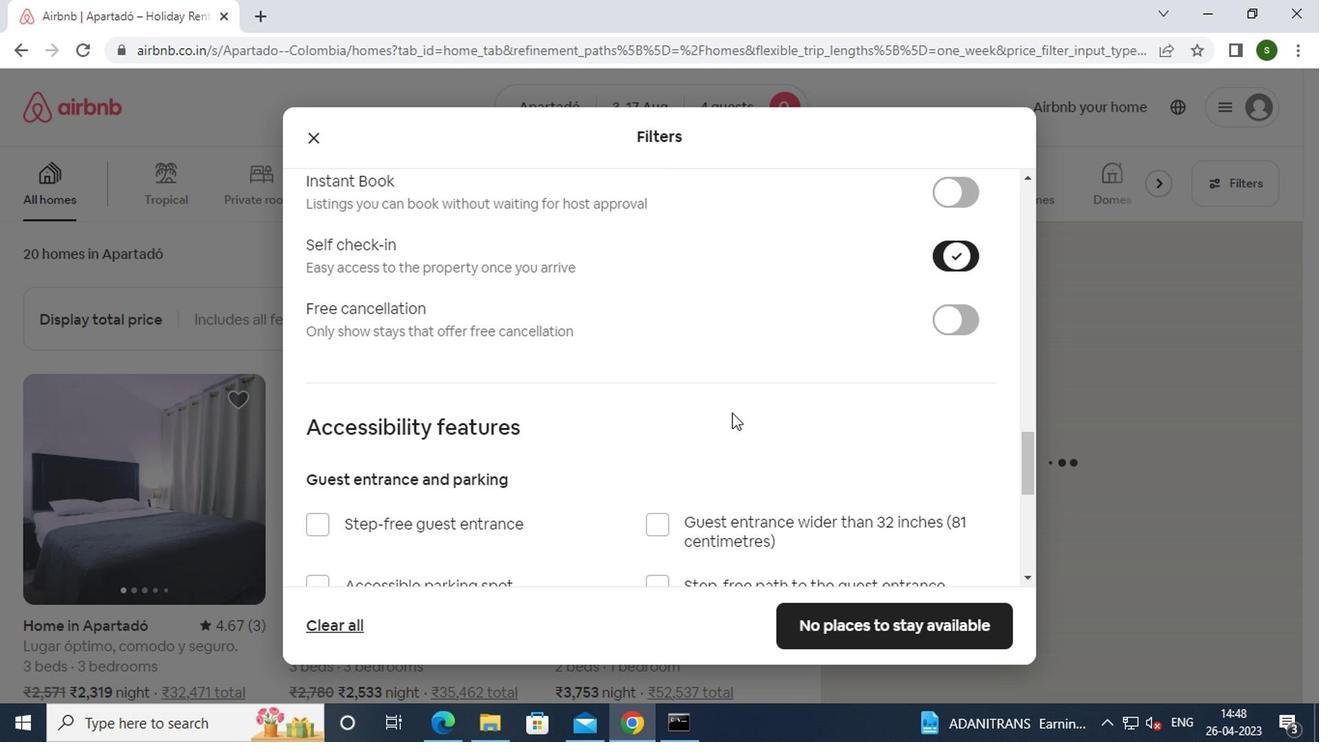 
Action: Mouse scrolled (726, 411) with delta (0, -1)
Screenshot: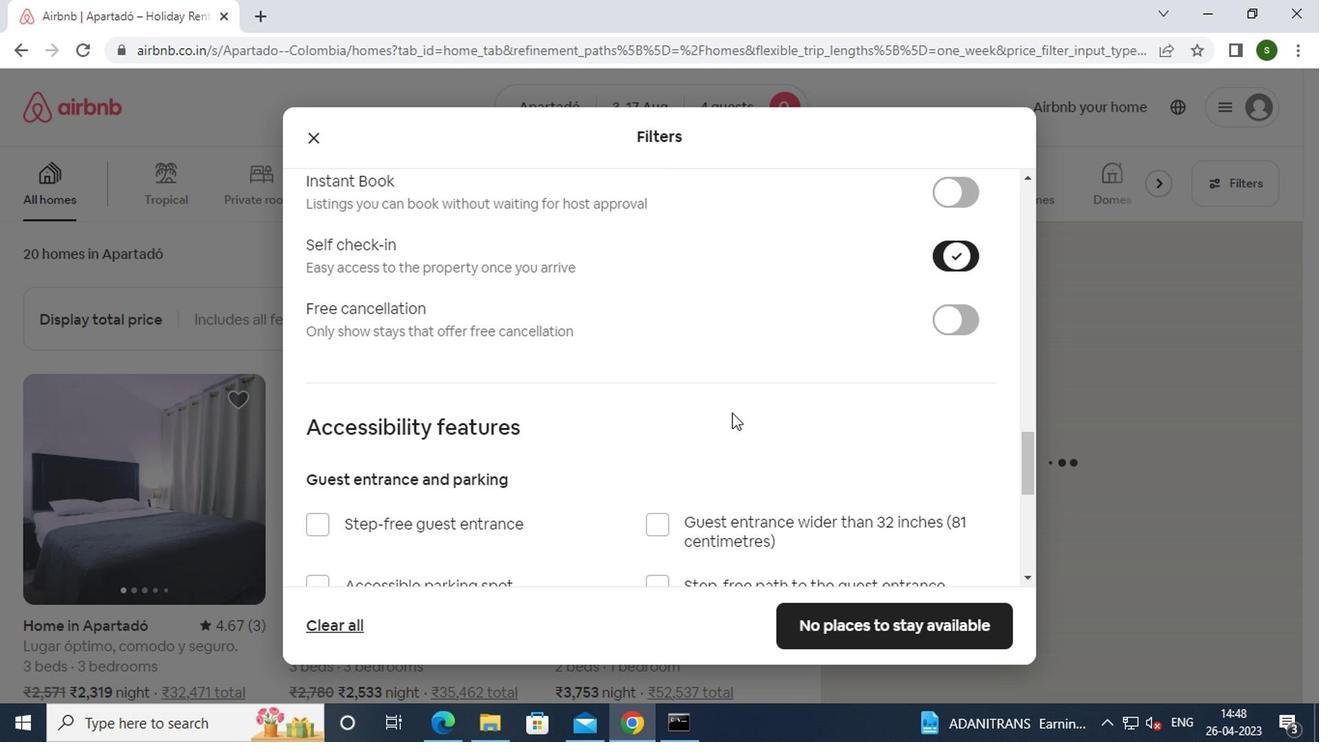 
Action: Mouse scrolled (726, 411) with delta (0, -1)
Screenshot: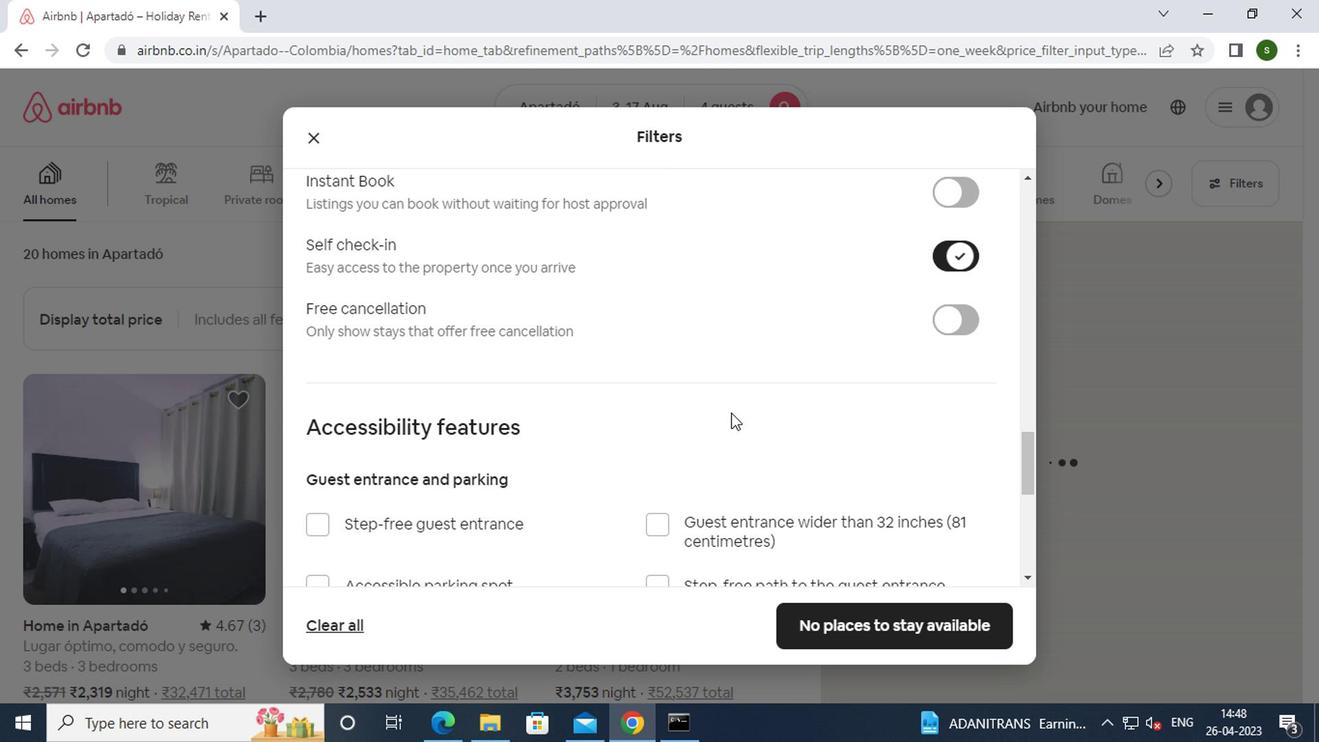 
Action: Mouse scrolled (726, 411) with delta (0, -1)
Screenshot: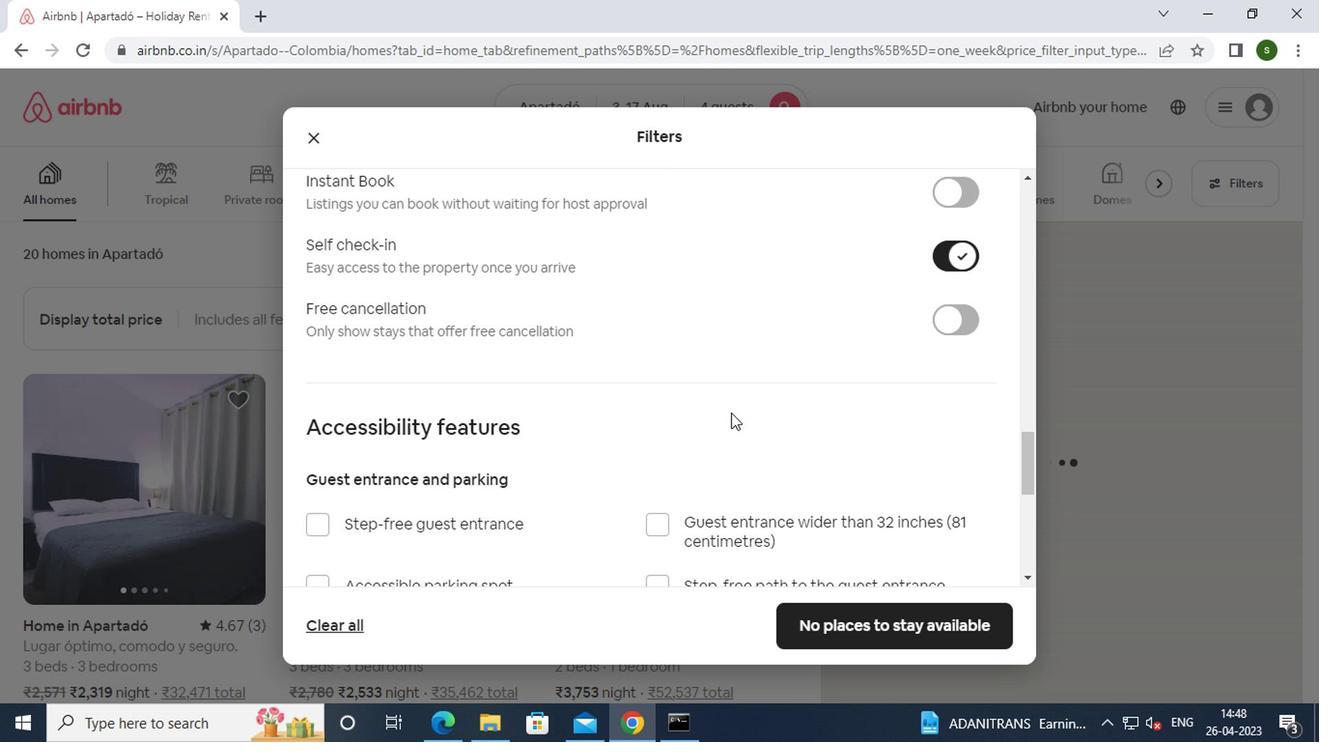
Action: Mouse scrolled (726, 411) with delta (0, -1)
Screenshot: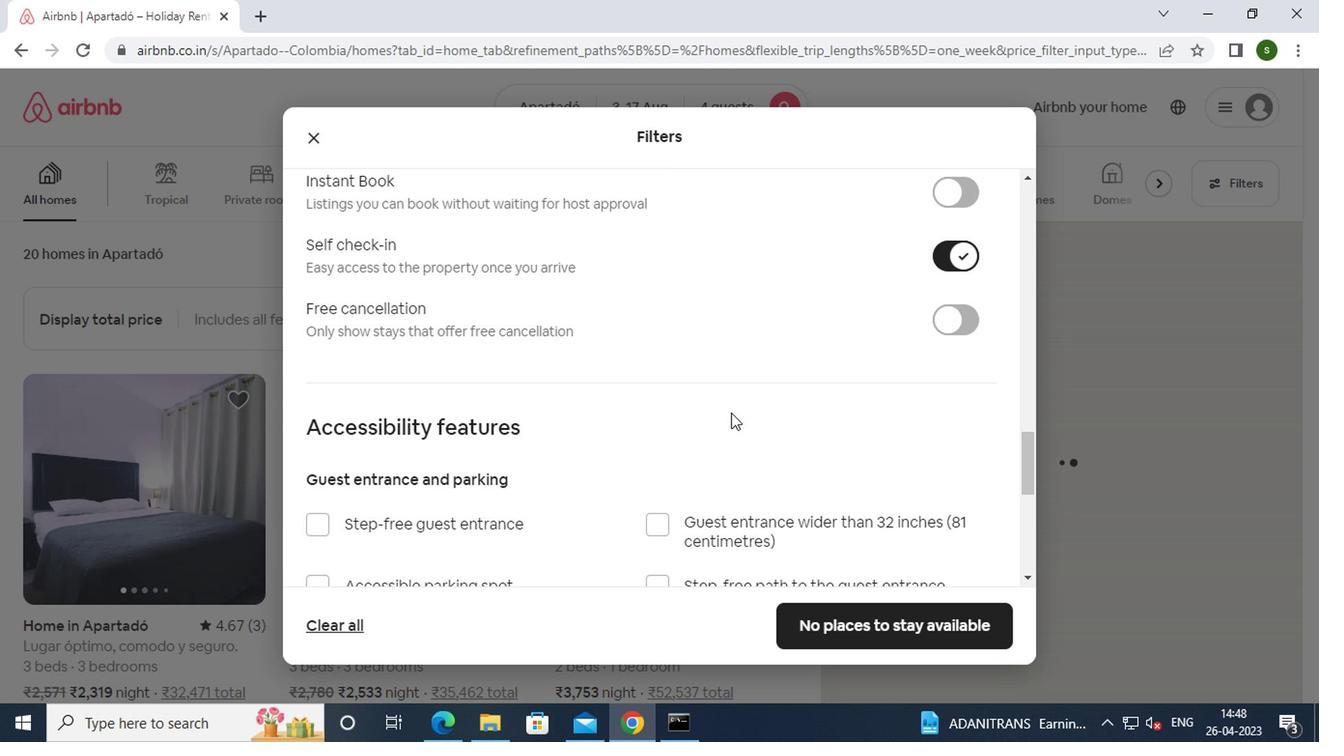 
Action: Mouse scrolled (726, 411) with delta (0, -1)
Screenshot: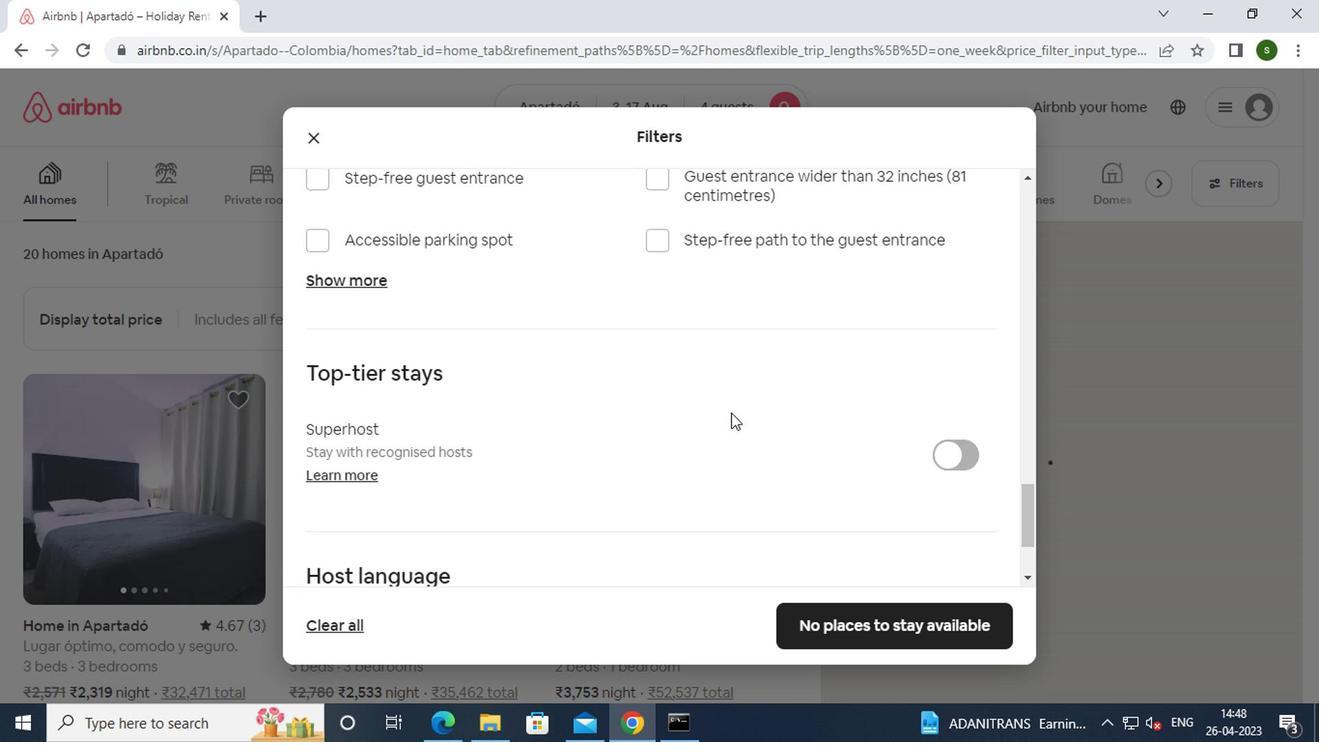 
Action: Mouse scrolled (726, 411) with delta (0, -1)
Screenshot: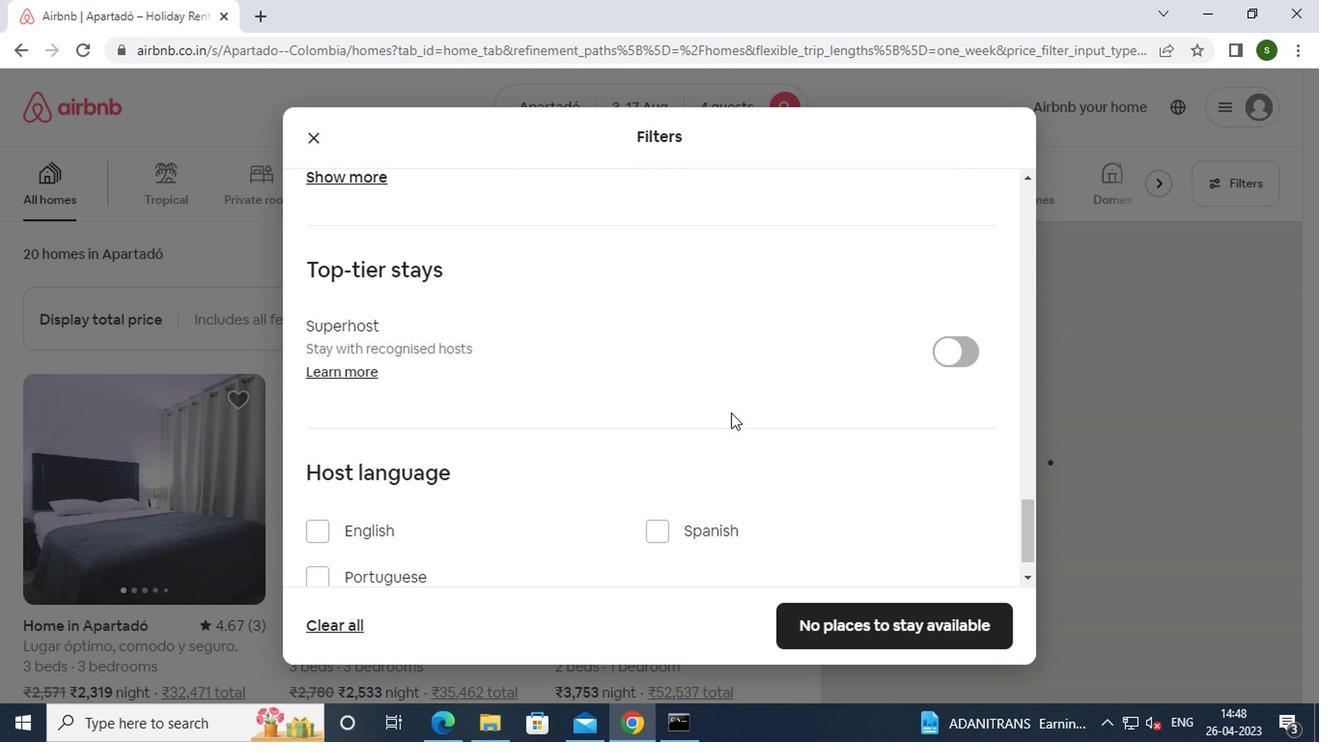 
Action: Mouse scrolled (726, 411) with delta (0, -1)
Screenshot: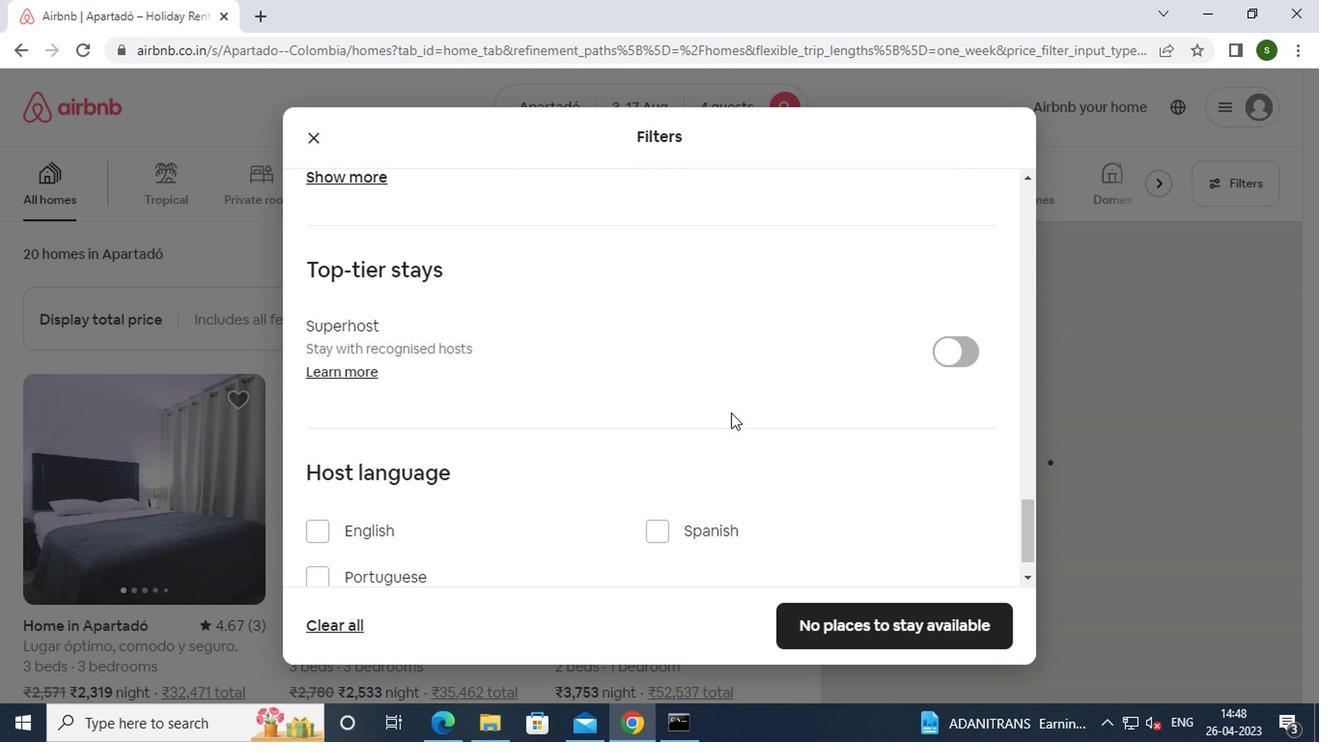 
Action: Mouse scrolled (726, 411) with delta (0, -1)
Screenshot: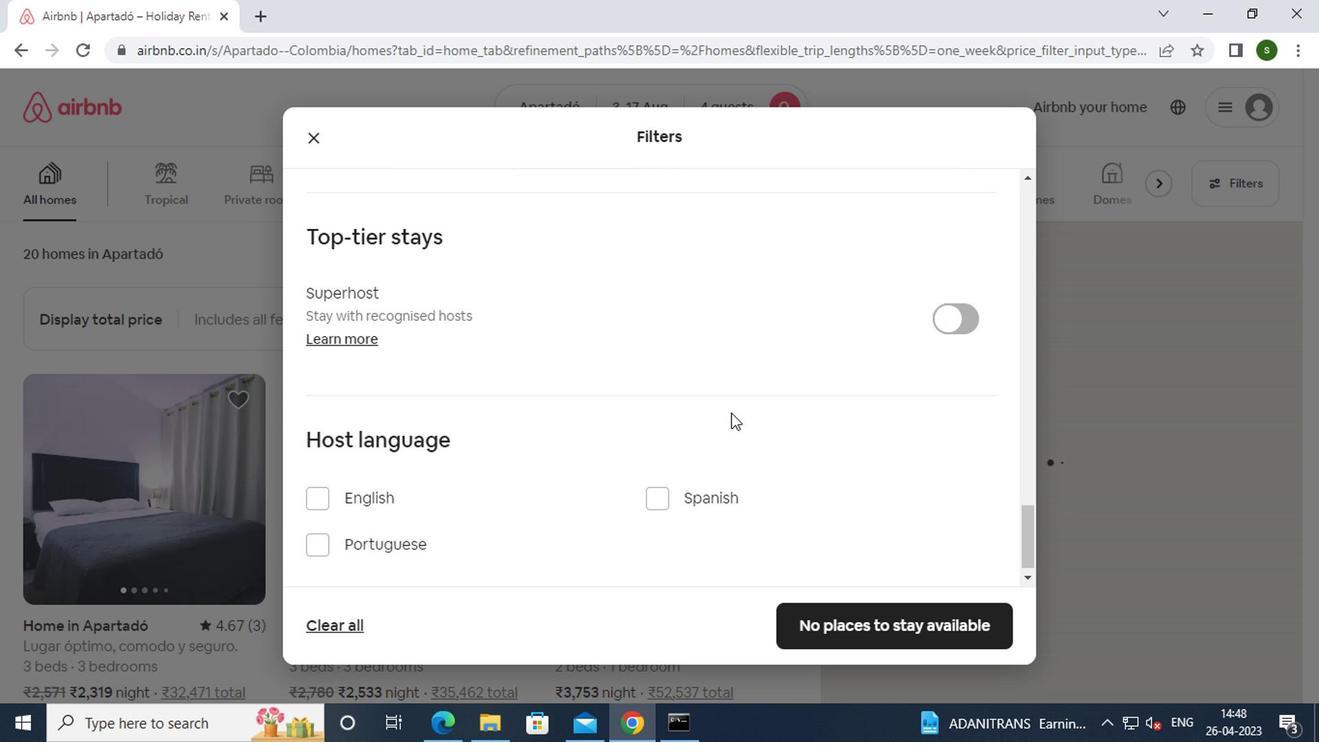
Action: Mouse moved to (360, 490)
Screenshot: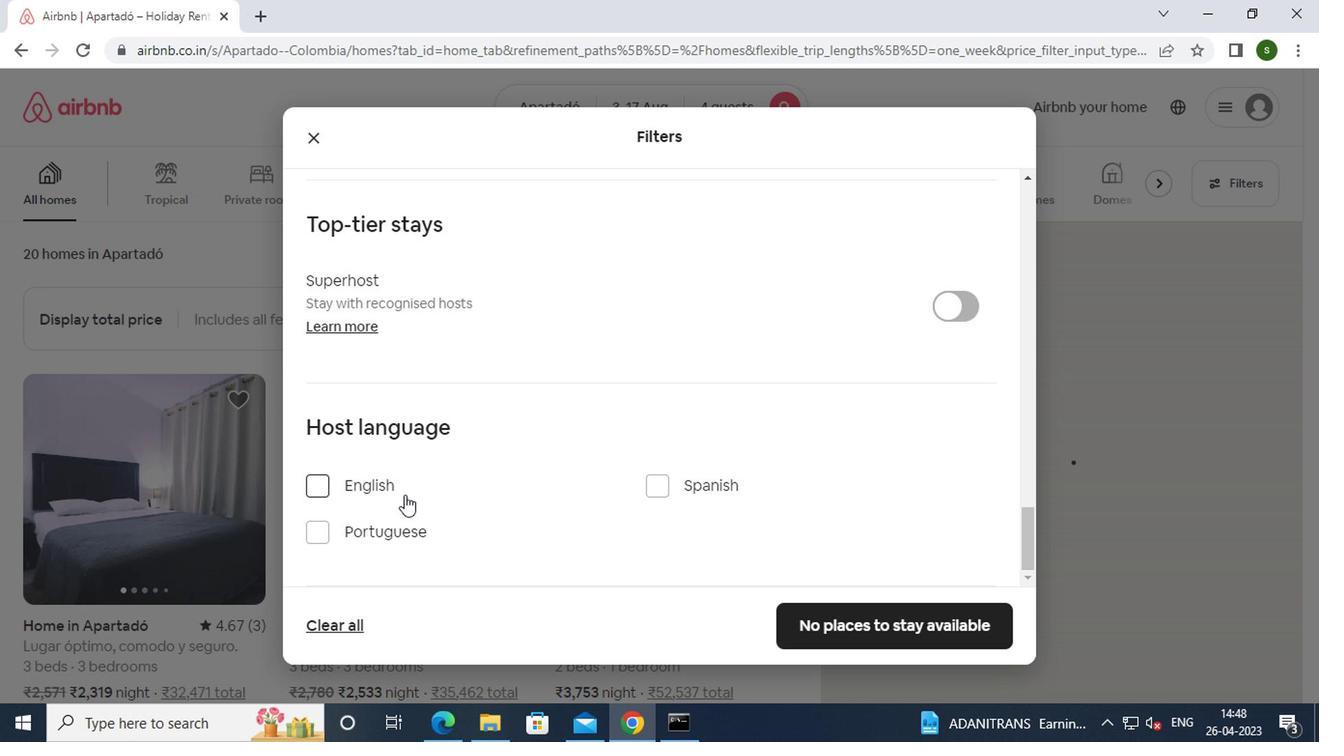 
Action: Mouse pressed left at (360, 490)
Screenshot: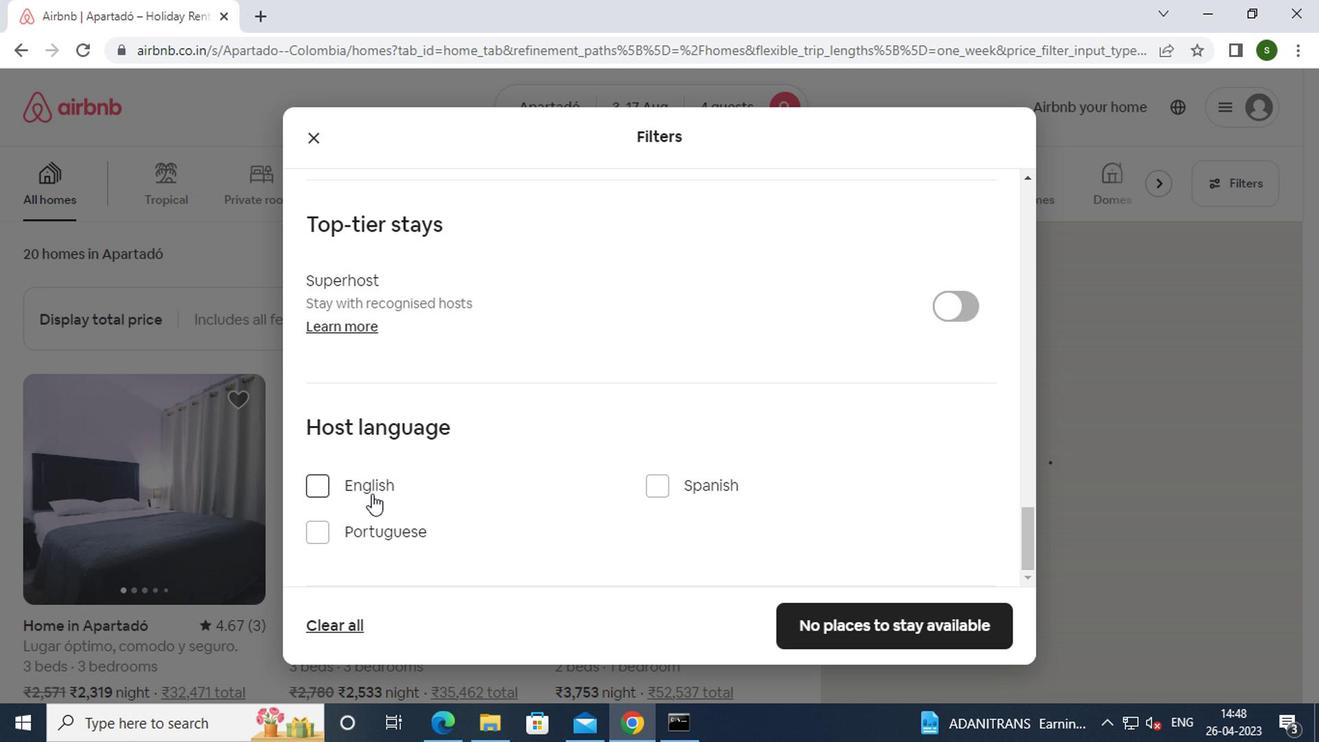 
Action: Mouse moved to (900, 634)
Screenshot: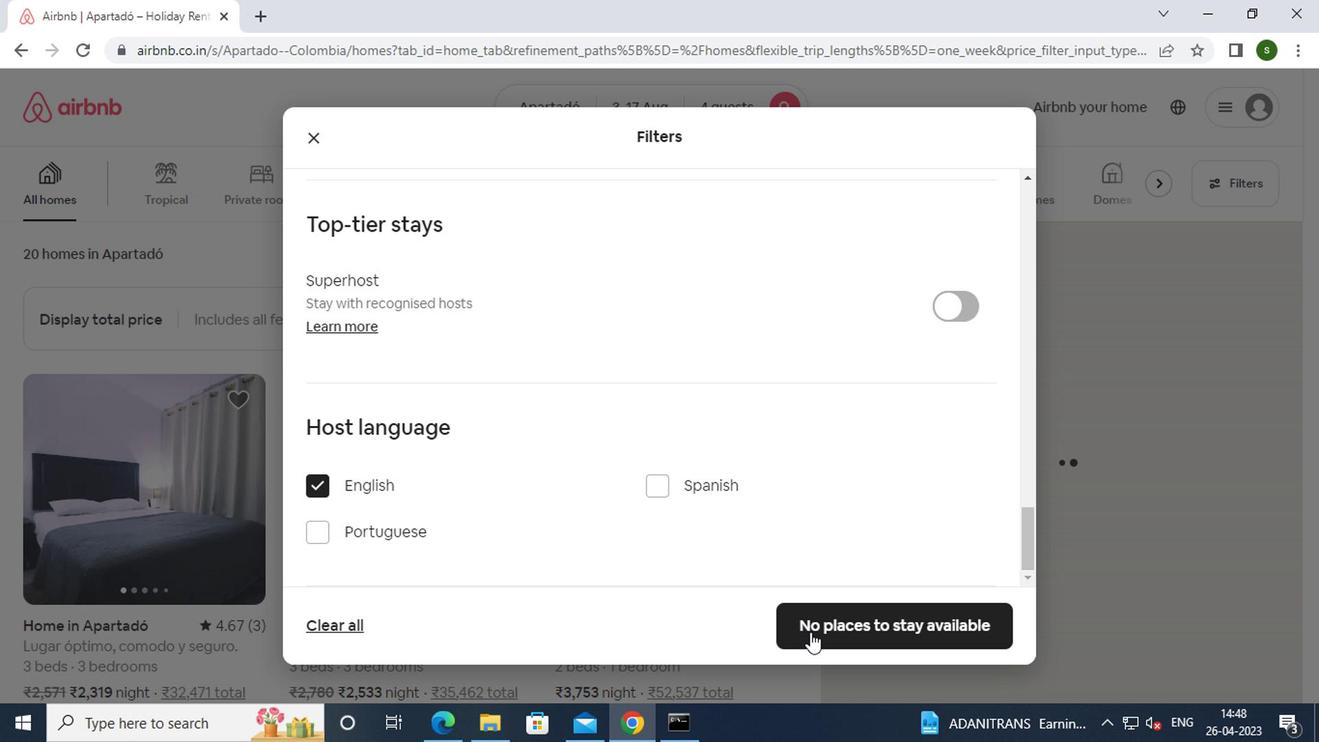 
Action: Mouse pressed left at (900, 634)
Screenshot: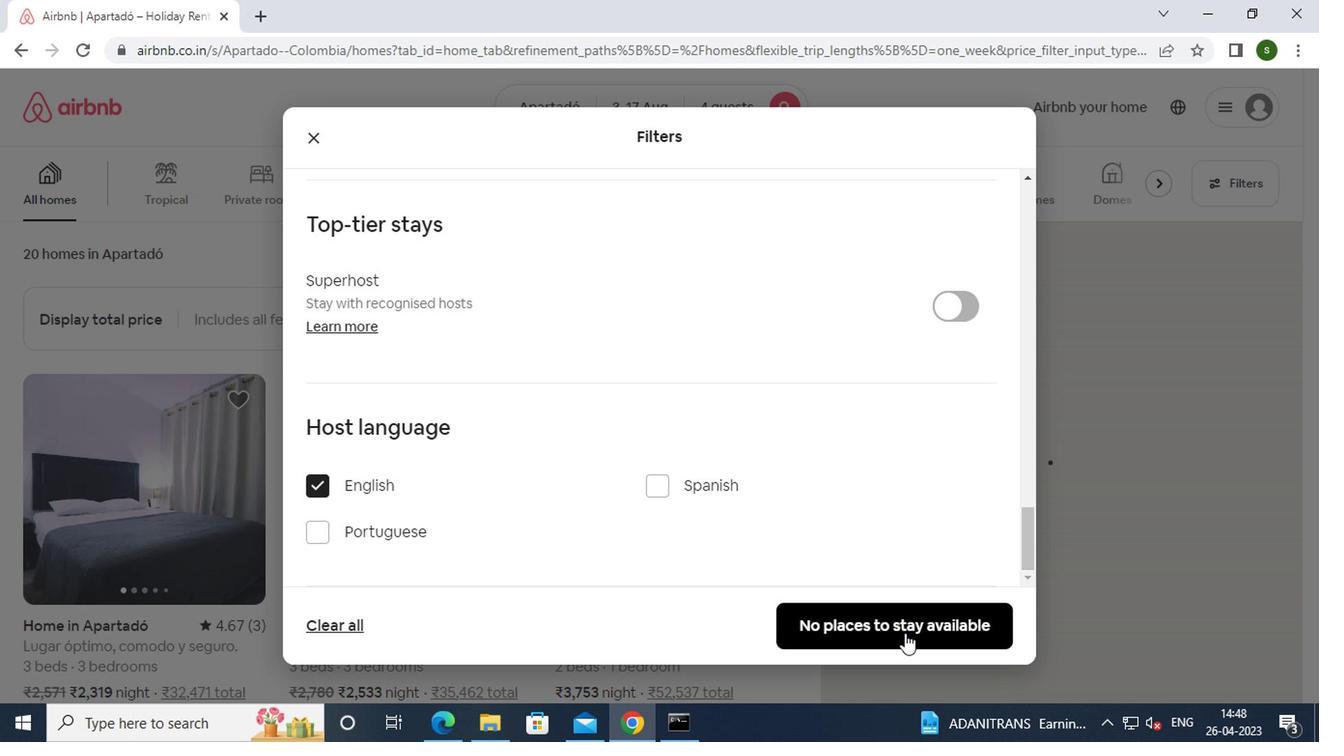 
Action: Mouse moved to (899, 630)
Screenshot: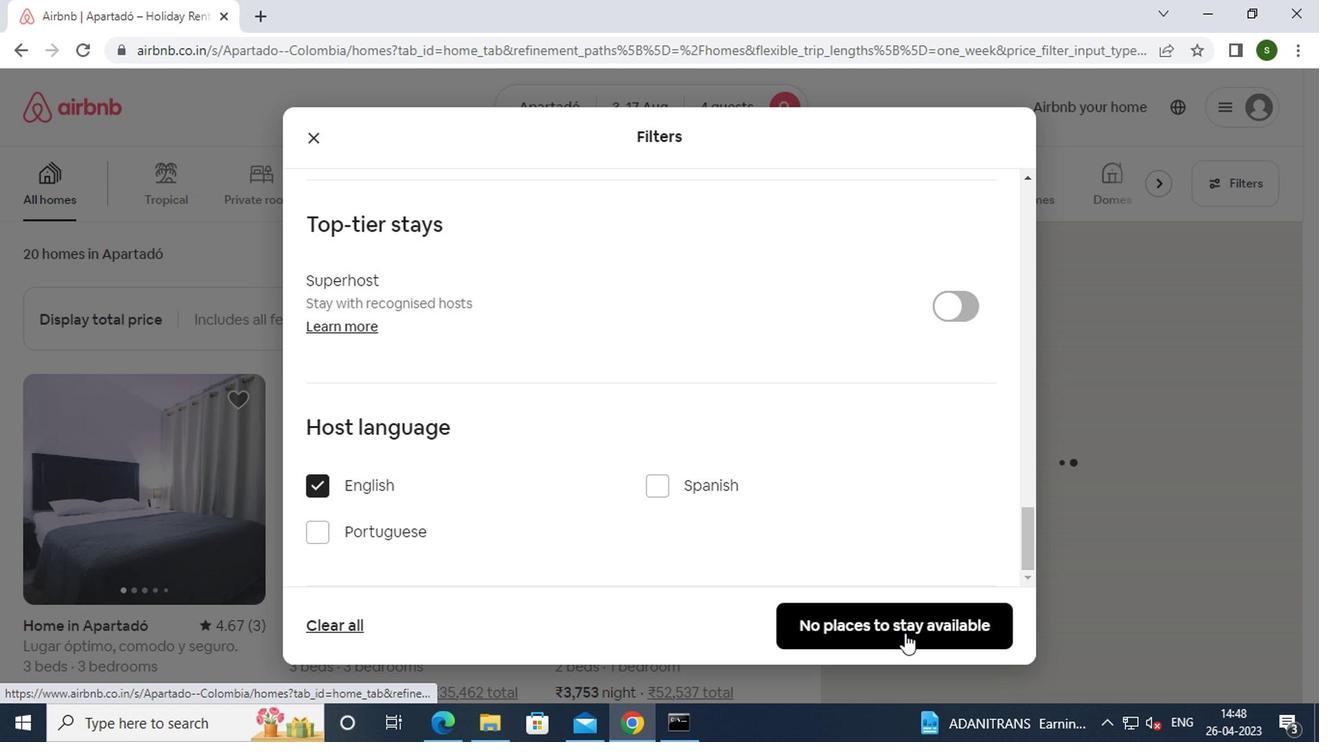 
